Task: Find connections with filter location Al 'Ayyāţ with filter topic #Successwith filter profile language English with filter current company Josh Talks with filter school Dr. Ram Manohar Lohia Avadh University with filter industry Biotechnology Research with filter service category Executive Coaching with filter keywords title Business Manager
Action: Mouse moved to (613, 84)
Screenshot: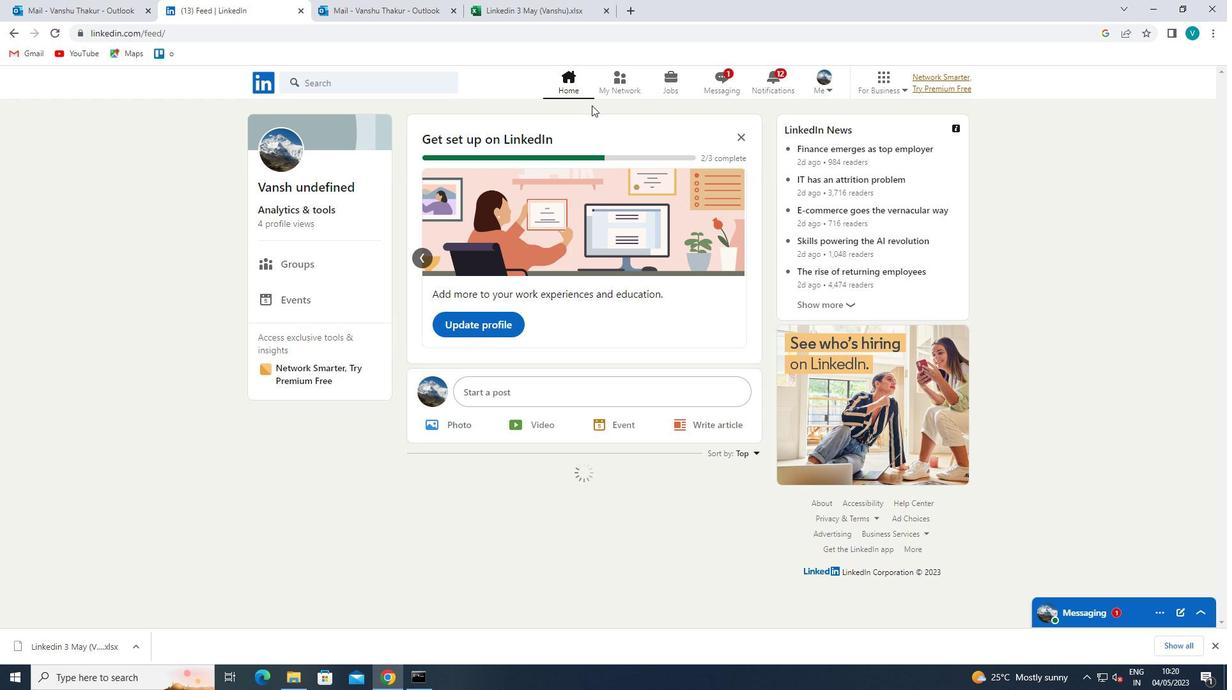 
Action: Mouse pressed left at (613, 84)
Screenshot: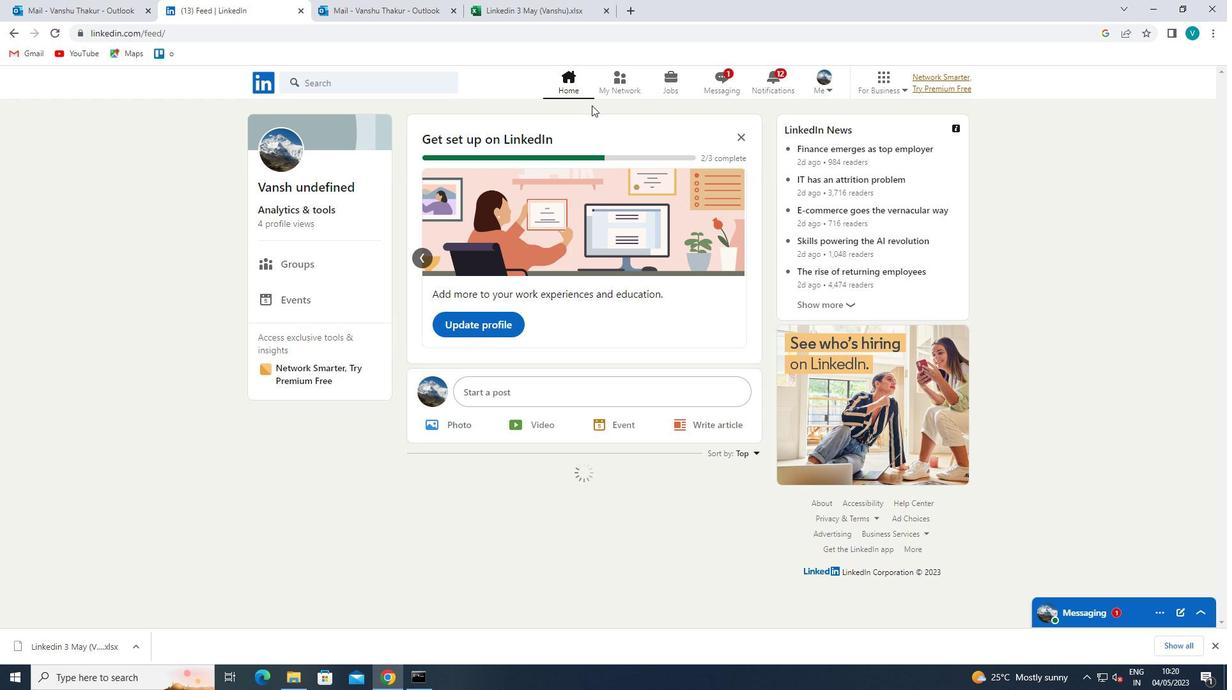 
Action: Mouse moved to (366, 150)
Screenshot: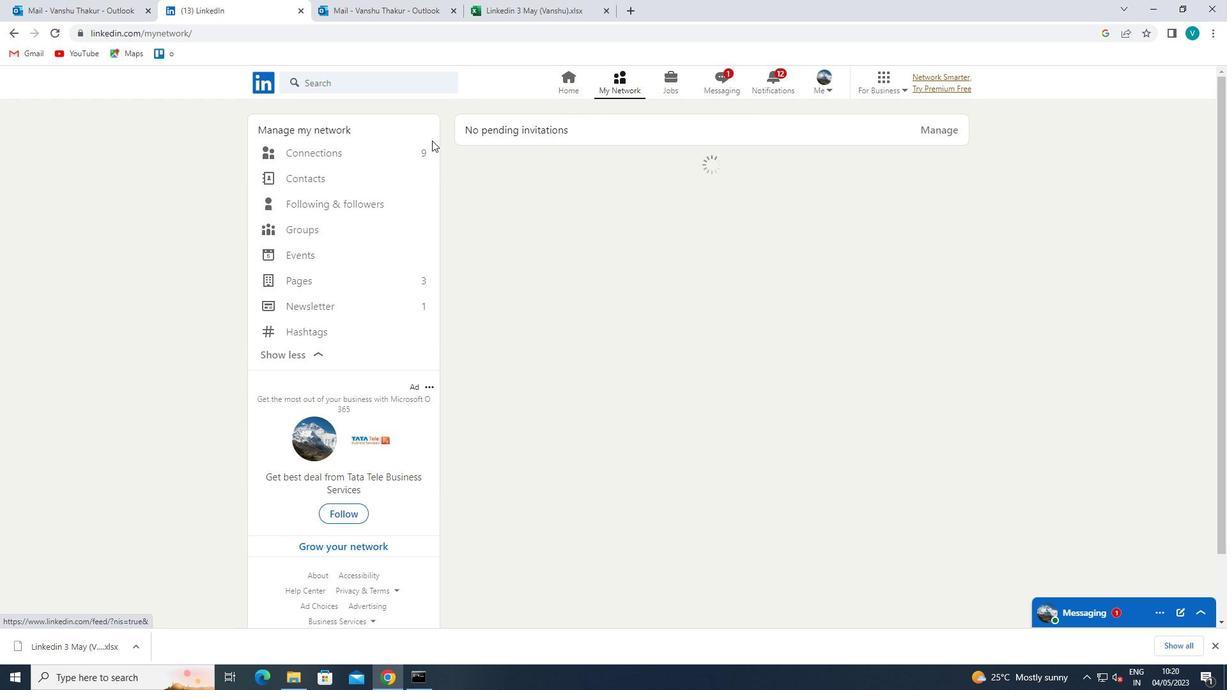 
Action: Mouse pressed left at (366, 150)
Screenshot: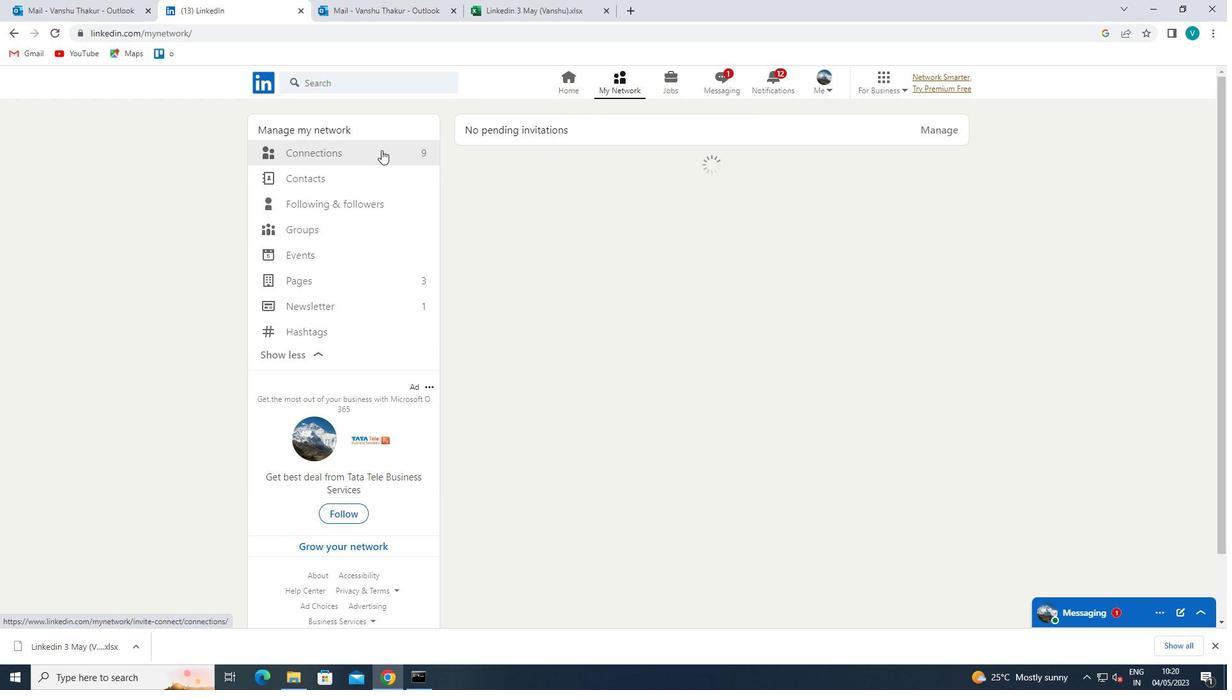 
Action: Mouse moved to (702, 148)
Screenshot: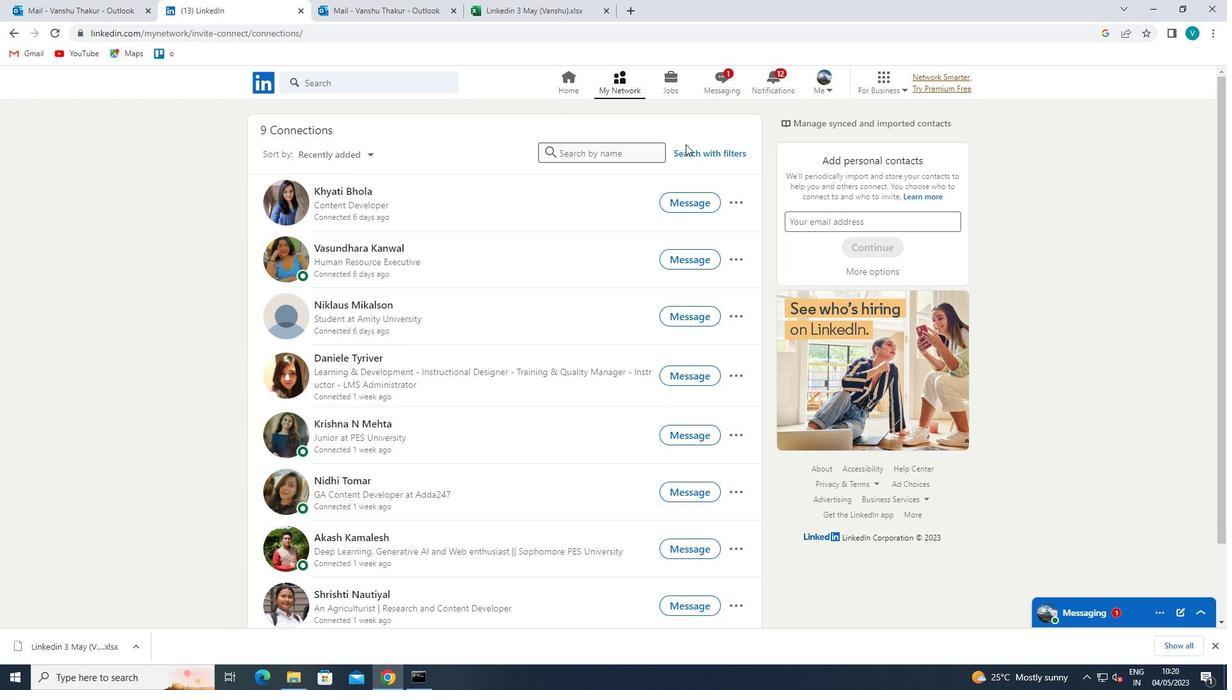 
Action: Mouse pressed left at (702, 148)
Screenshot: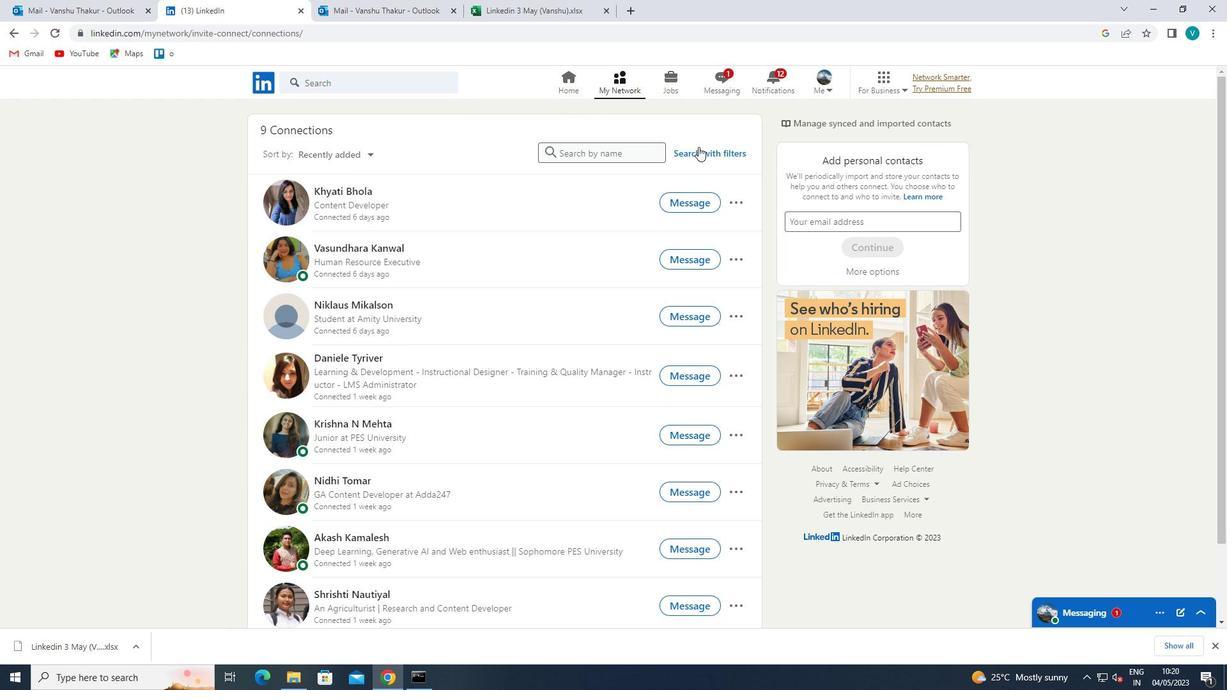 
Action: Mouse moved to (621, 122)
Screenshot: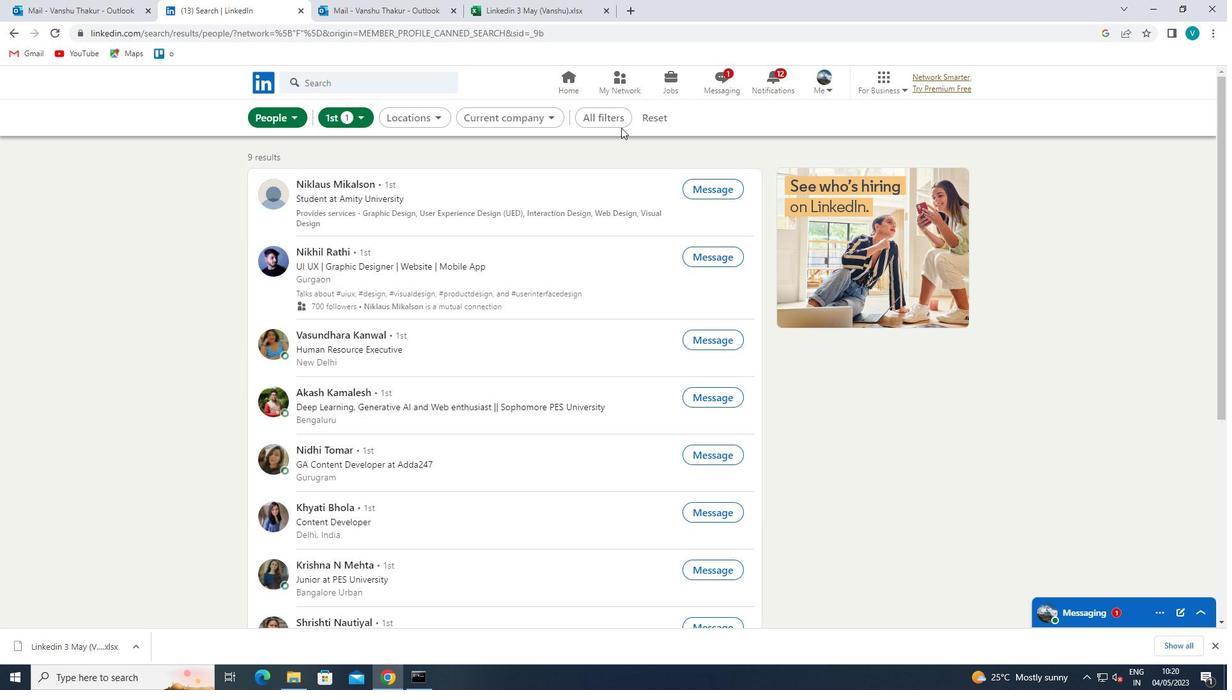 
Action: Mouse pressed left at (621, 122)
Screenshot: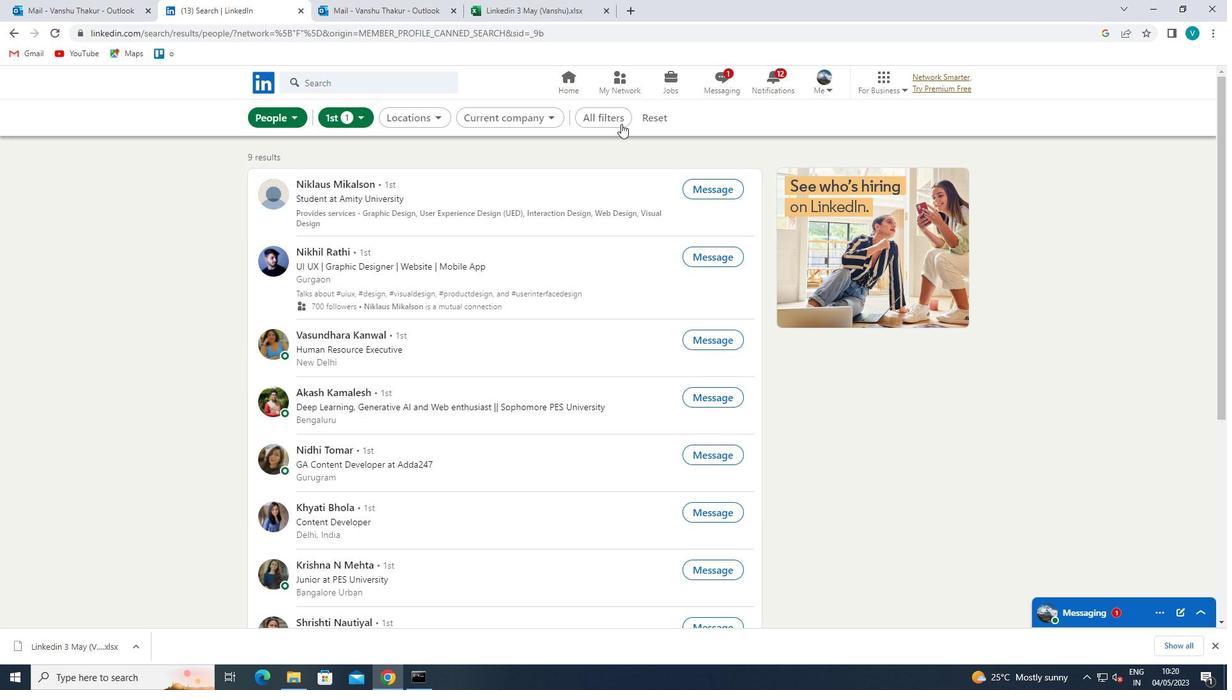 
Action: Mouse moved to (1013, 262)
Screenshot: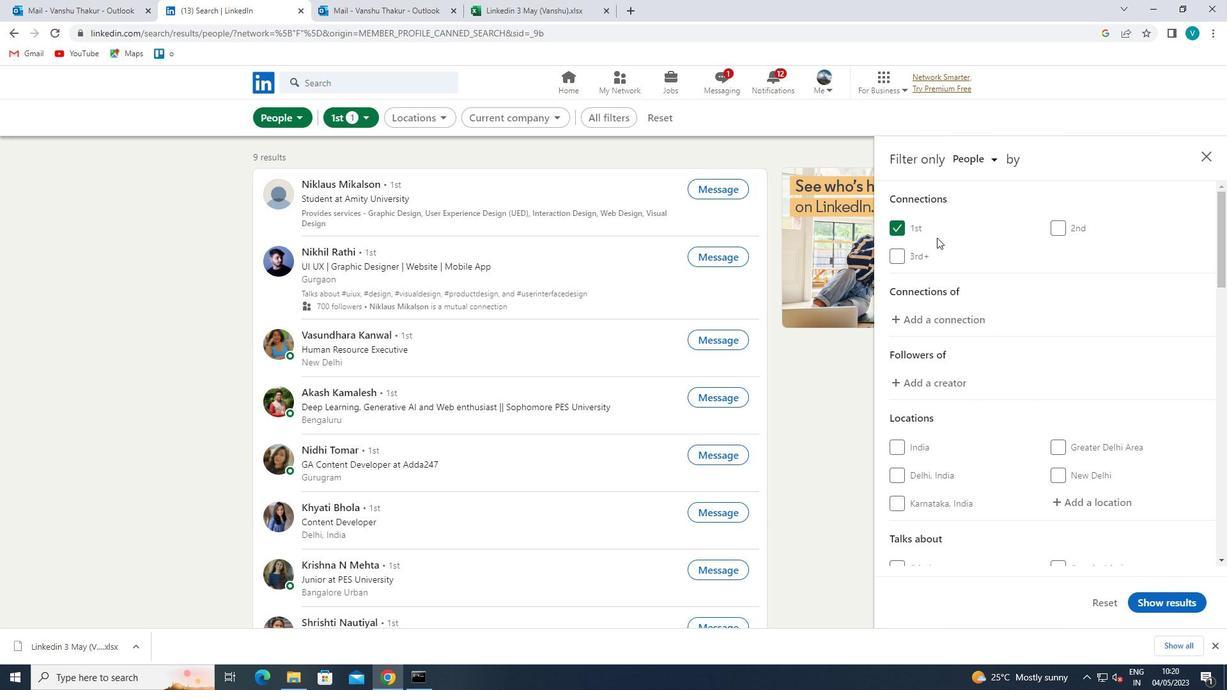 
Action: Mouse scrolled (1013, 261) with delta (0, 0)
Screenshot: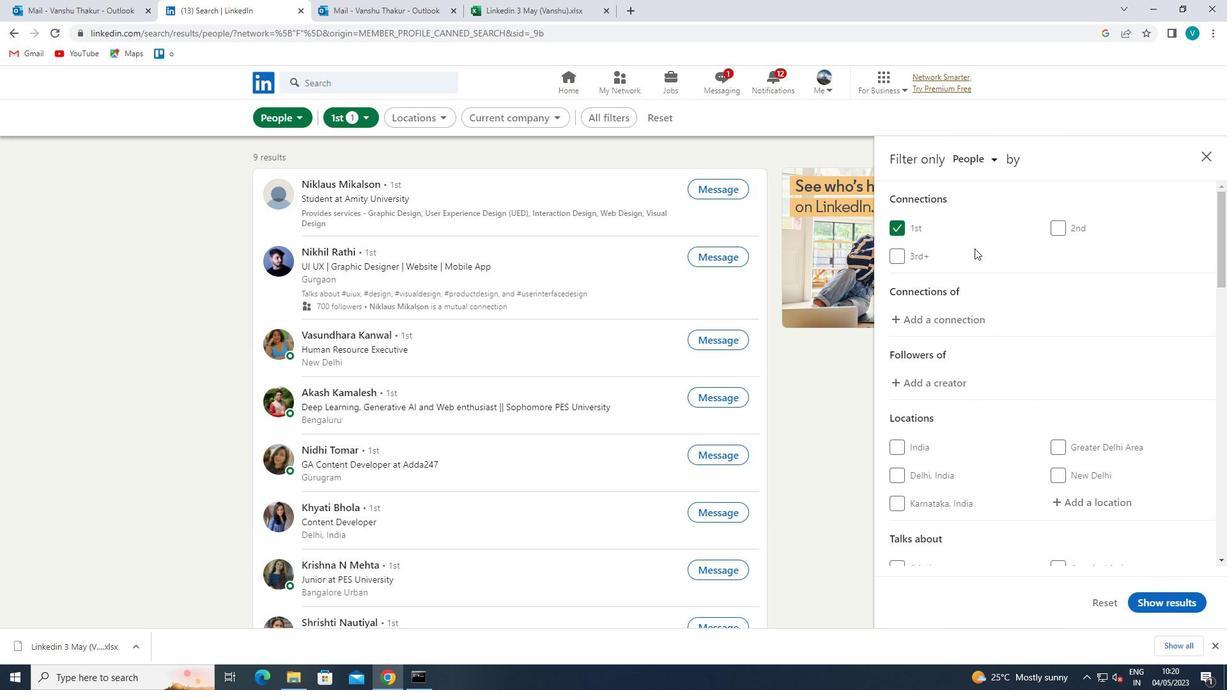 
Action: Mouse scrolled (1013, 261) with delta (0, 0)
Screenshot: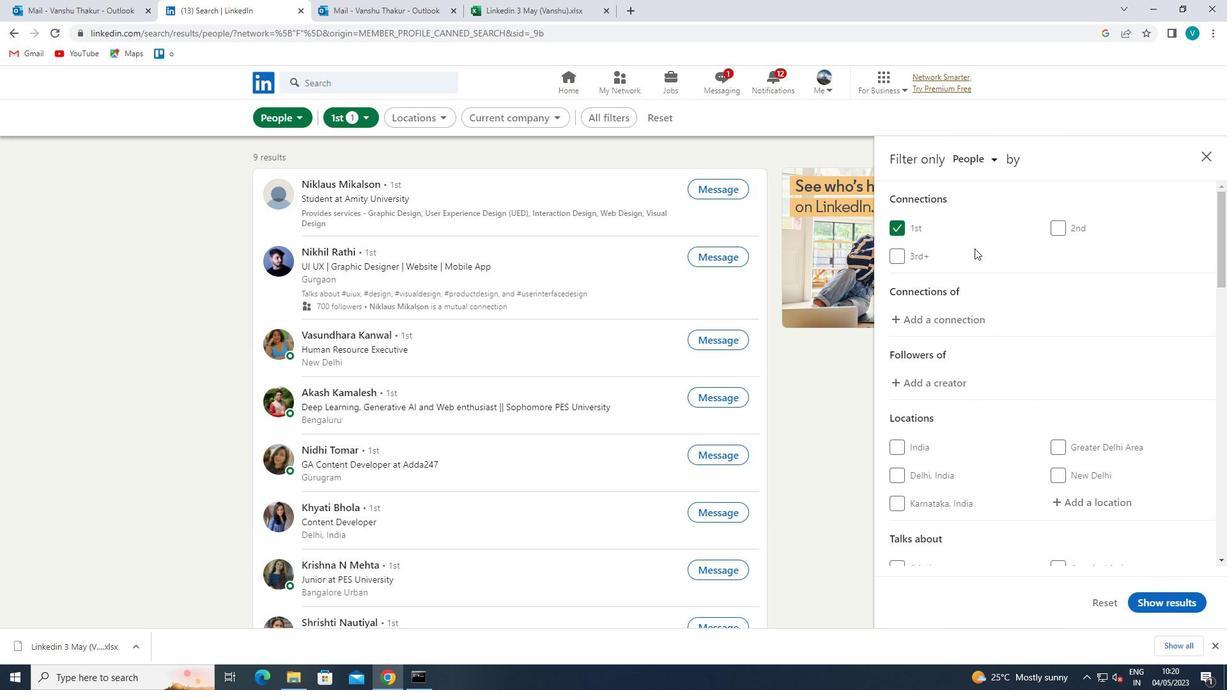 
Action: Mouse moved to (1101, 369)
Screenshot: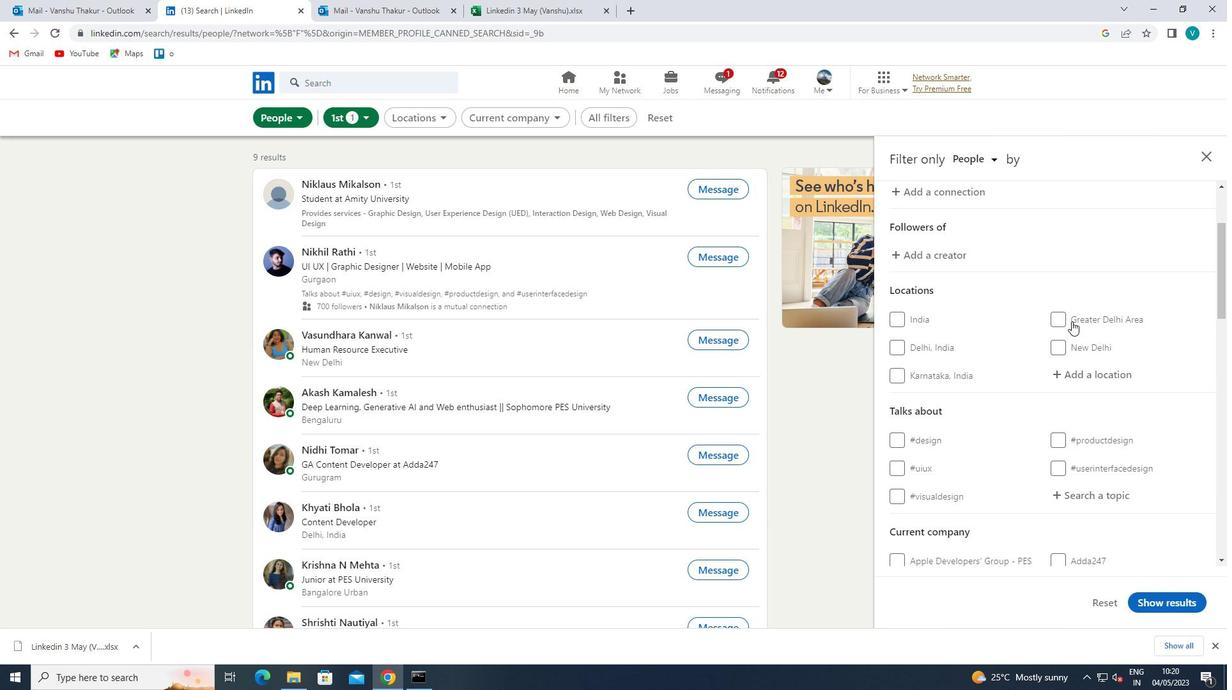 
Action: Mouse pressed left at (1101, 369)
Screenshot: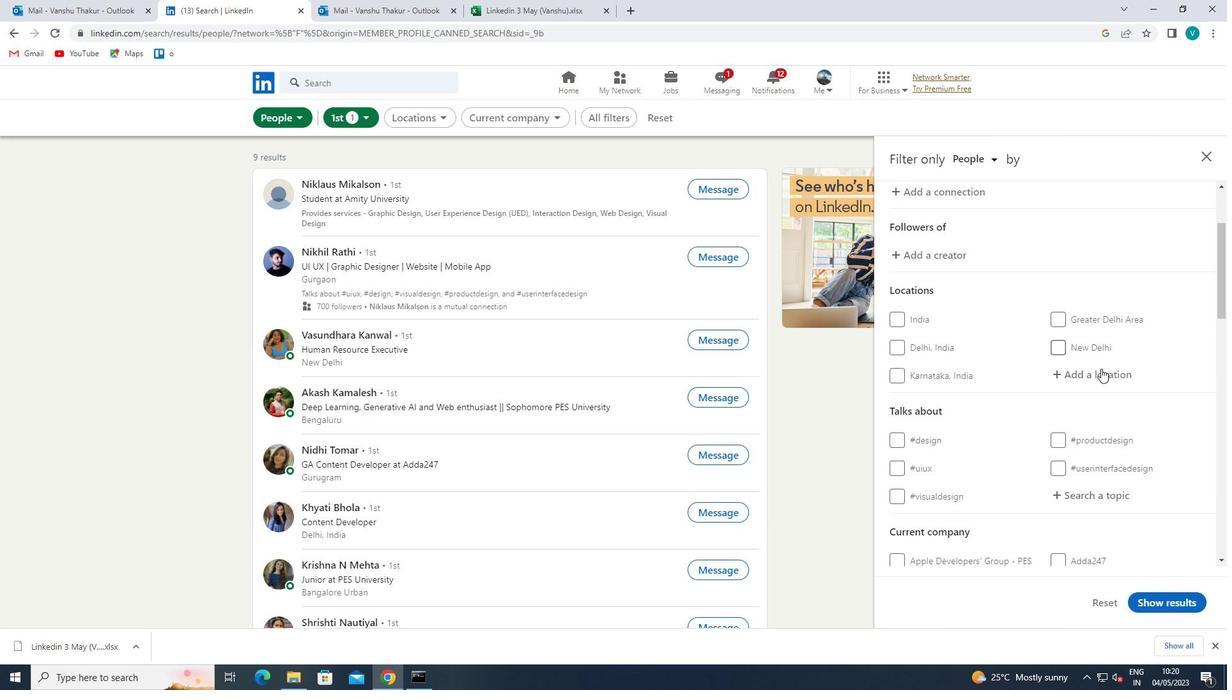 
Action: Key pressed <Key.shift>AL<Key.space><Key.shift>AYYAT
Screenshot: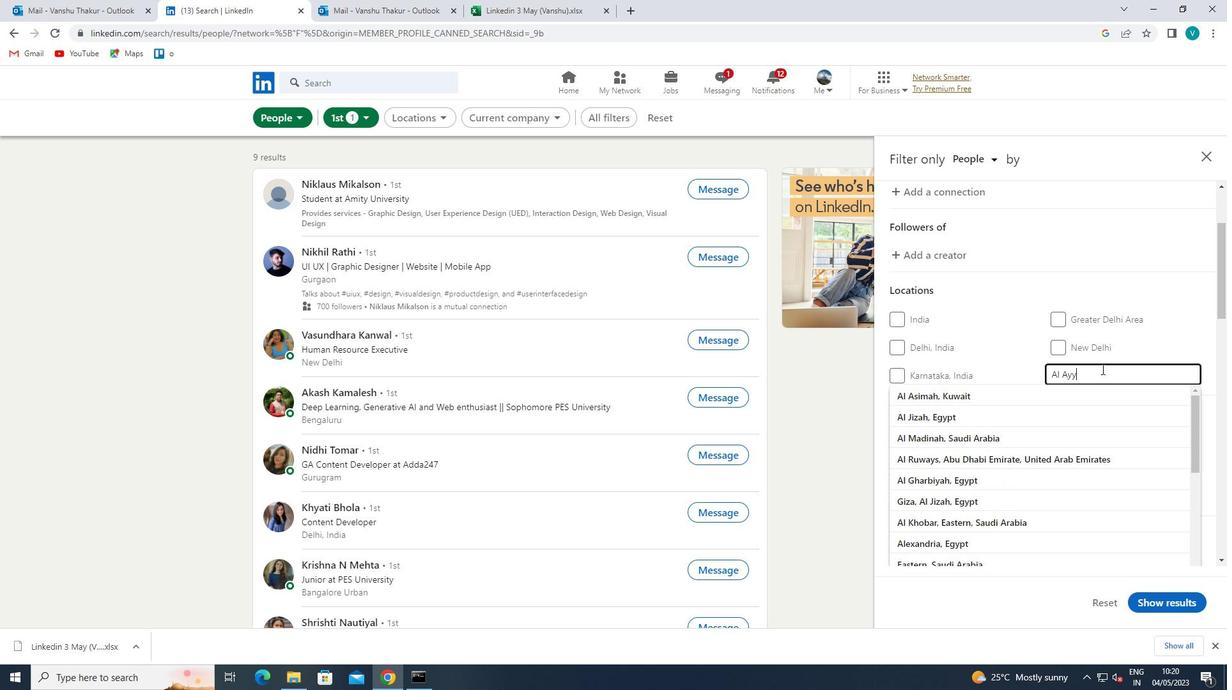 
Action: Mouse moved to (1021, 391)
Screenshot: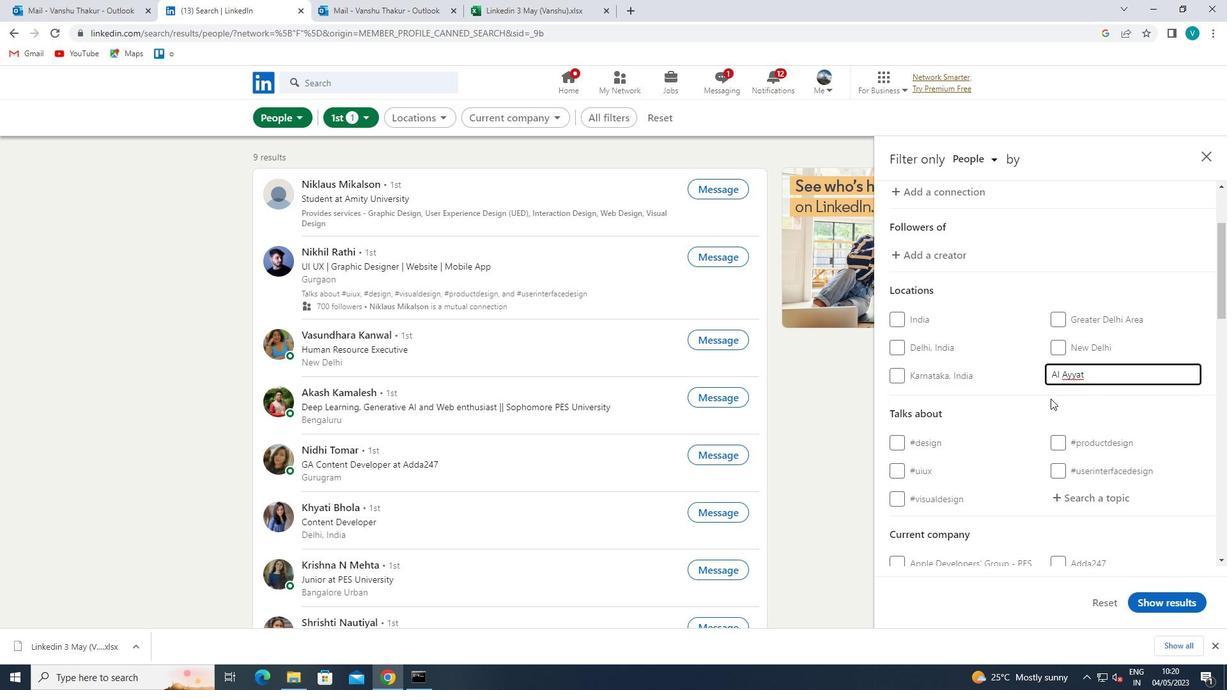 
Action: Mouse pressed left at (1021, 391)
Screenshot: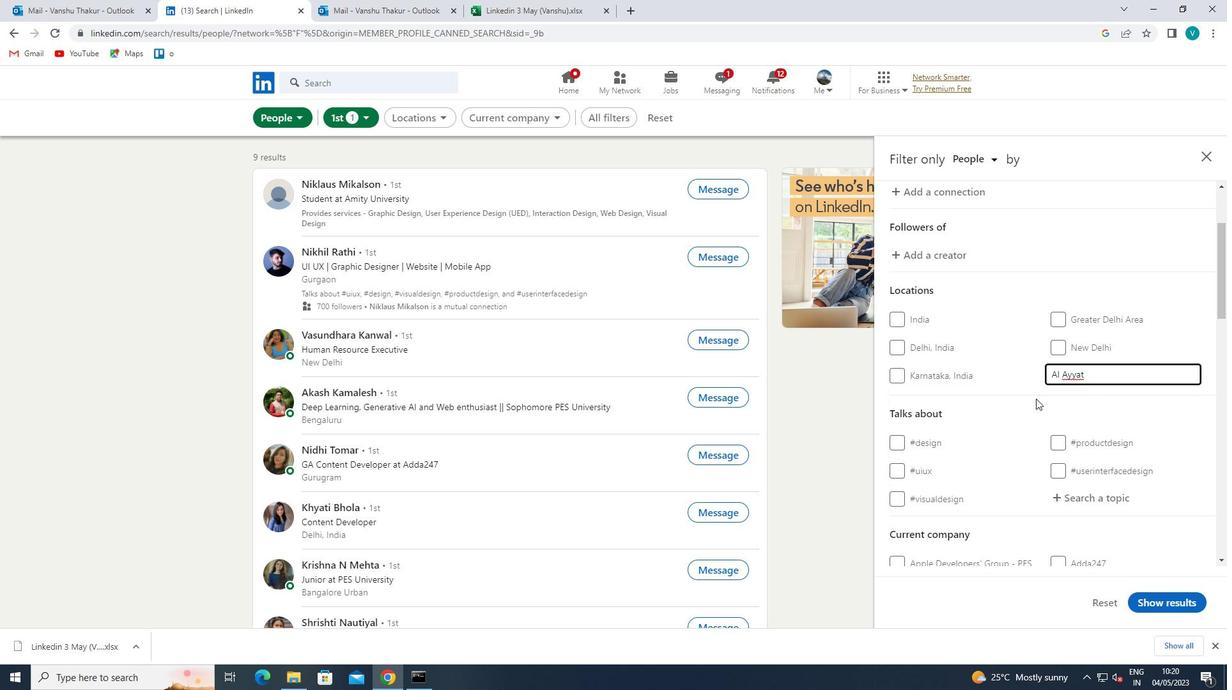 
Action: Mouse moved to (1035, 407)
Screenshot: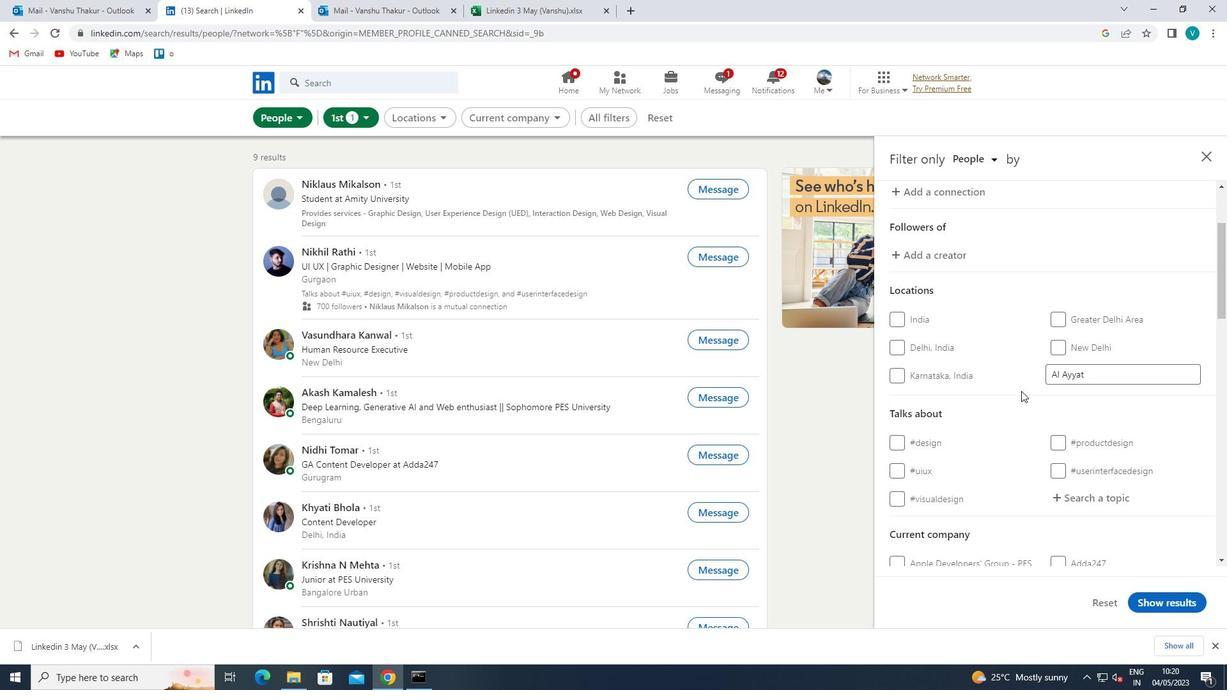 
Action: Mouse scrolled (1035, 406) with delta (0, 0)
Screenshot: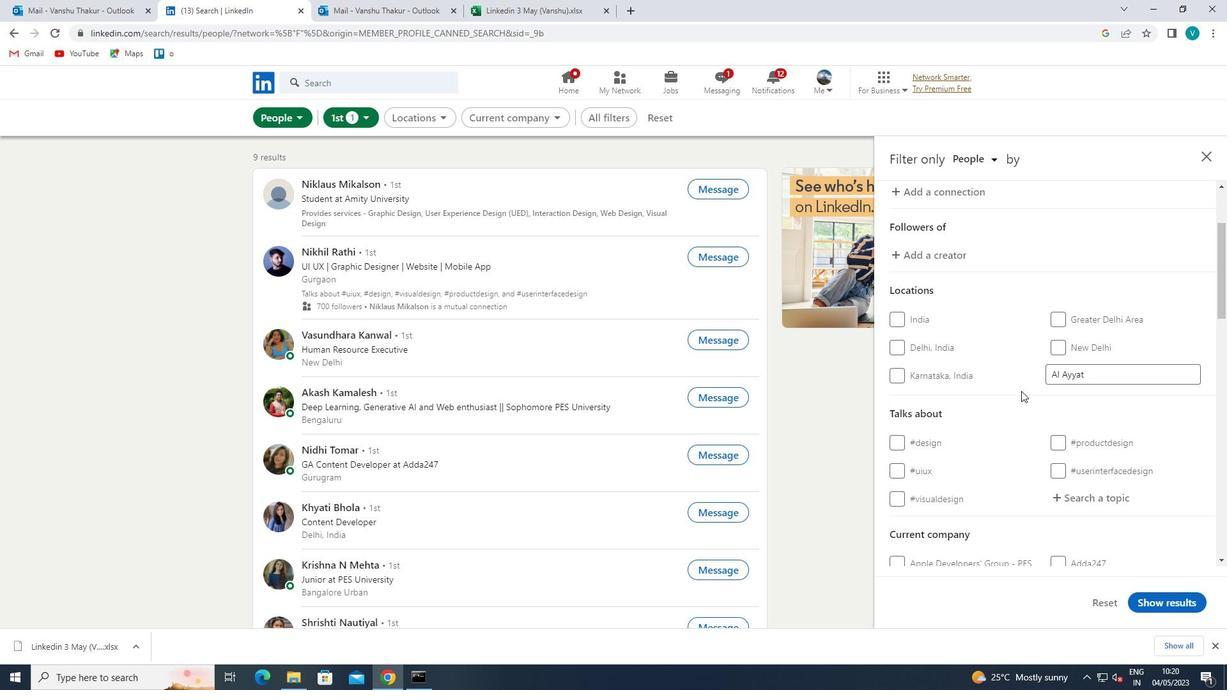 
Action: Mouse moved to (1037, 407)
Screenshot: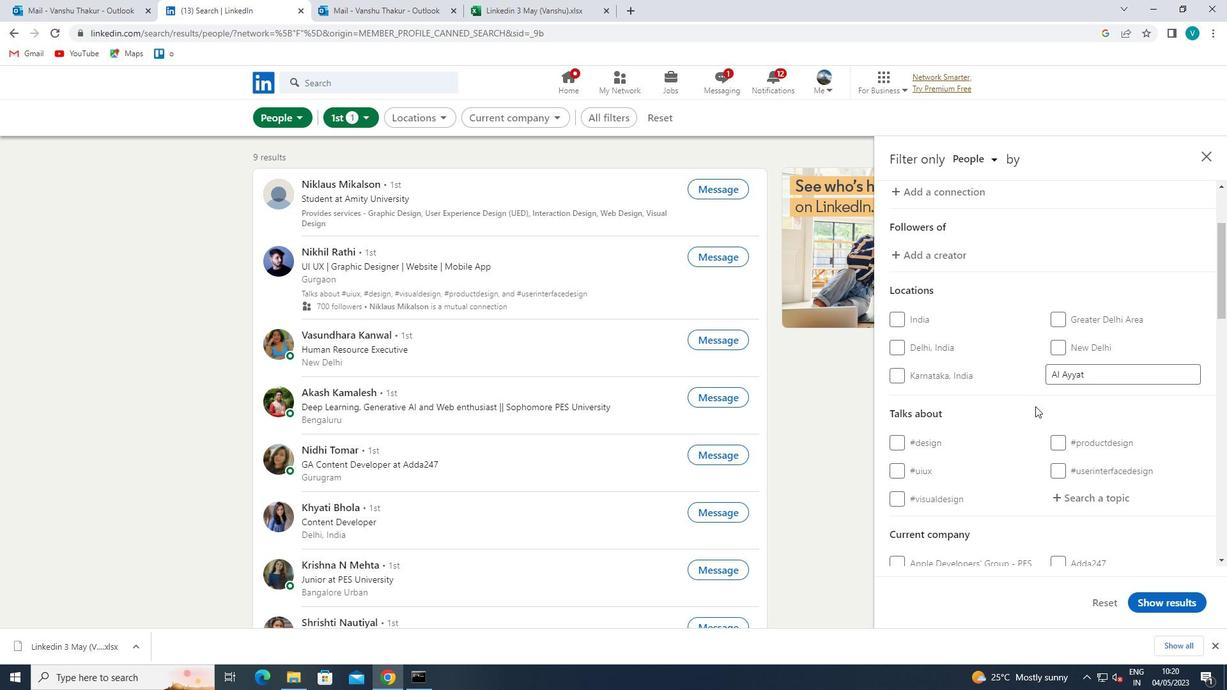 
Action: Mouse scrolled (1037, 406) with delta (0, 0)
Screenshot: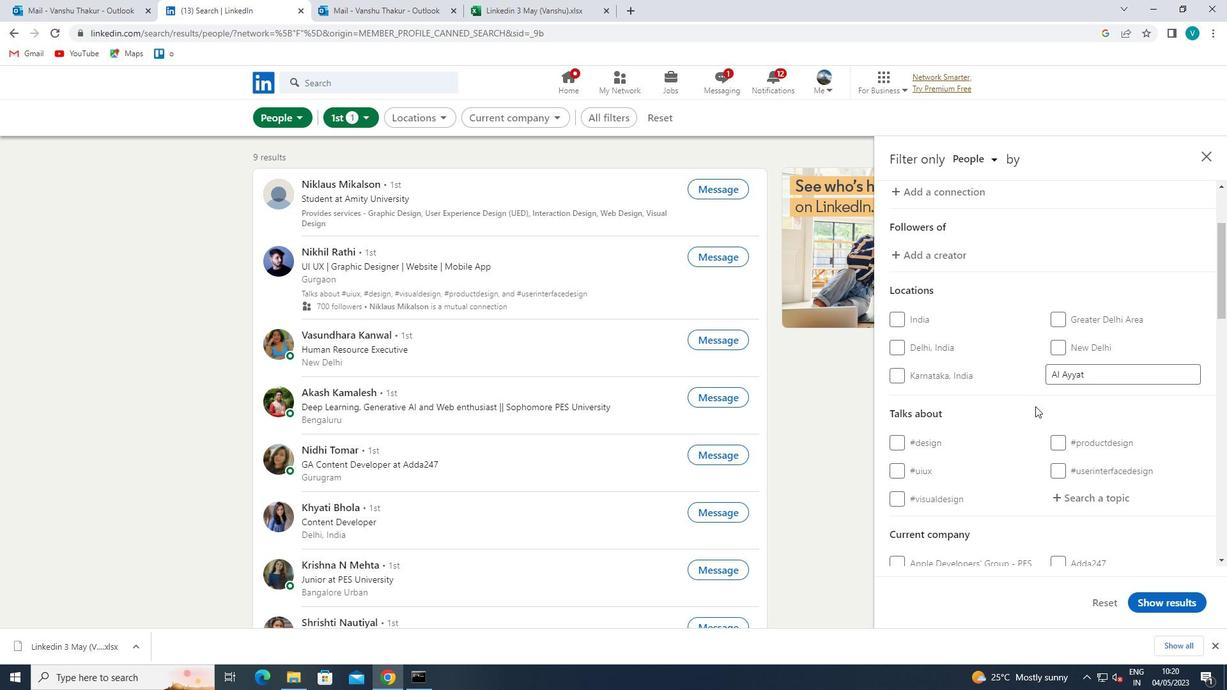 
Action: Mouse moved to (1093, 368)
Screenshot: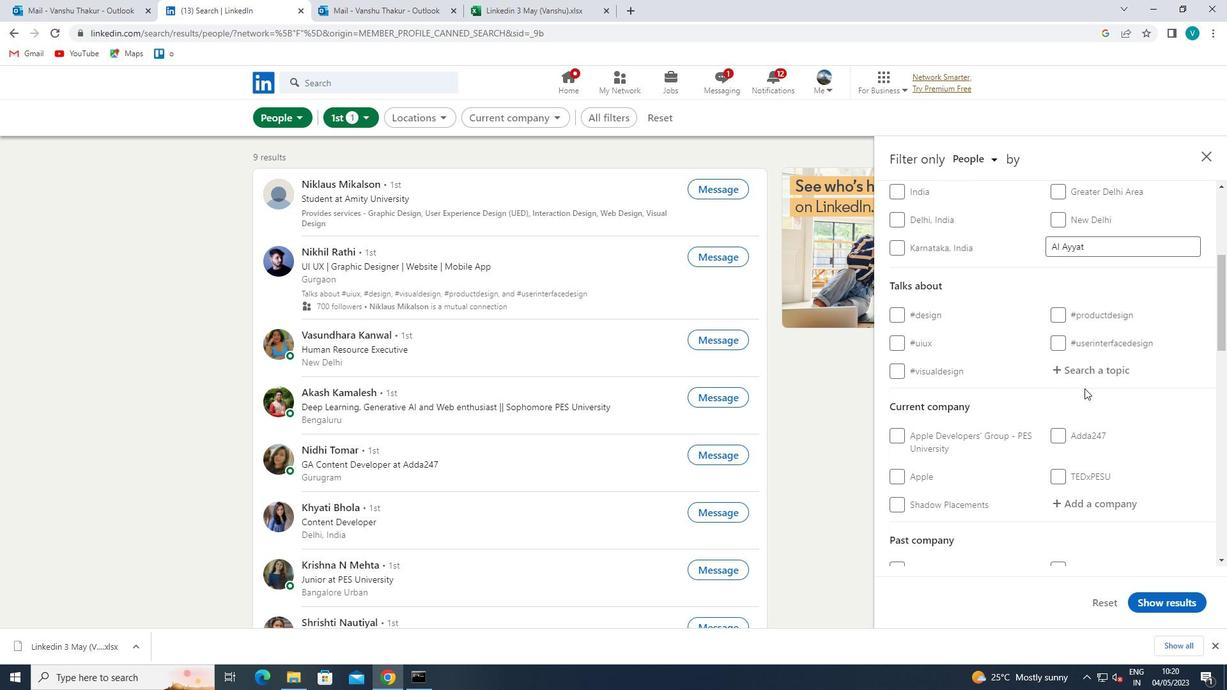 
Action: Mouse pressed left at (1093, 368)
Screenshot: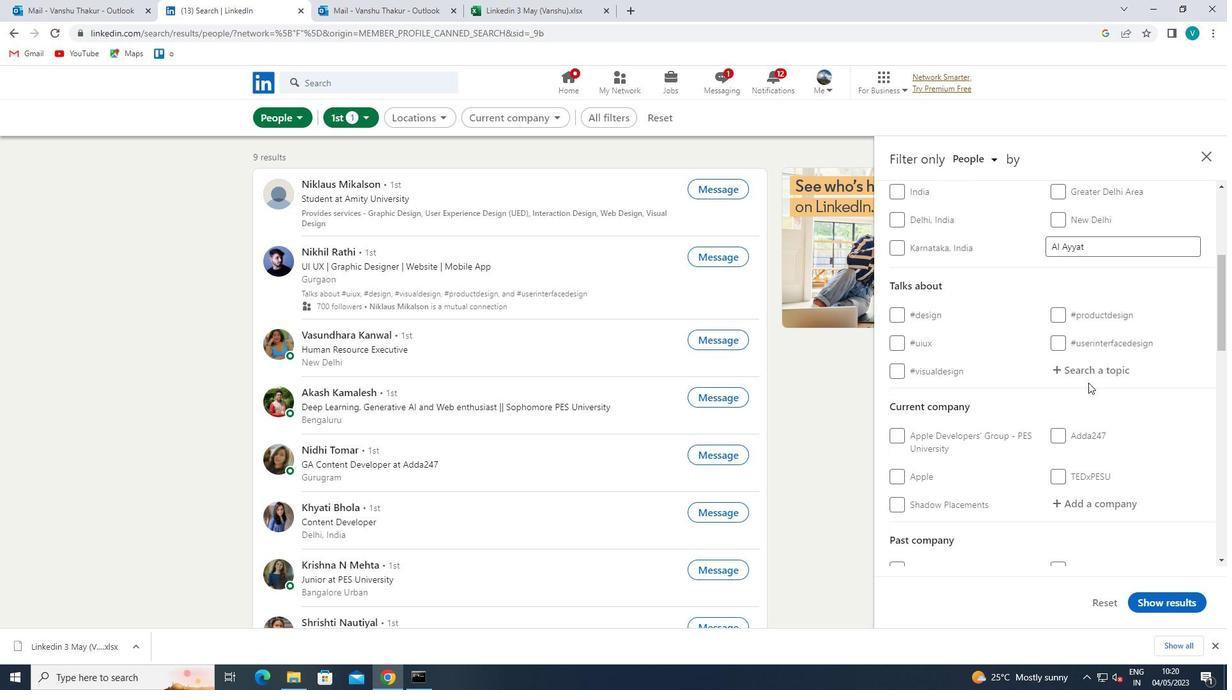 
Action: Key pressed SUCCE
Screenshot: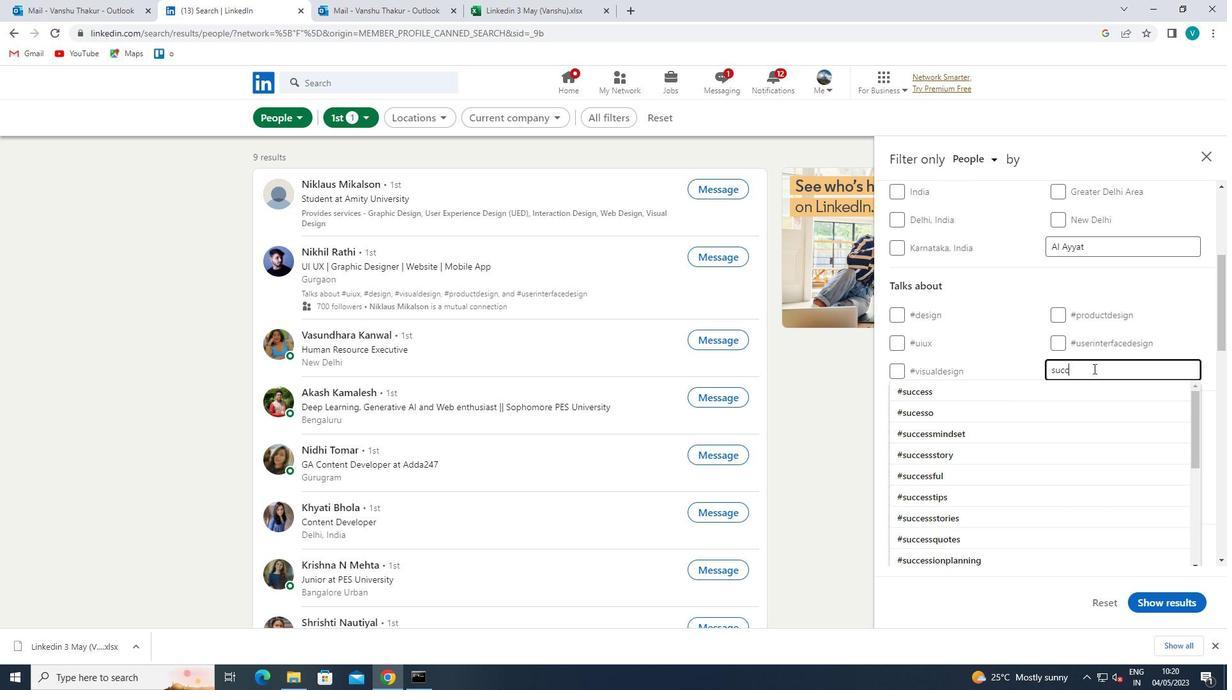 
Action: Mouse moved to (1011, 392)
Screenshot: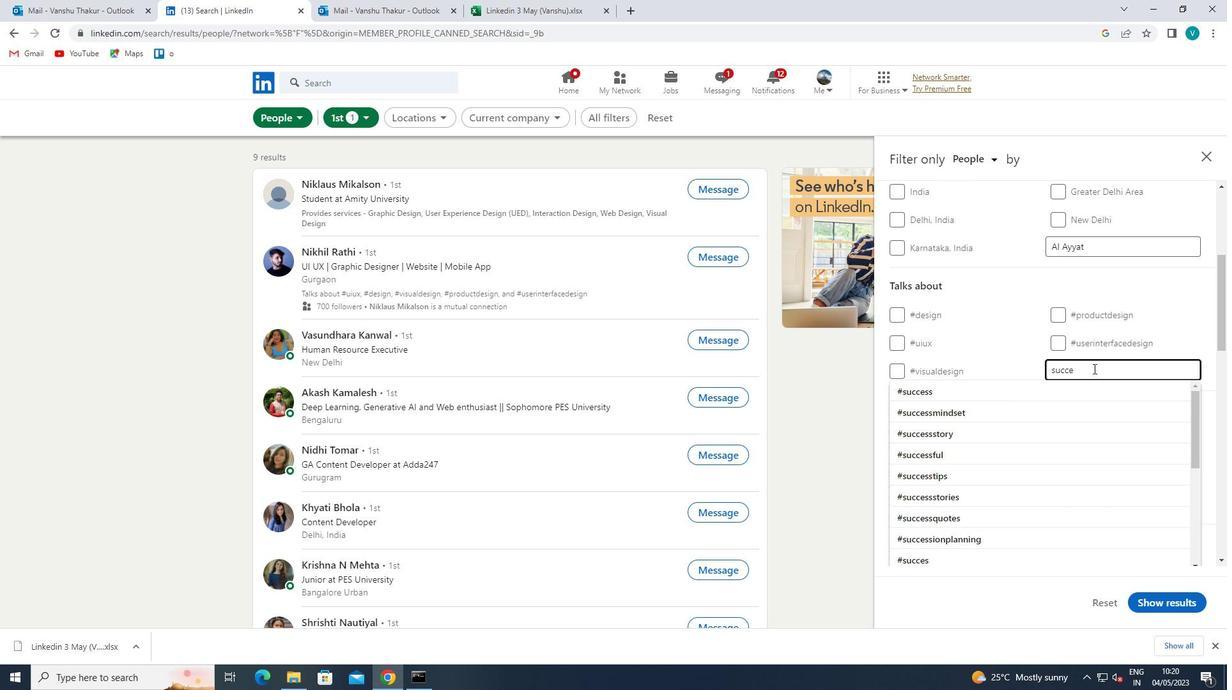 
Action: Mouse pressed left at (1011, 392)
Screenshot: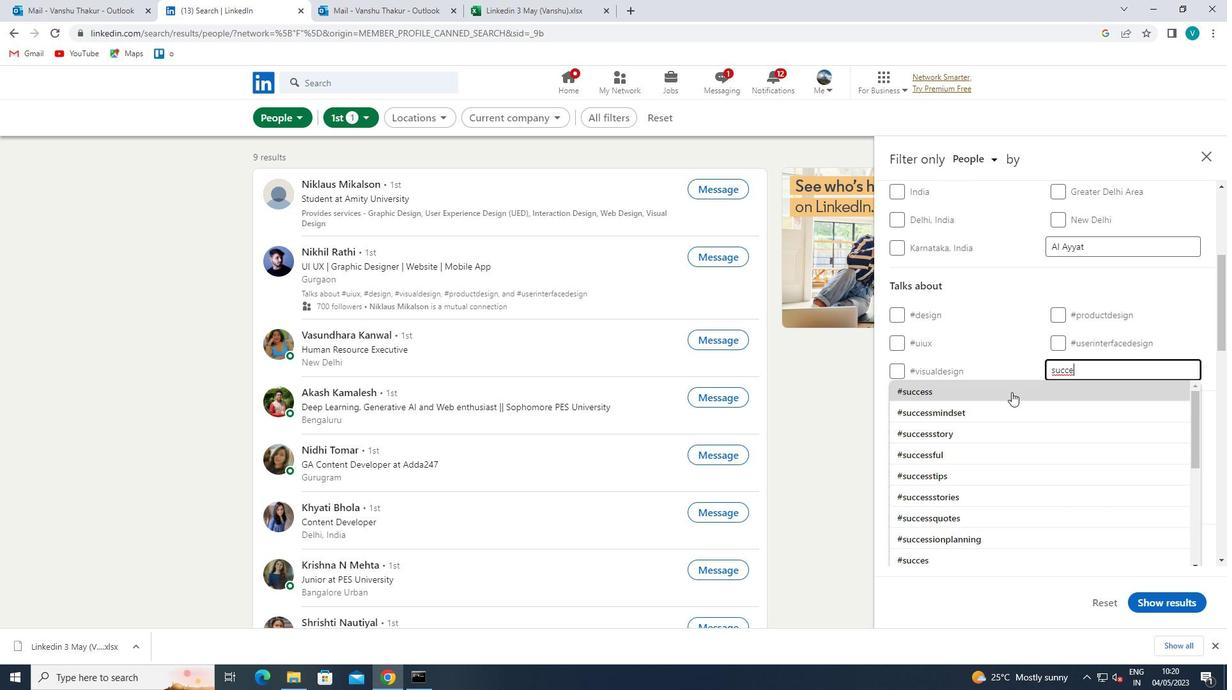 
Action: Mouse scrolled (1011, 391) with delta (0, 0)
Screenshot: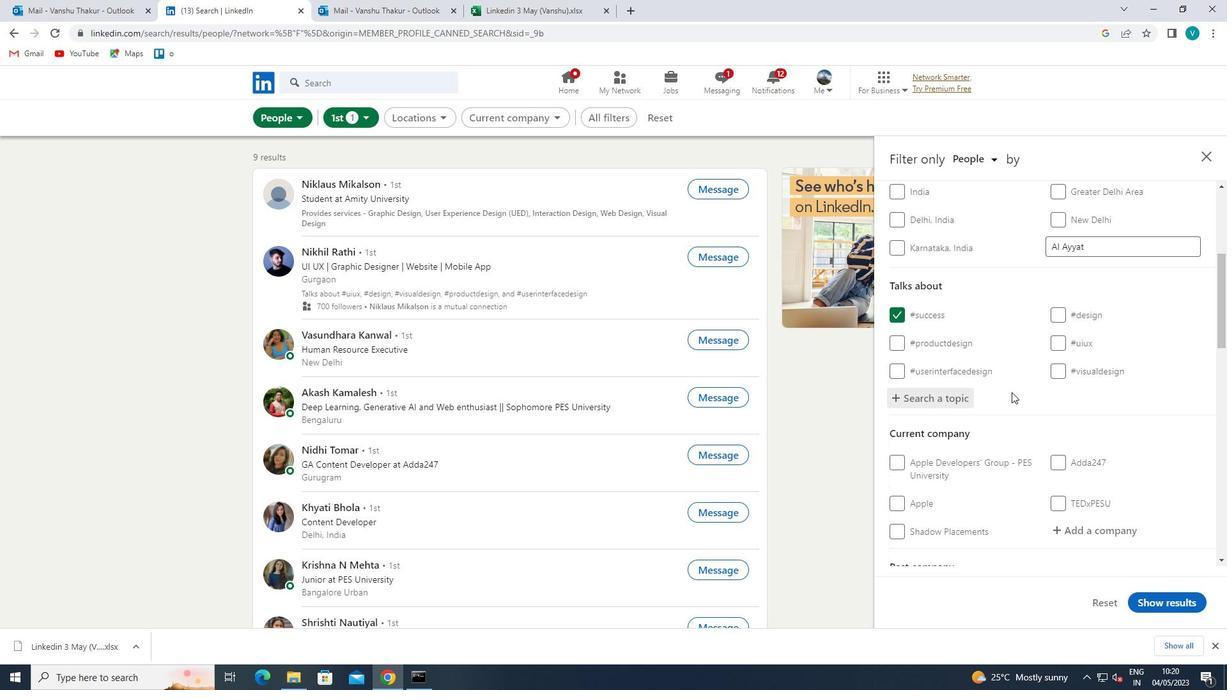 
Action: Mouse scrolled (1011, 391) with delta (0, 0)
Screenshot: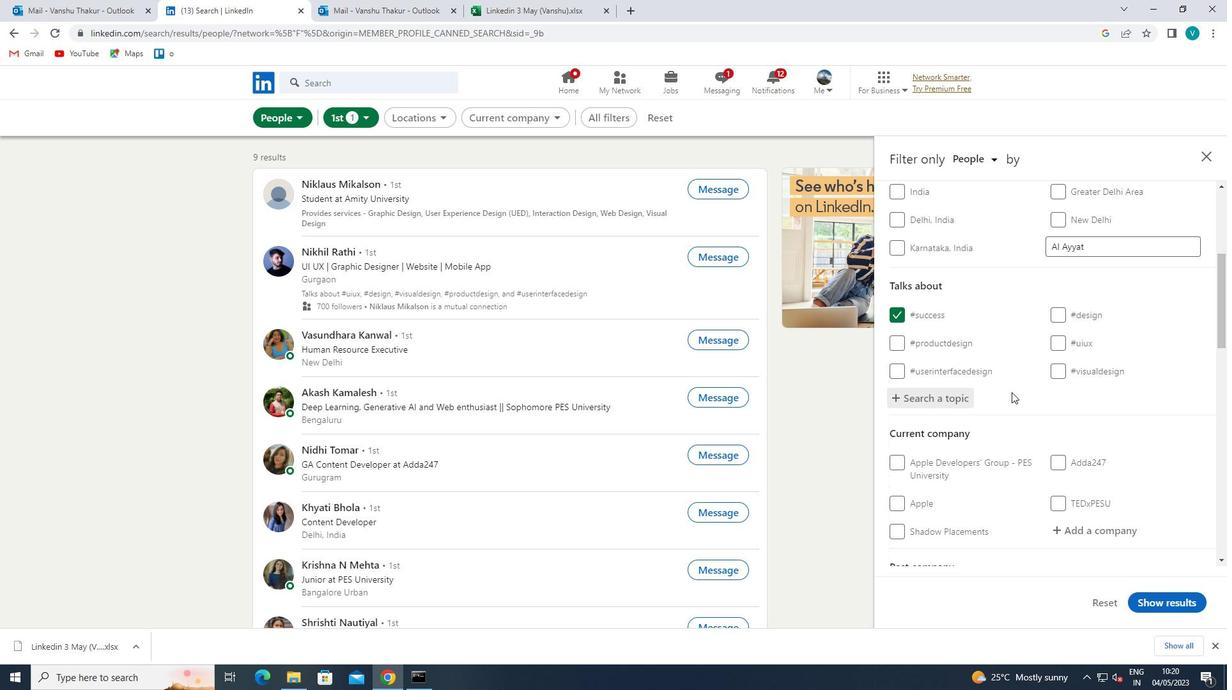 
Action: Mouse moved to (1010, 393)
Screenshot: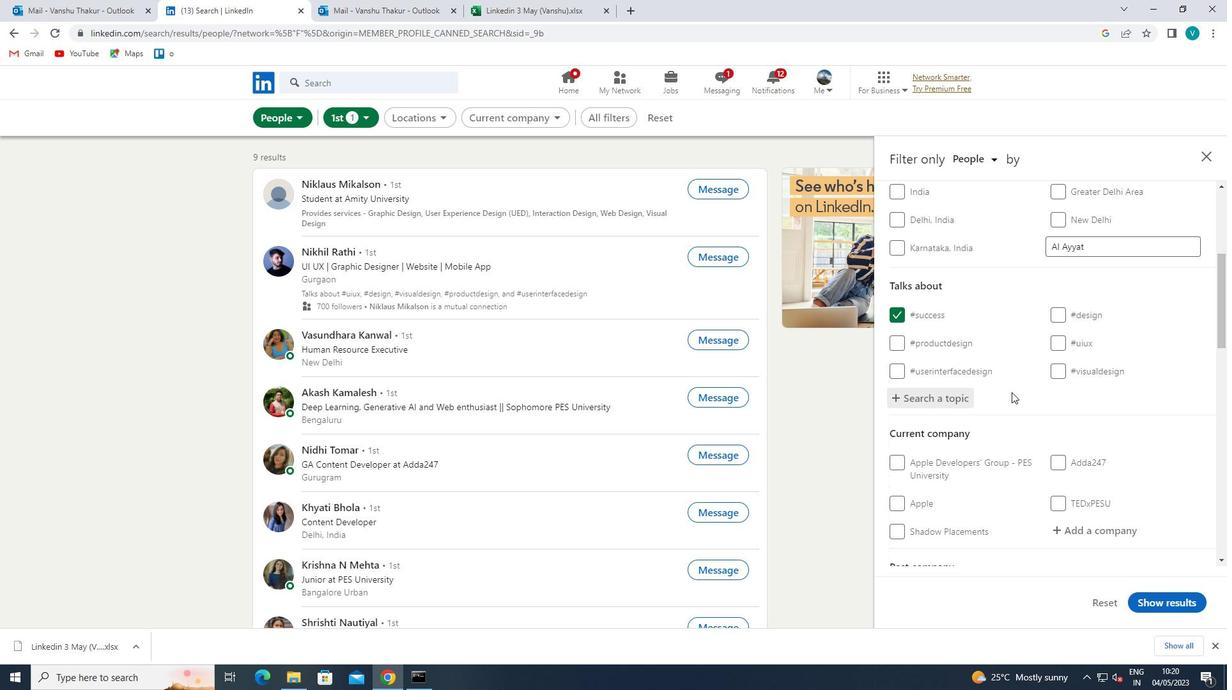 
Action: Mouse scrolled (1010, 393) with delta (0, 0)
Screenshot: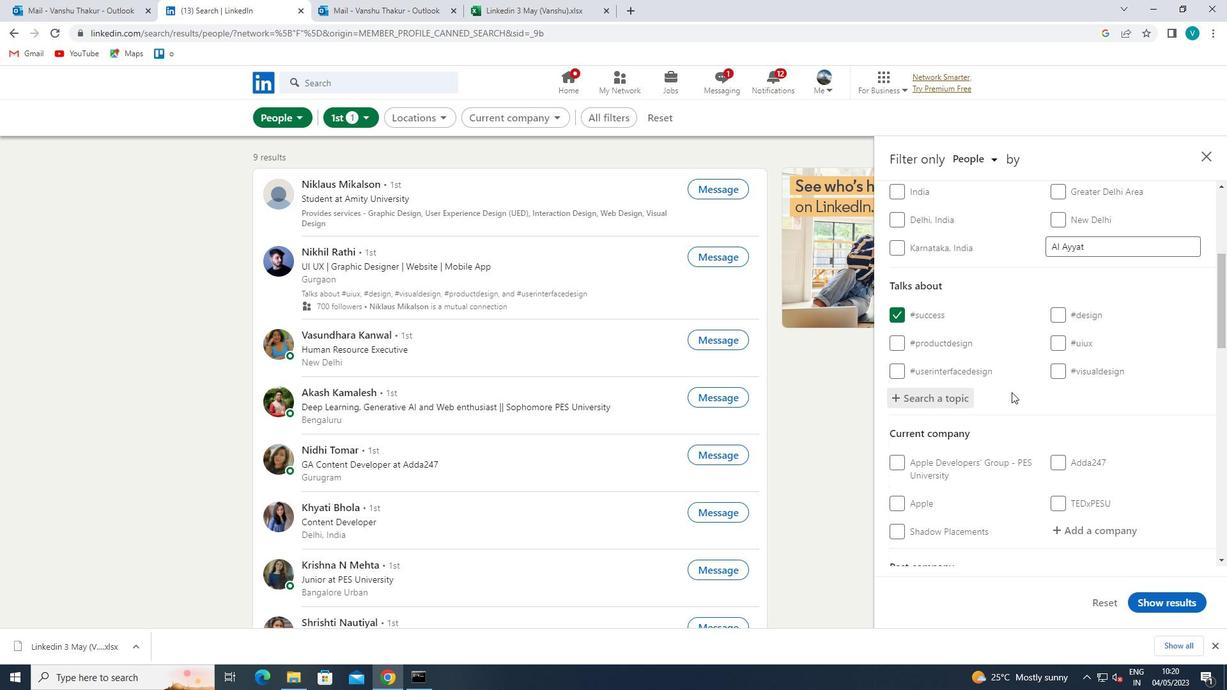 
Action: Mouse moved to (1009, 394)
Screenshot: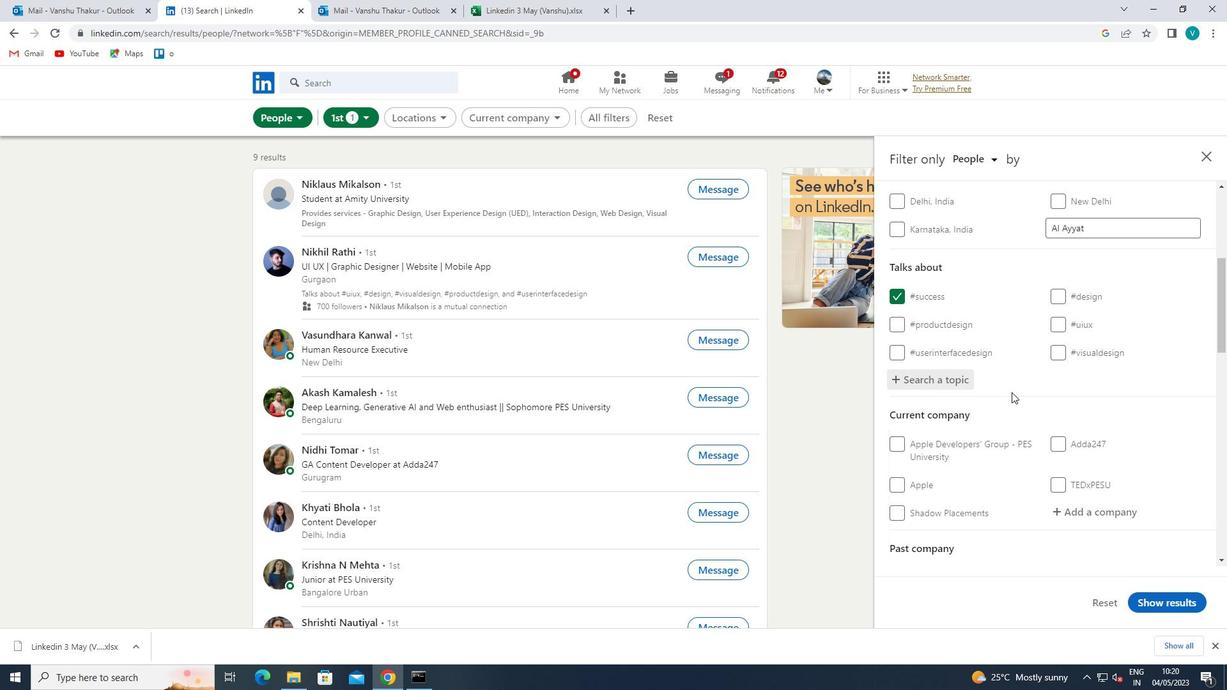 
Action: Mouse scrolled (1009, 393) with delta (0, 0)
Screenshot: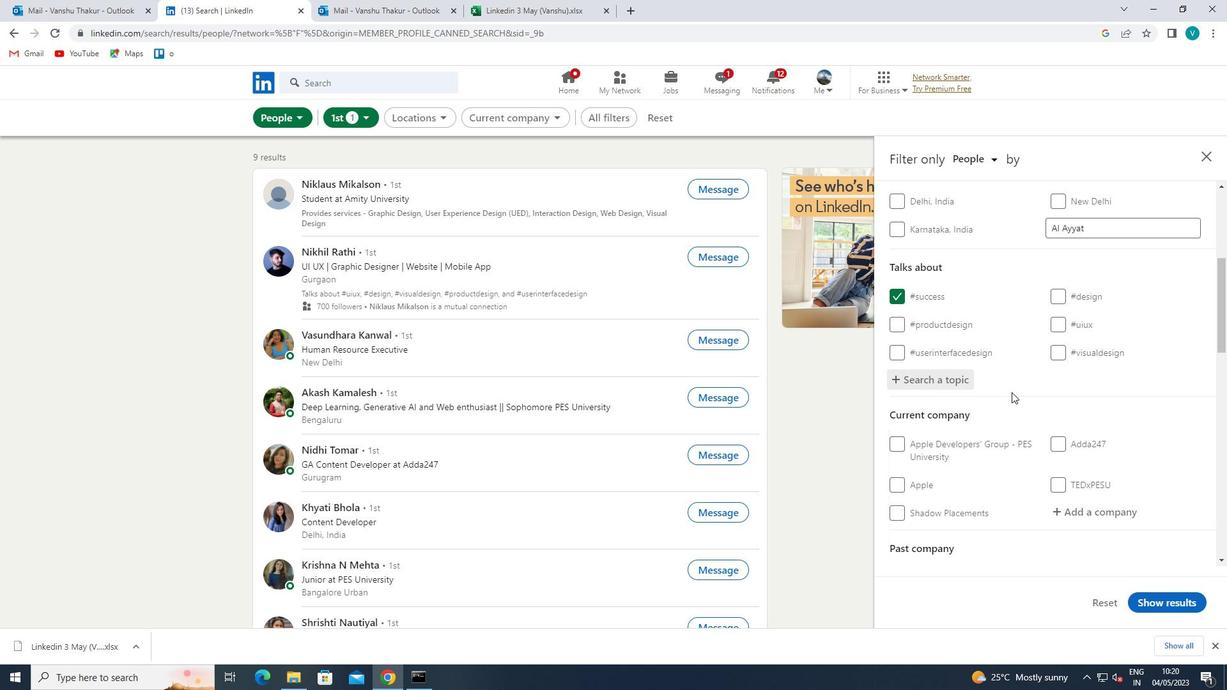
Action: Mouse scrolled (1009, 393) with delta (0, 0)
Screenshot: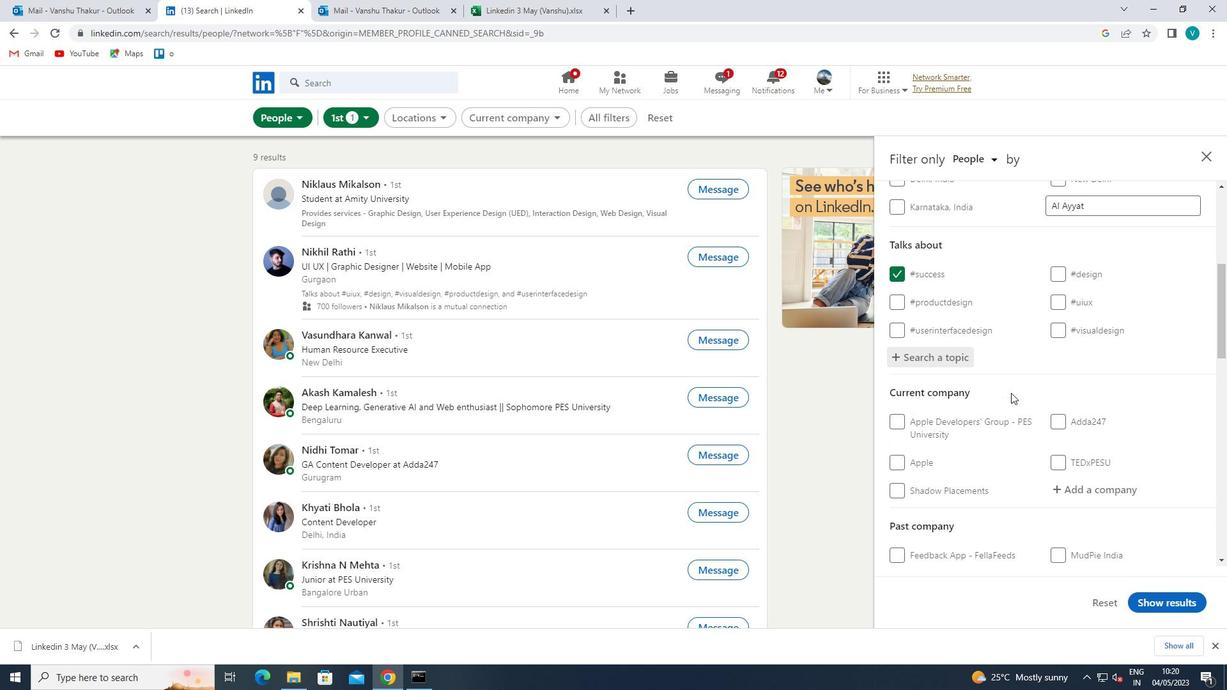 
Action: Mouse moved to (972, 449)
Screenshot: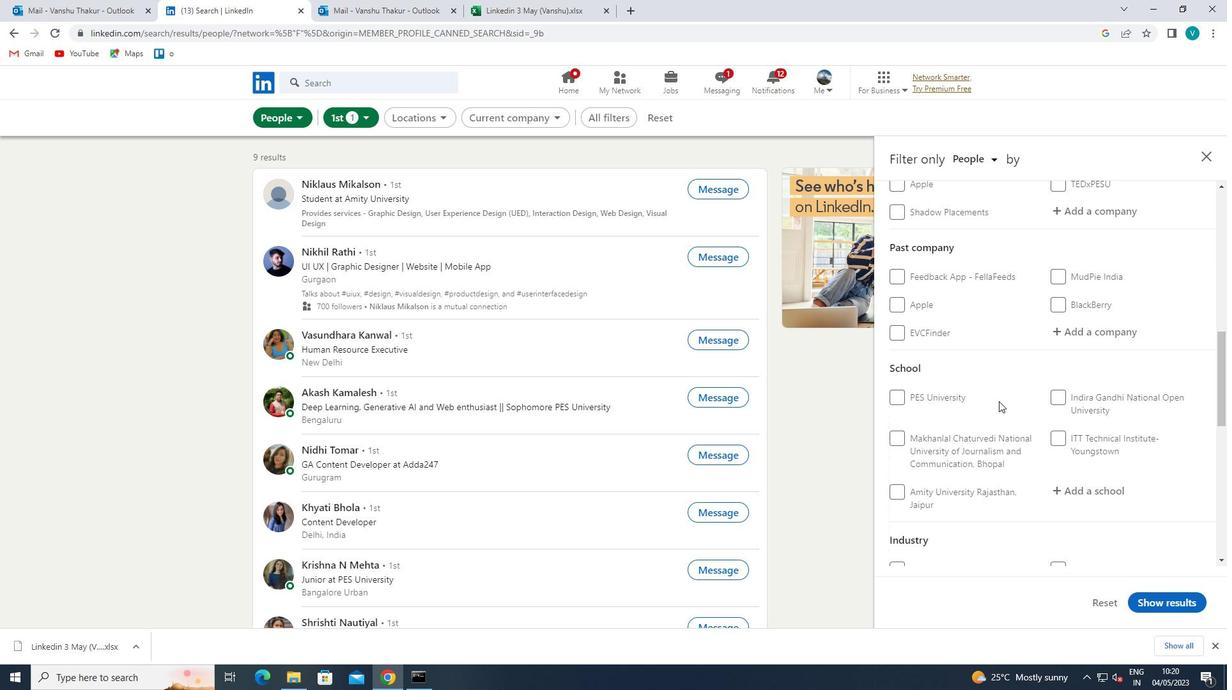 
Action: Mouse scrolled (972, 449) with delta (0, 0)
Screenshot: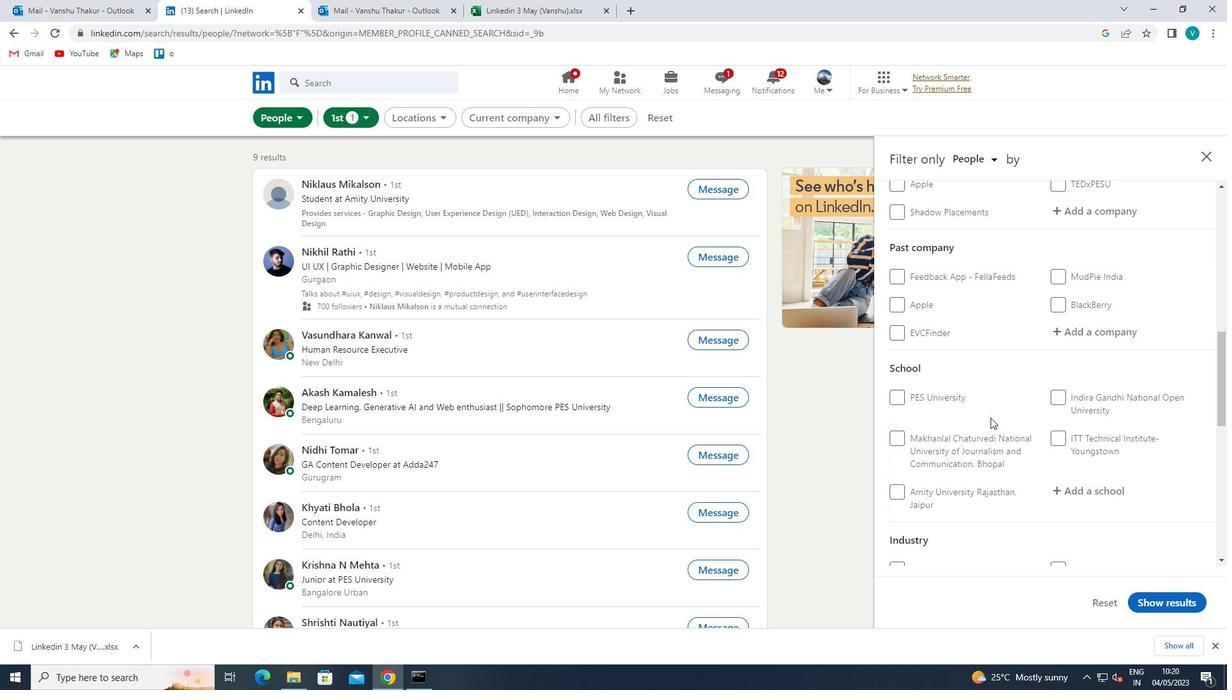 
Action: Mouse scrolled (972, 449) with delta (0, 0)
Screenshot: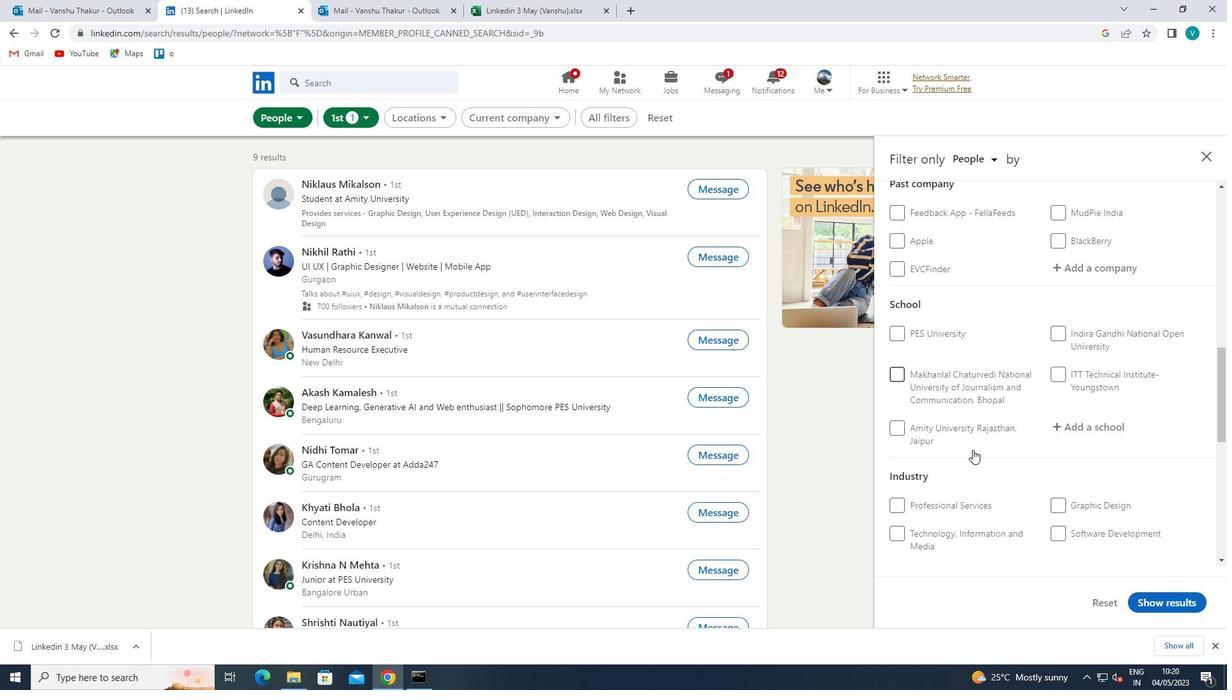 
Action: Mouse scrolled (972, 449) with delta (0, 0)
Screenshot: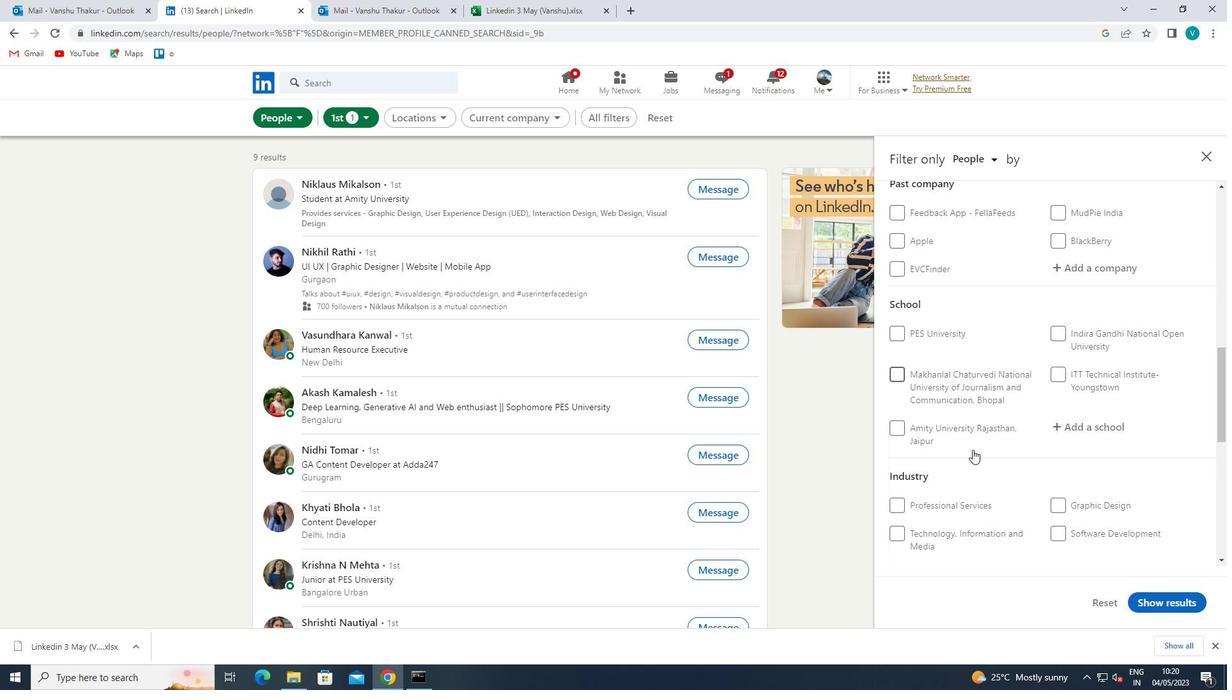 
Action: Mouse scrolled (972, 449) with delta (0, 0)
Screenshot: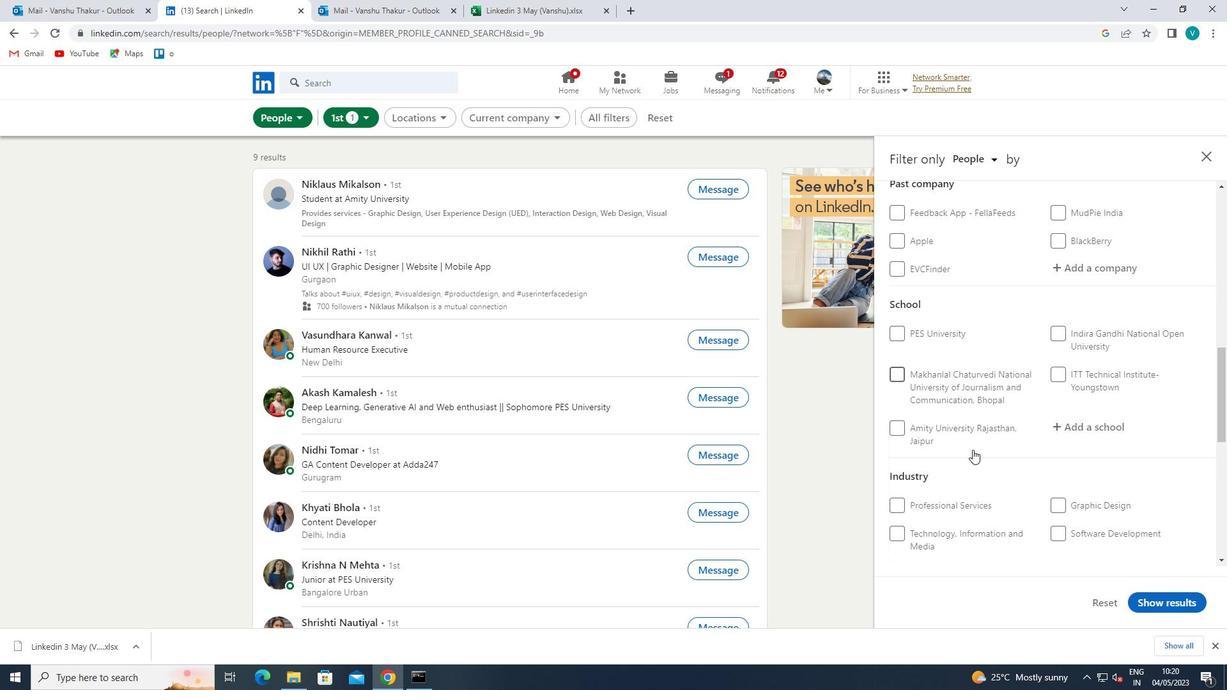 
Action: Mouse moved to (972, 450)
Screenshot: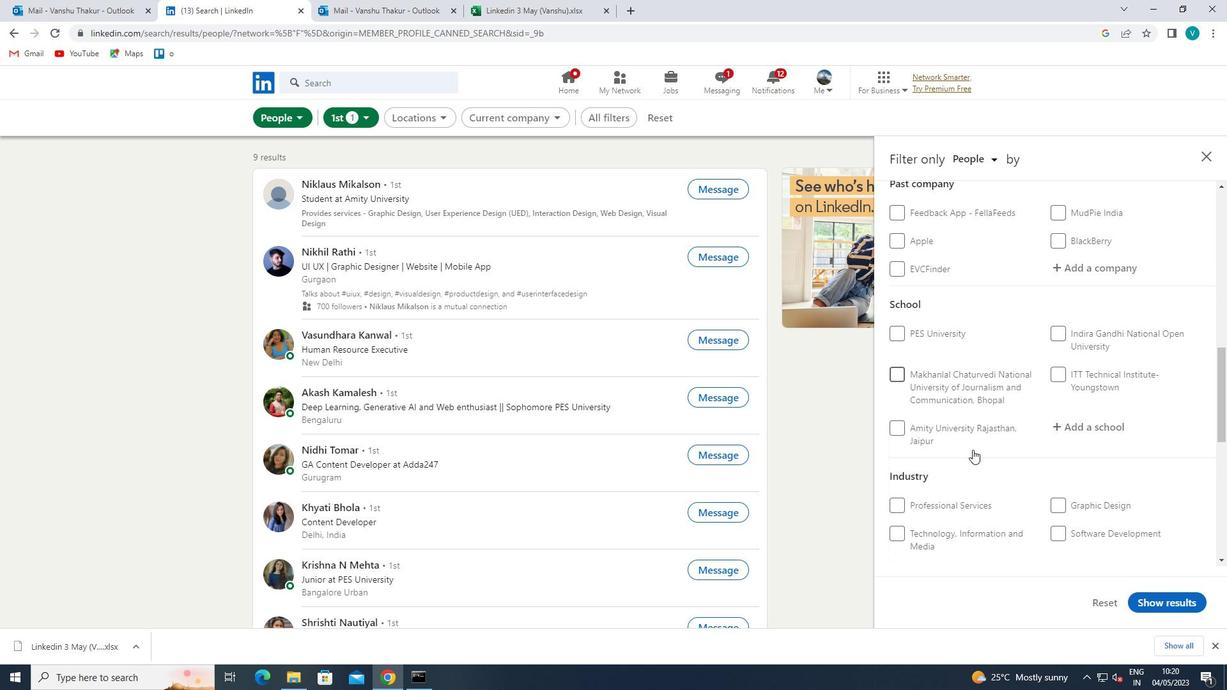 
Action: Mouse scrolled (972, 449) with delta (0, 0)
Screenshot: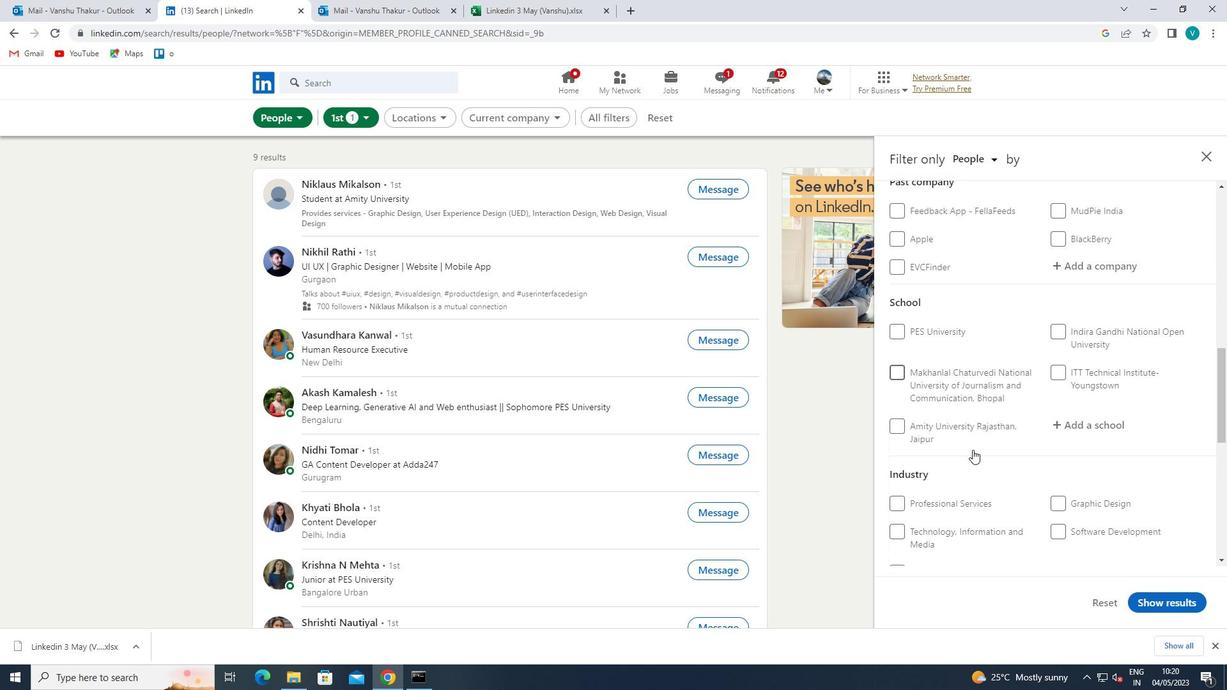 
Action: Mouse moved to (901, 393)
Screenshot: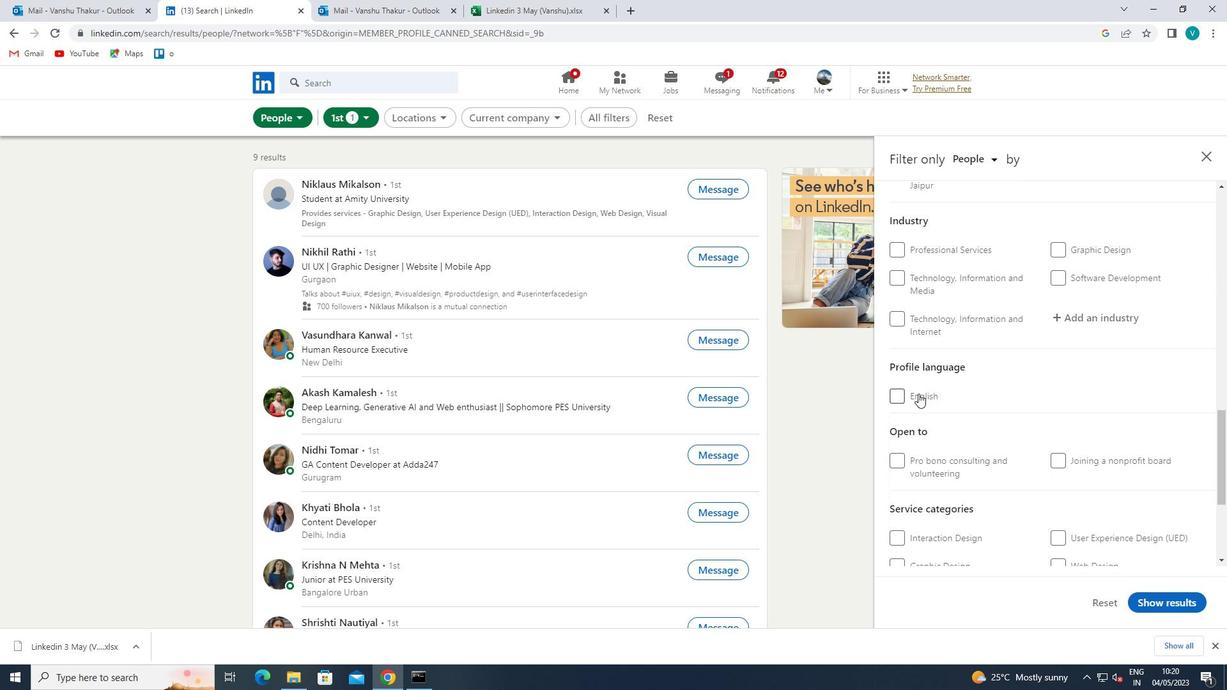 
Action: Mouse pressed left at (901, 393)
Screenshot: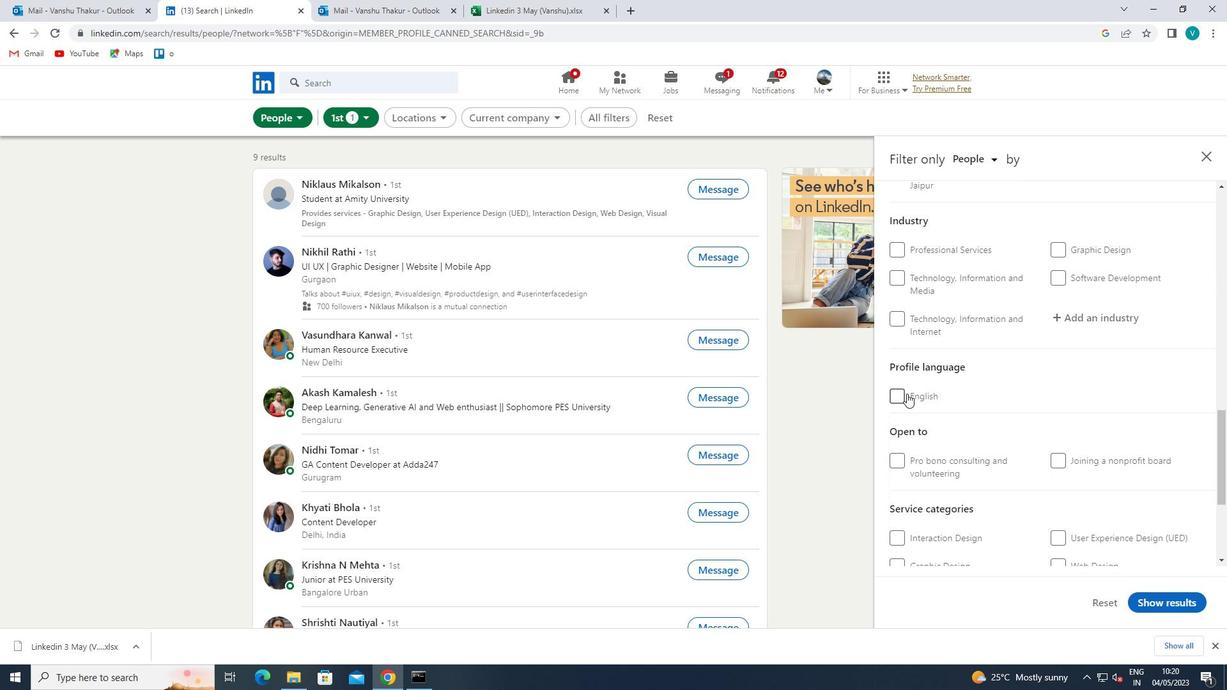 
Action: Mouse moved to (1005, 374)
Screenshot: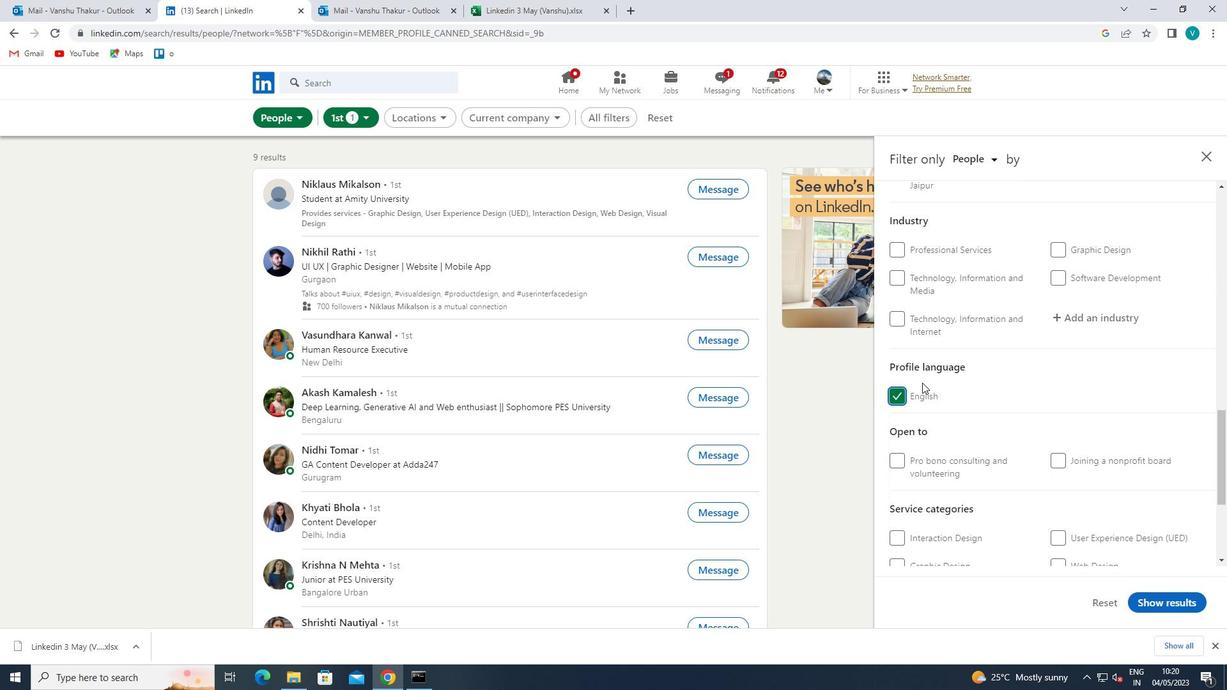 
Action: Mouse scrolled (1005, 375) with delta (0, 0)
Screenshot: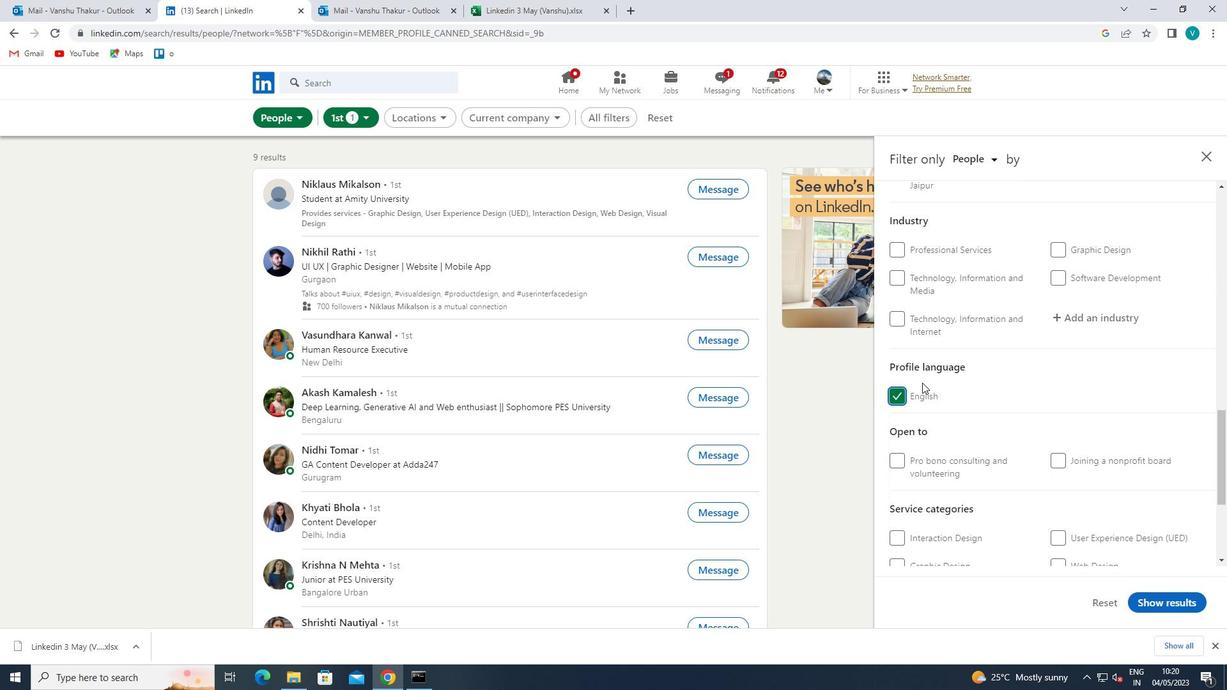 
Action: Mouse moved to (1009, 373)
Screenshot: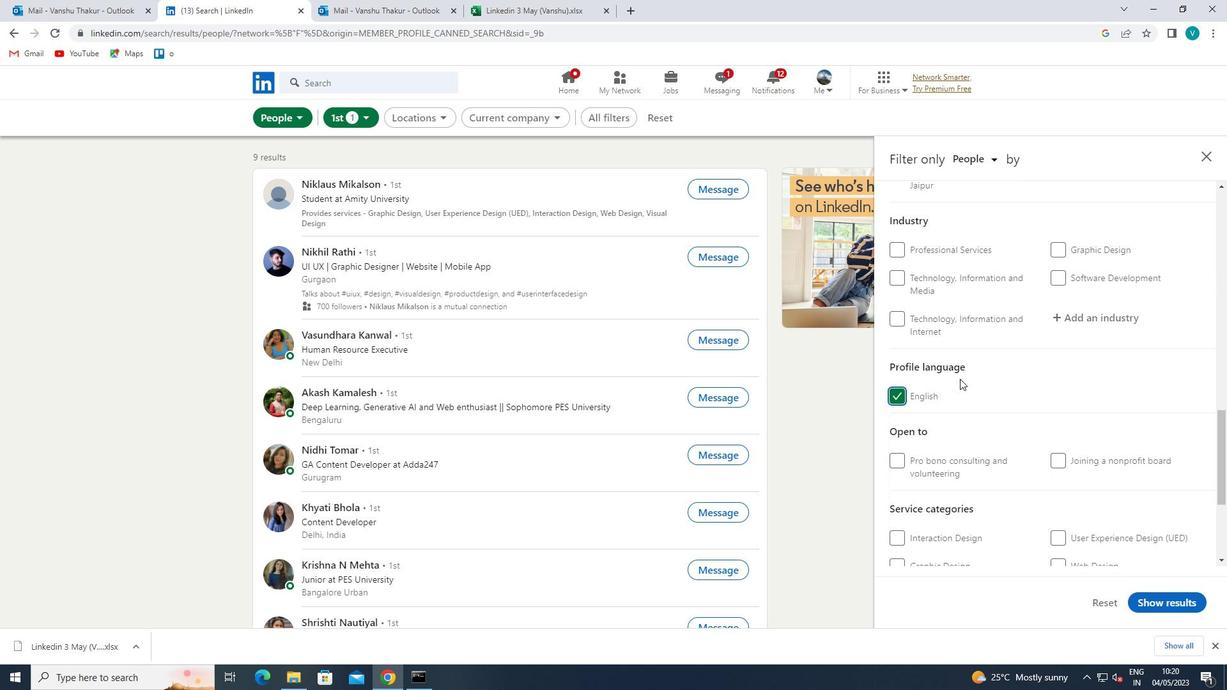 
Action: Mouse scrolled (1009, 374) with delta (0, 0)
Screenshot: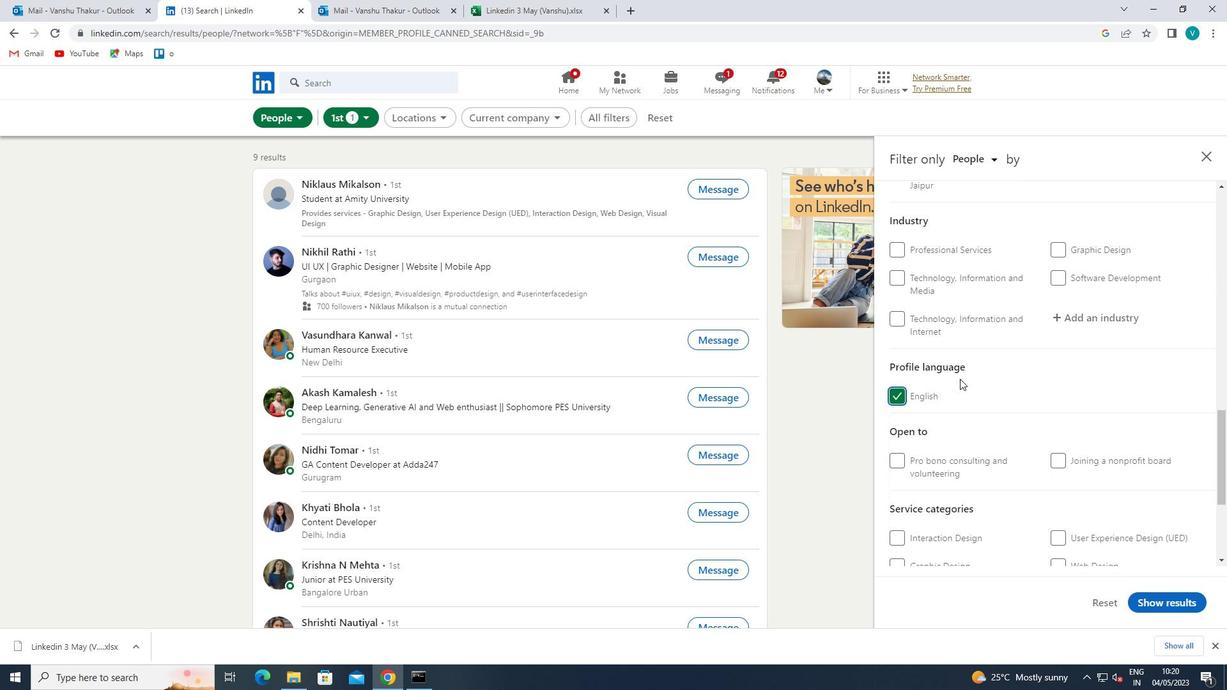 
Action: Mouse moved to (1010, 373)
Screenshot: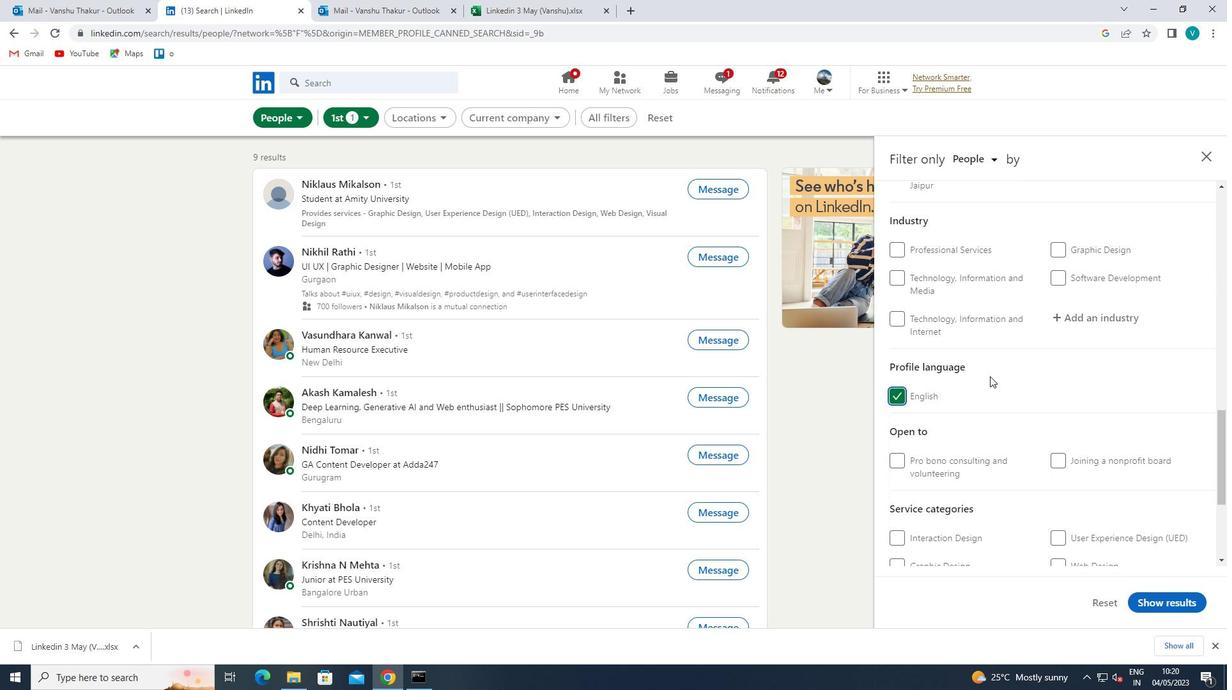 
Action: Mouse scrolled (1010, 373) with delta (0, 0)
Screenshot: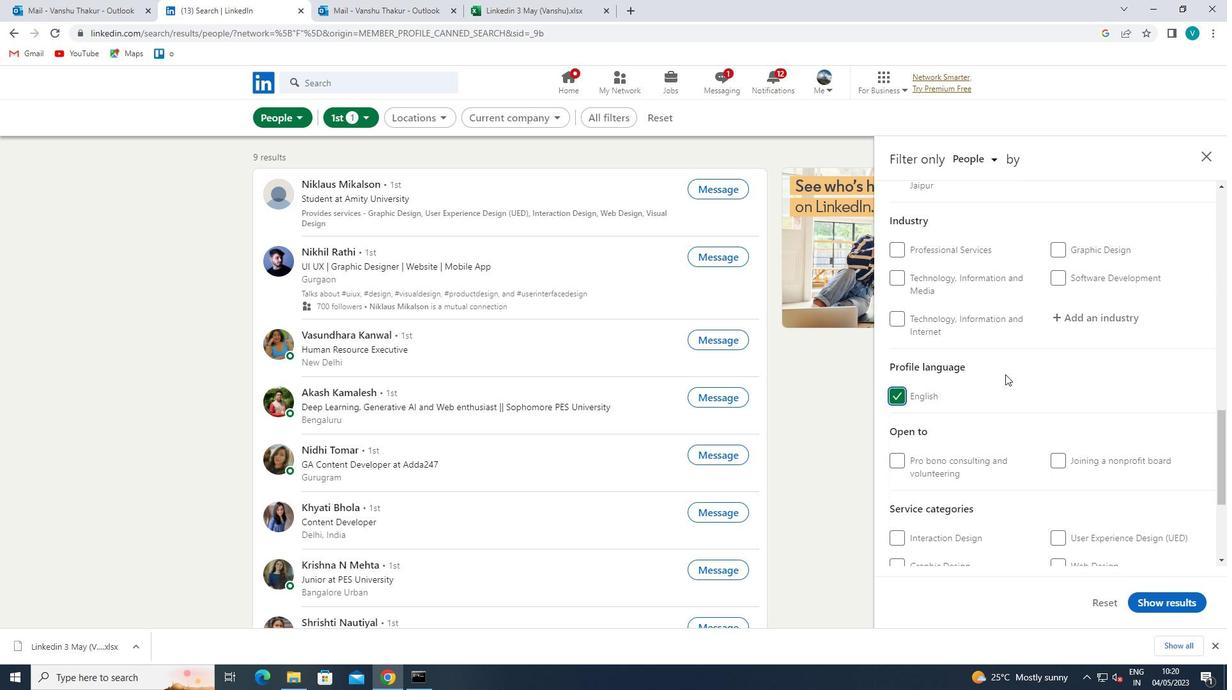 
Action: Mouse moved to (1011, 373)
Screenshot: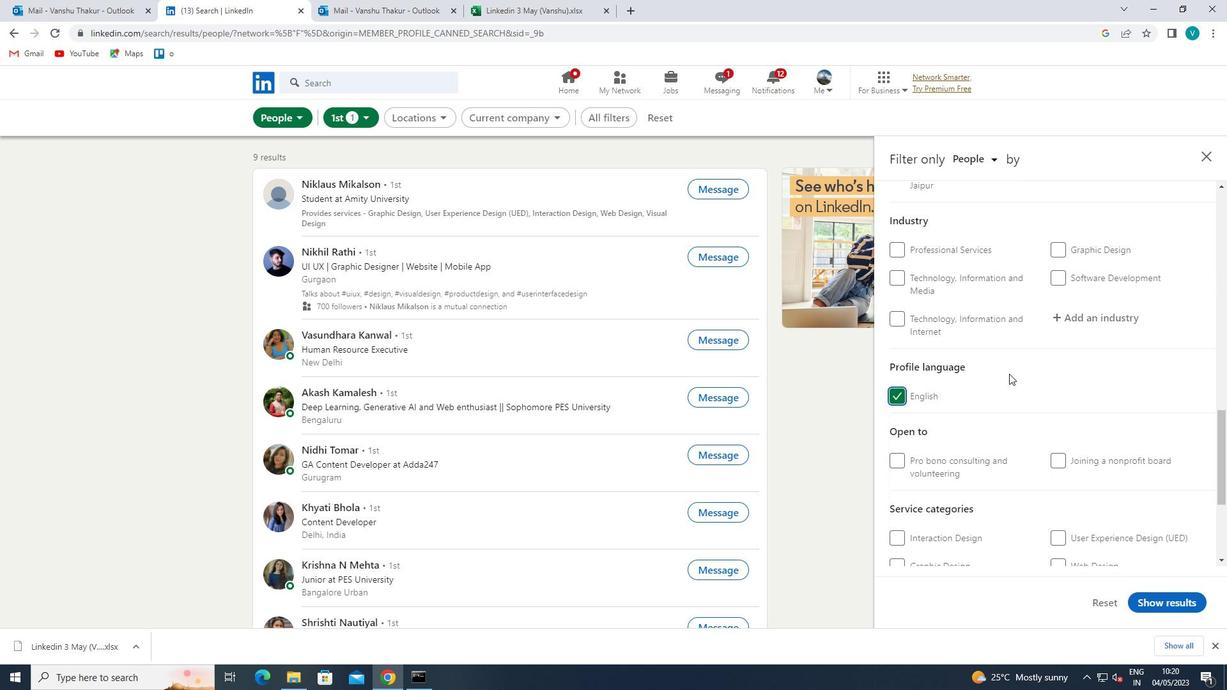 
Action: Mouse scrolled (1011, 373) with delta (0, 0)
Screenshot: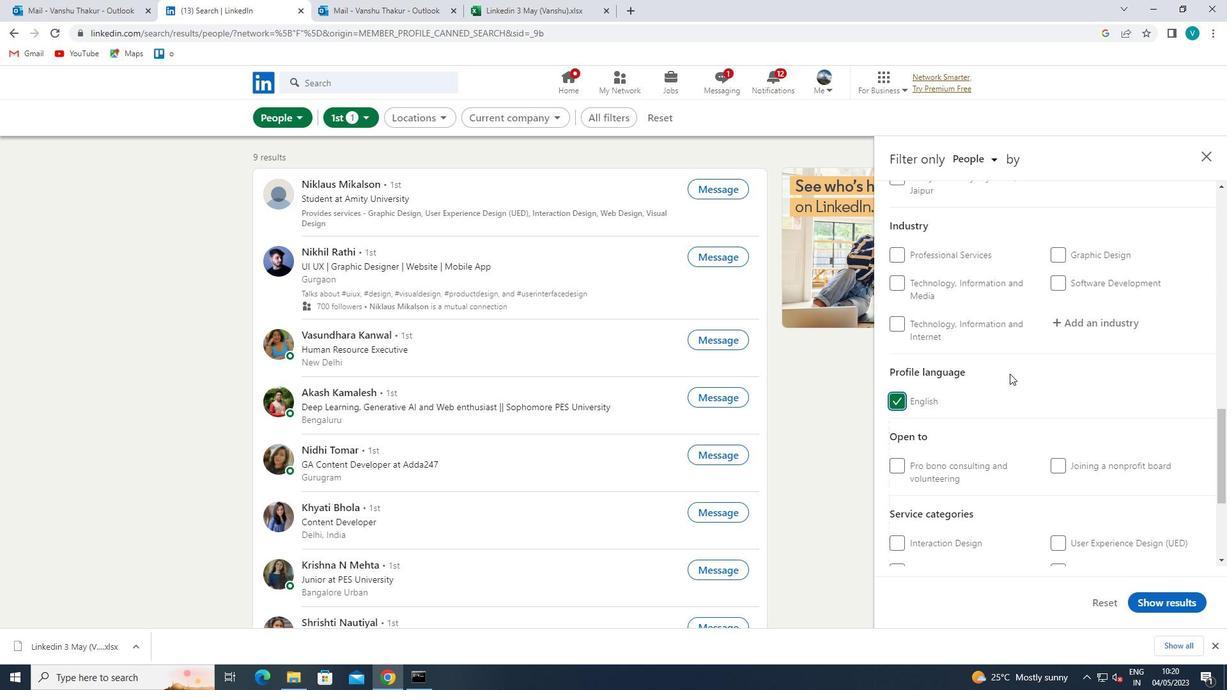 
Action: Mouse moved to (1011, 373)
Screenshot: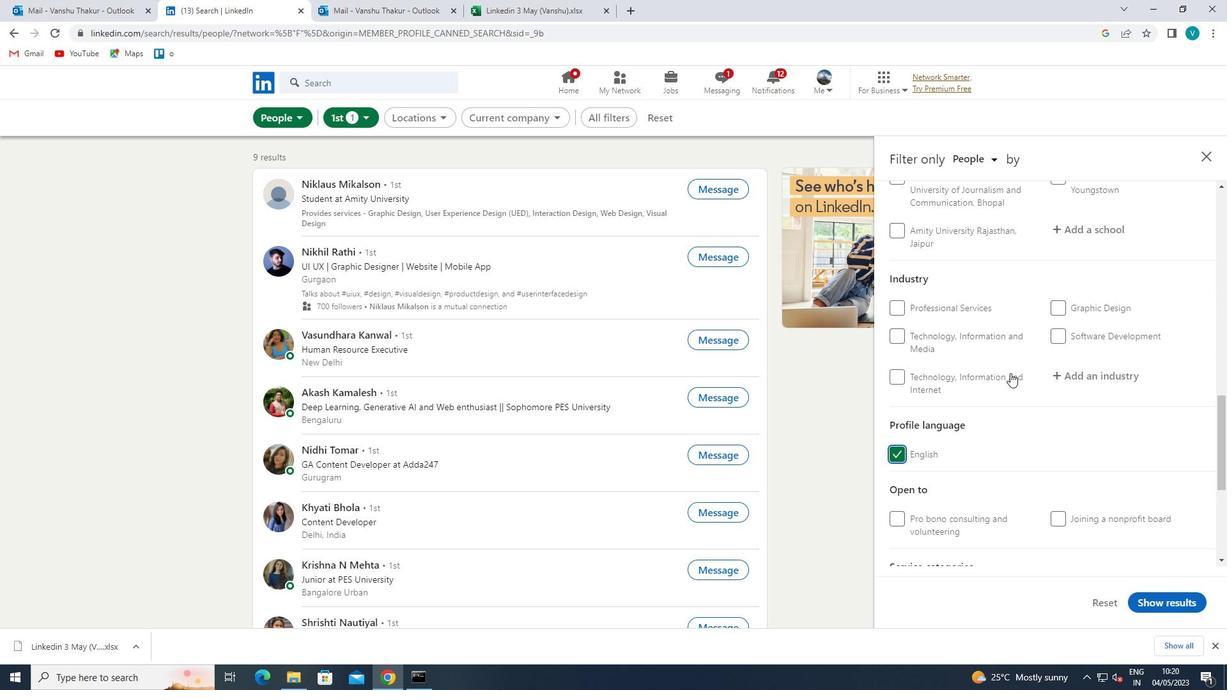 
Action: Mouse scrolled (1011, 373) with delta (0, 0)
Screenshot: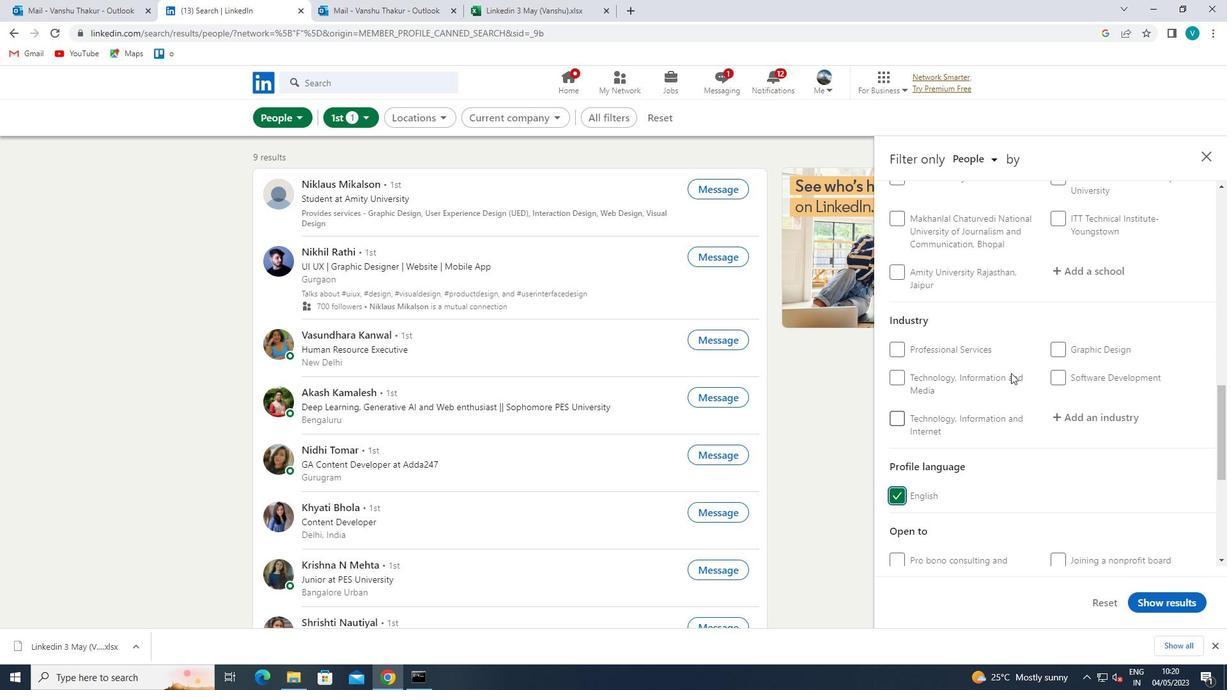 
Action: Mouse moved to (1011, 373)
Screenshot: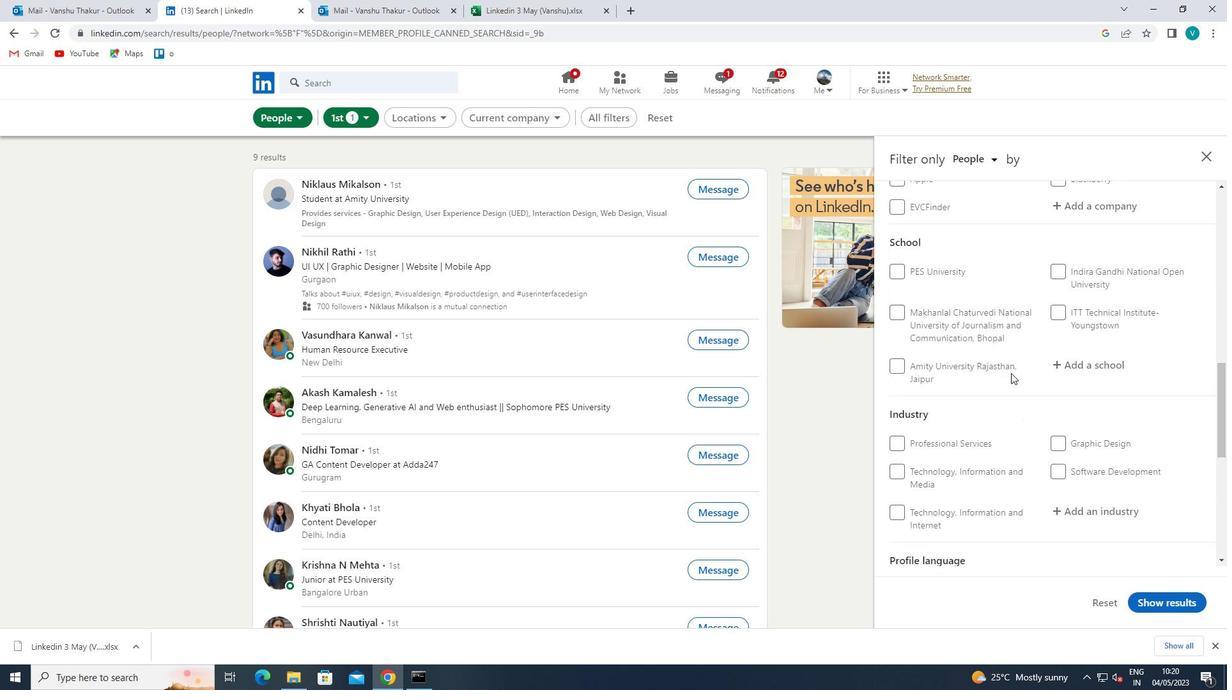 
Action: Mouse scrolled (1011, 373) with delta (0, 0)
Screenshot: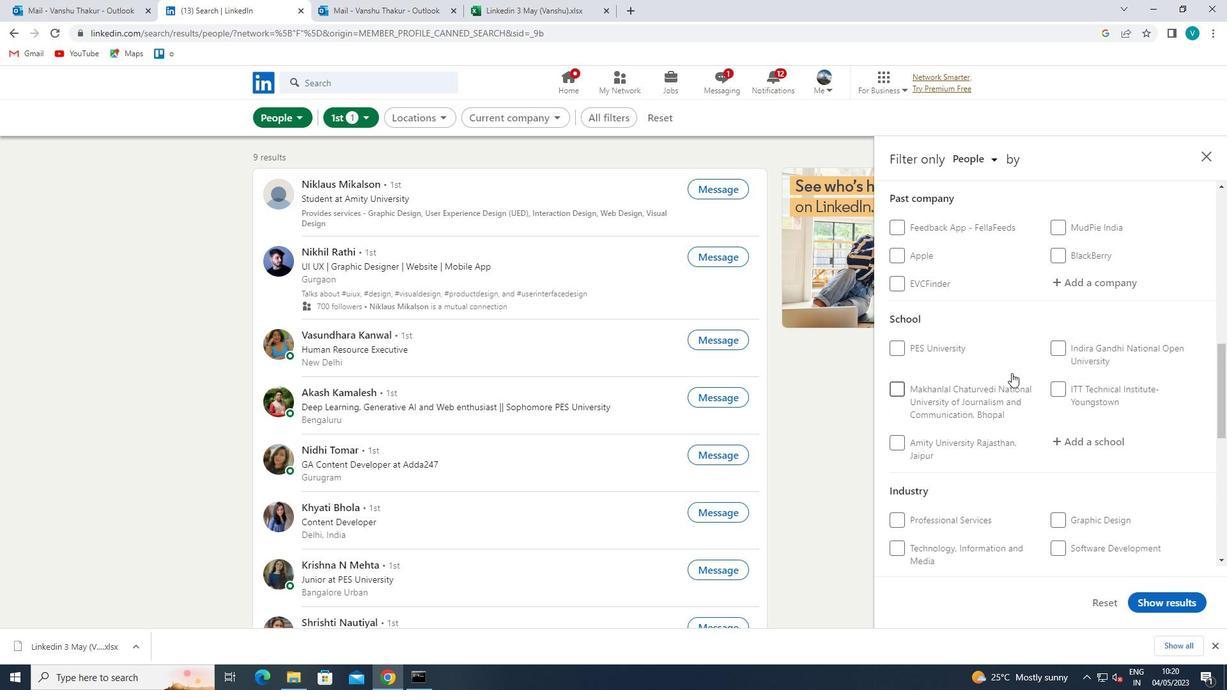 
Action: Mouse moved to (1013, 372)
Screenshot: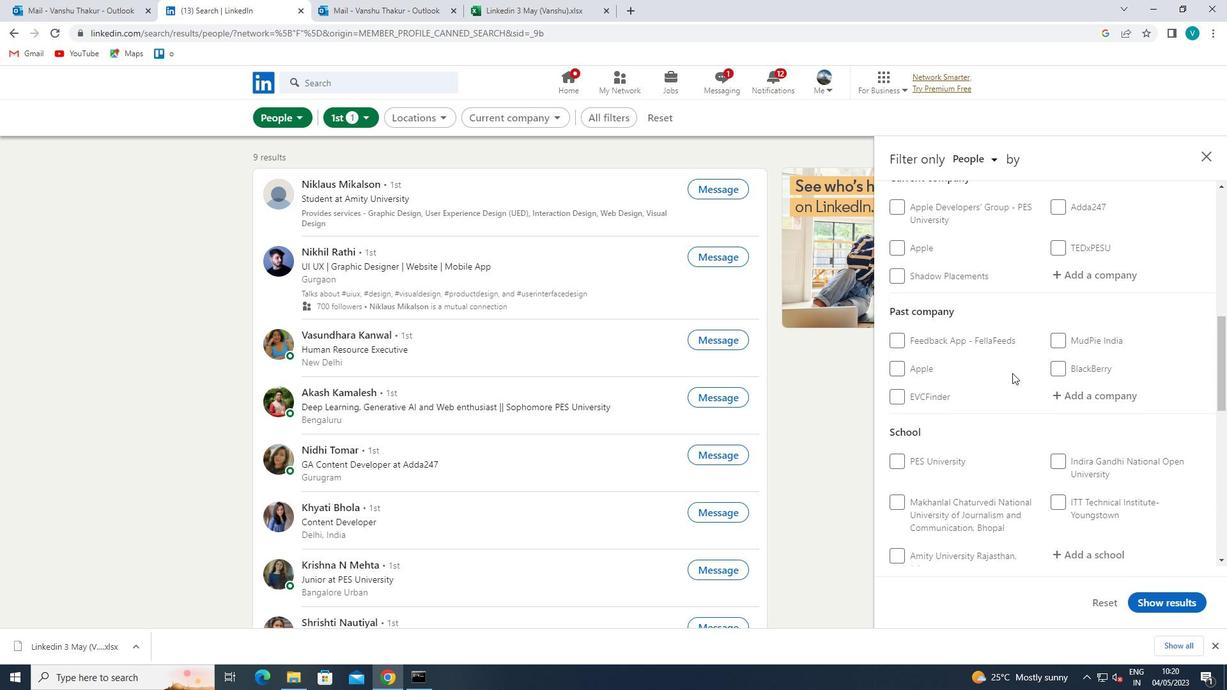 
Action: Mouse scrolled (1013, 373) with delta (0, 0)
Screenshot: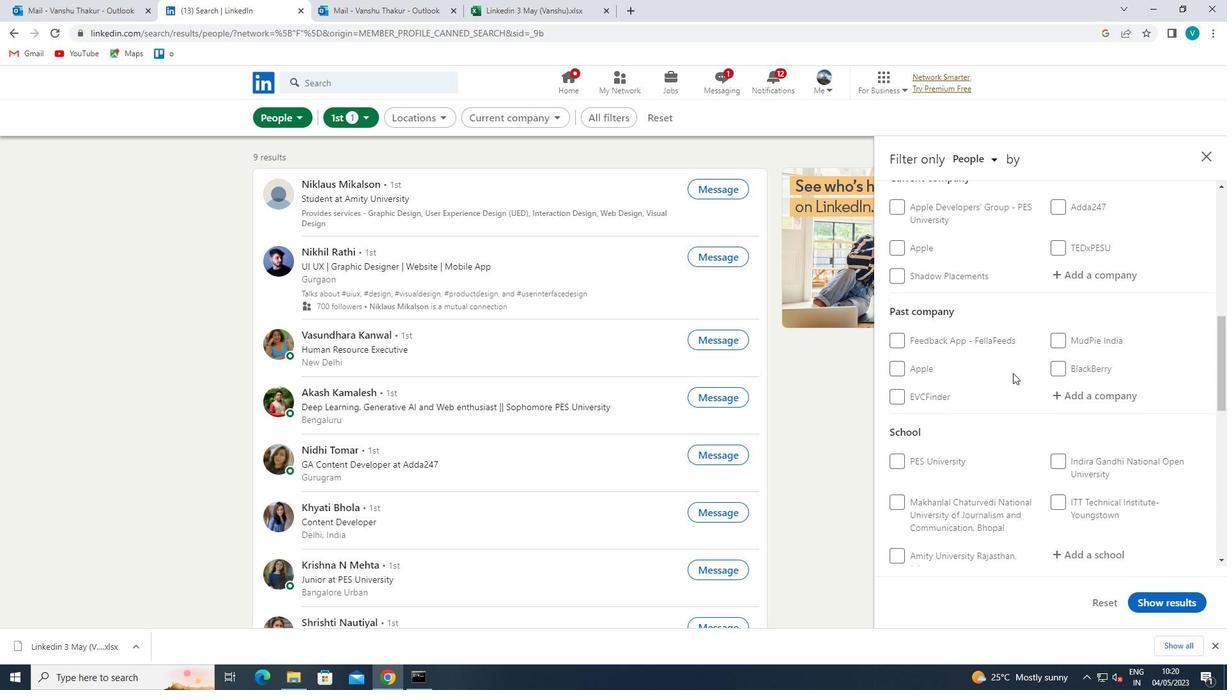 
Action: Mouse moved to (1101, 343)
Screenshot: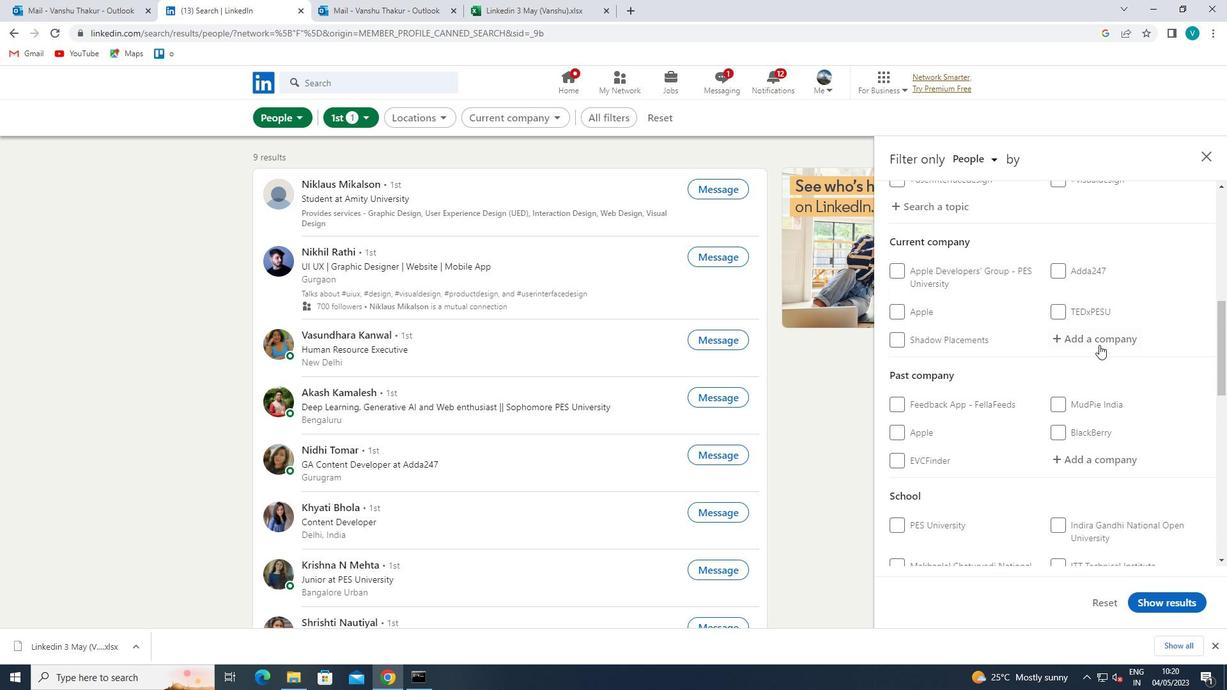 
Action: Mouse pressed left at (1101, 343)
Screenshot: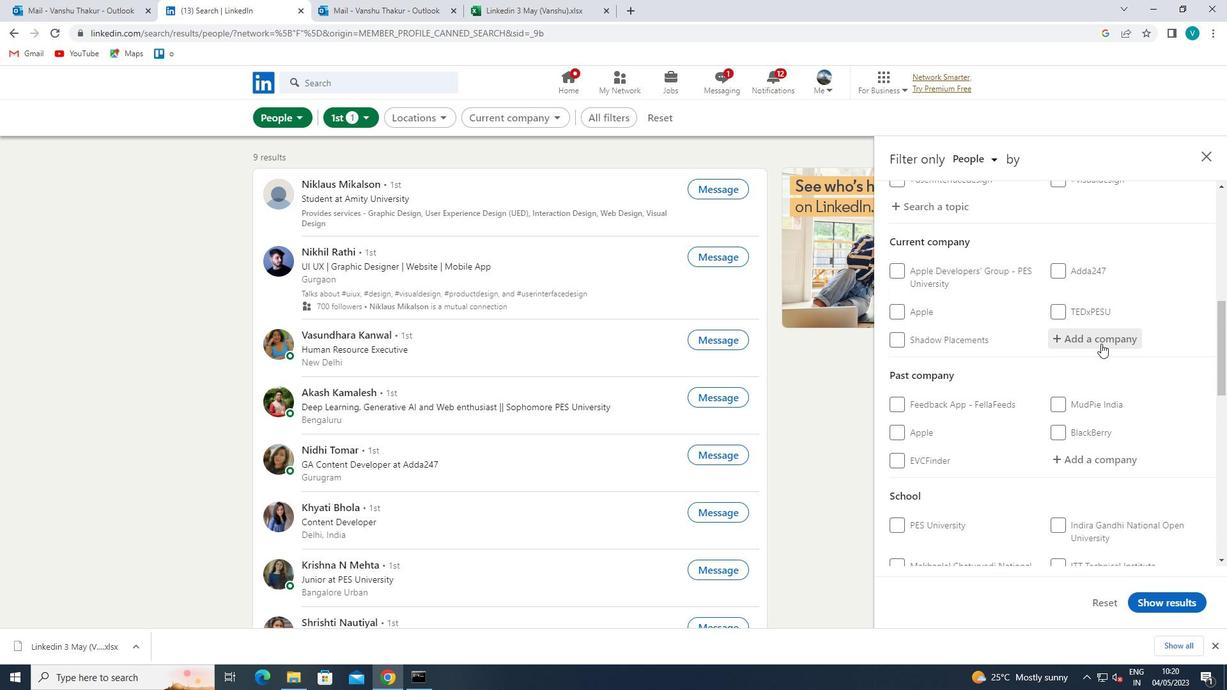 
Action: Key pressed <Key.shift>JOSH<Key.space><Key.shift>TA
Screenshot: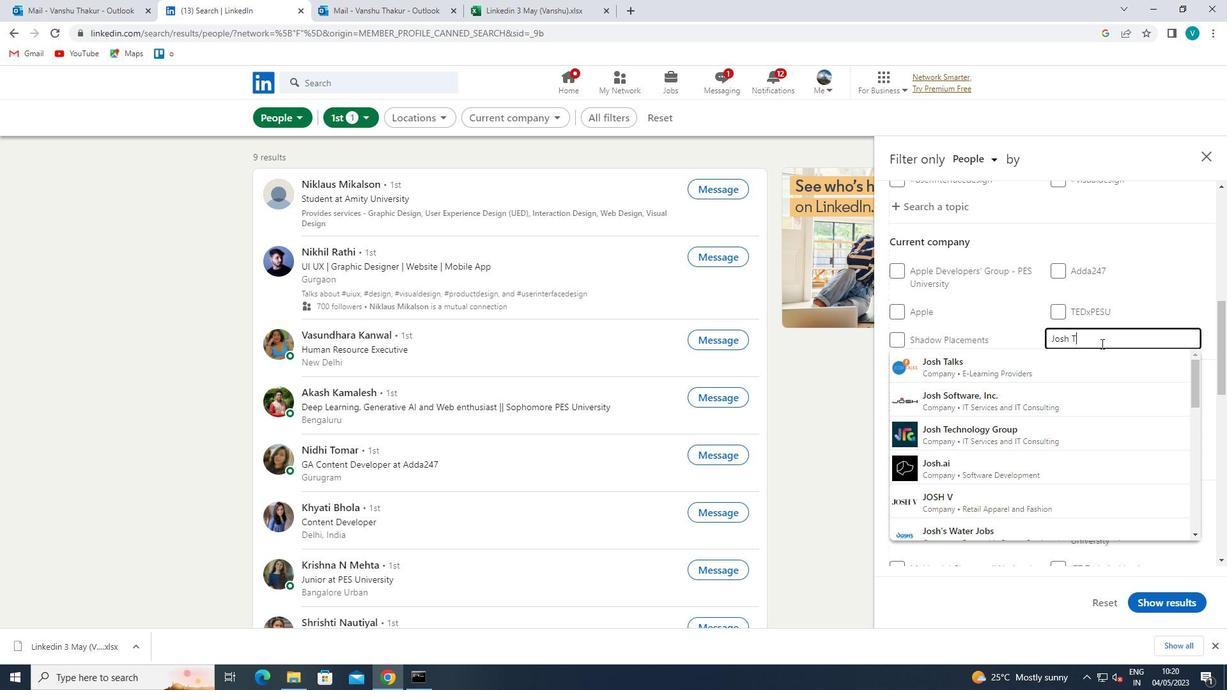 
Action: Mouse moved to (1078, 355)
Screenshot: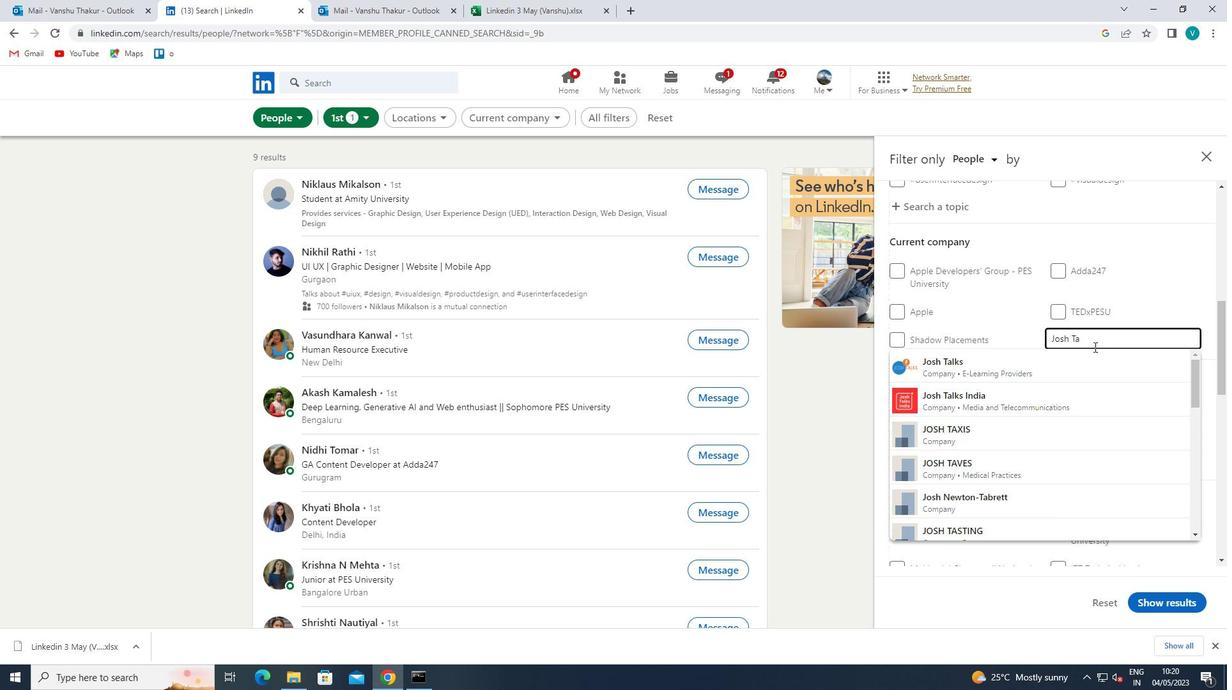 
Action: Mouse pressed left at (1078, 355)
Screenshot: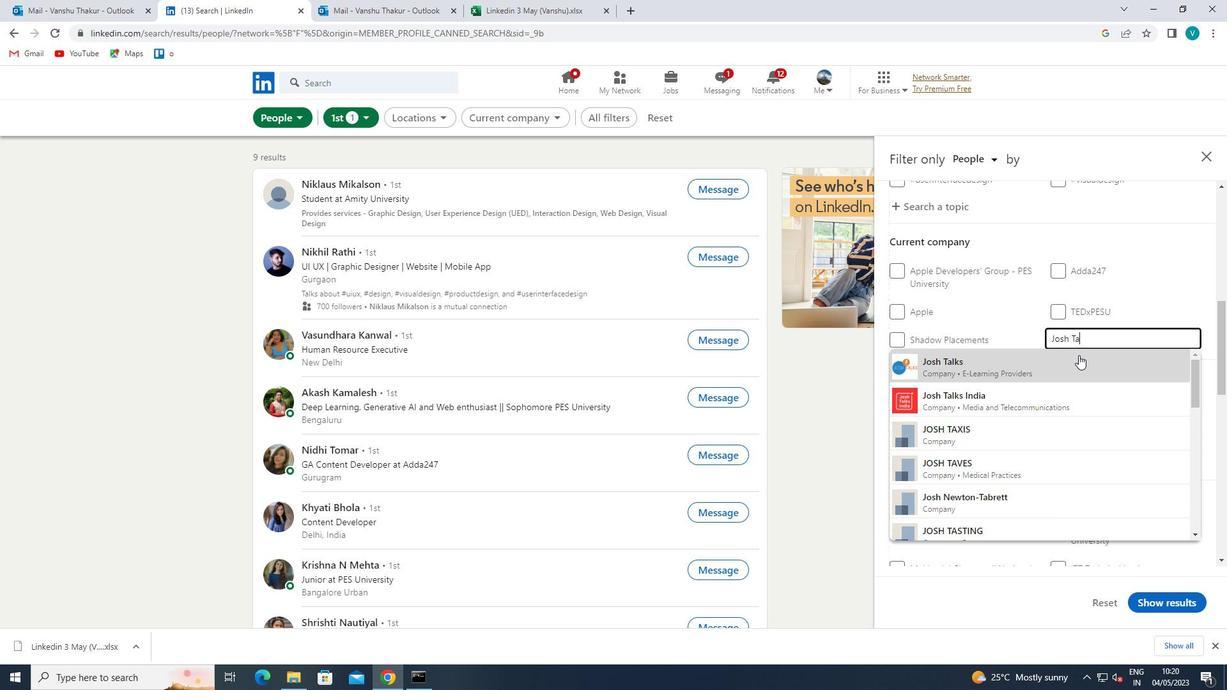 
Action: Mouse moved to (1078, 355)
Screenshot: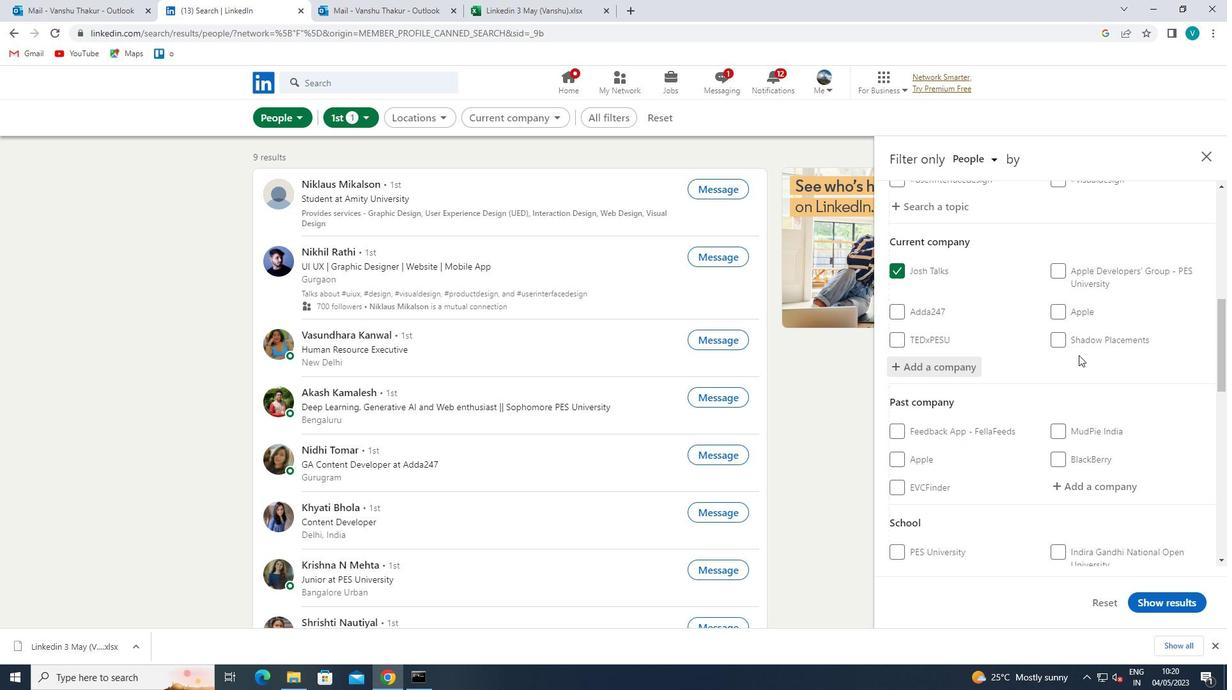 
Action: Mouse scrolled (1078, 355) with delta (0, 0)
Screenshot: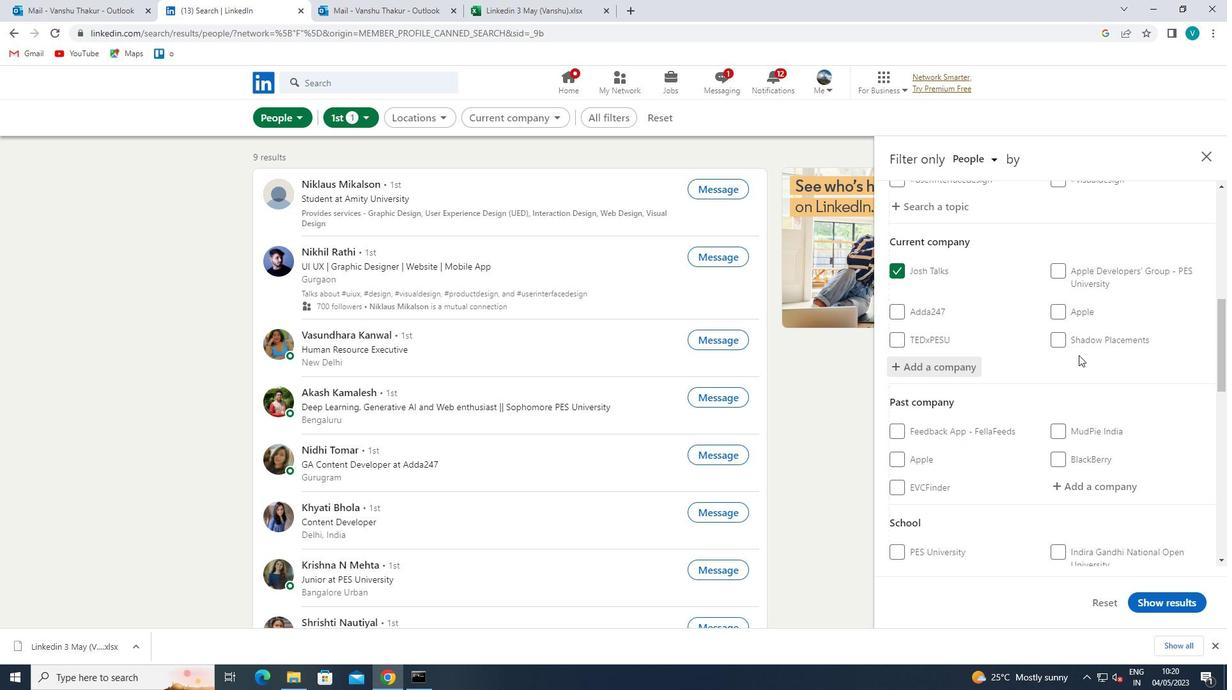 
Action: Mouse moved to (1080, 359)
Screenshot: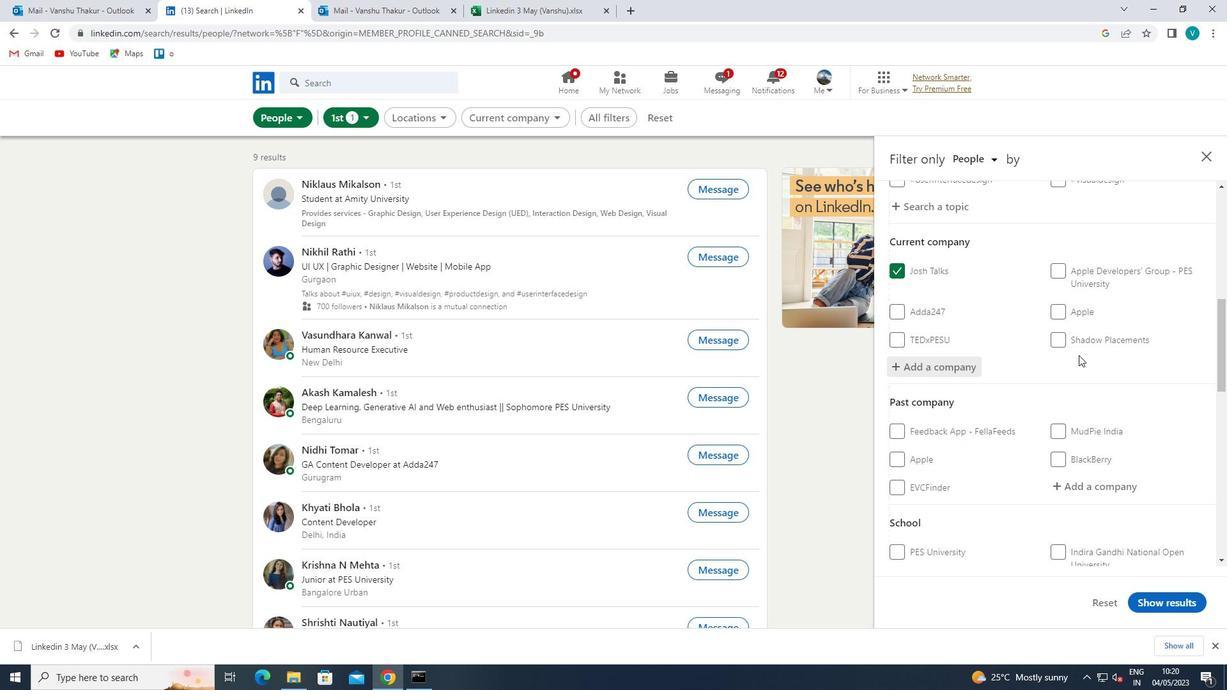 
Action: Mouse scrolled (1080, 358) with delta (0, 0)
Screenshot: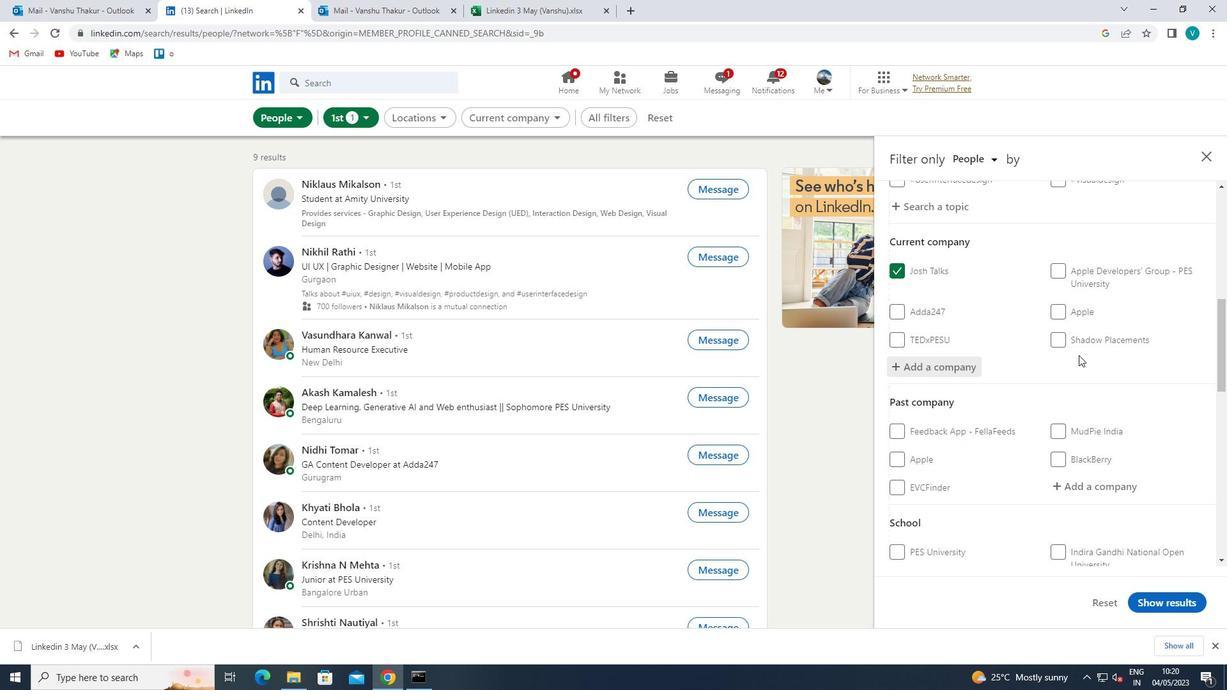 
Action: Mouse moved to (1082, 359)
Screenshot: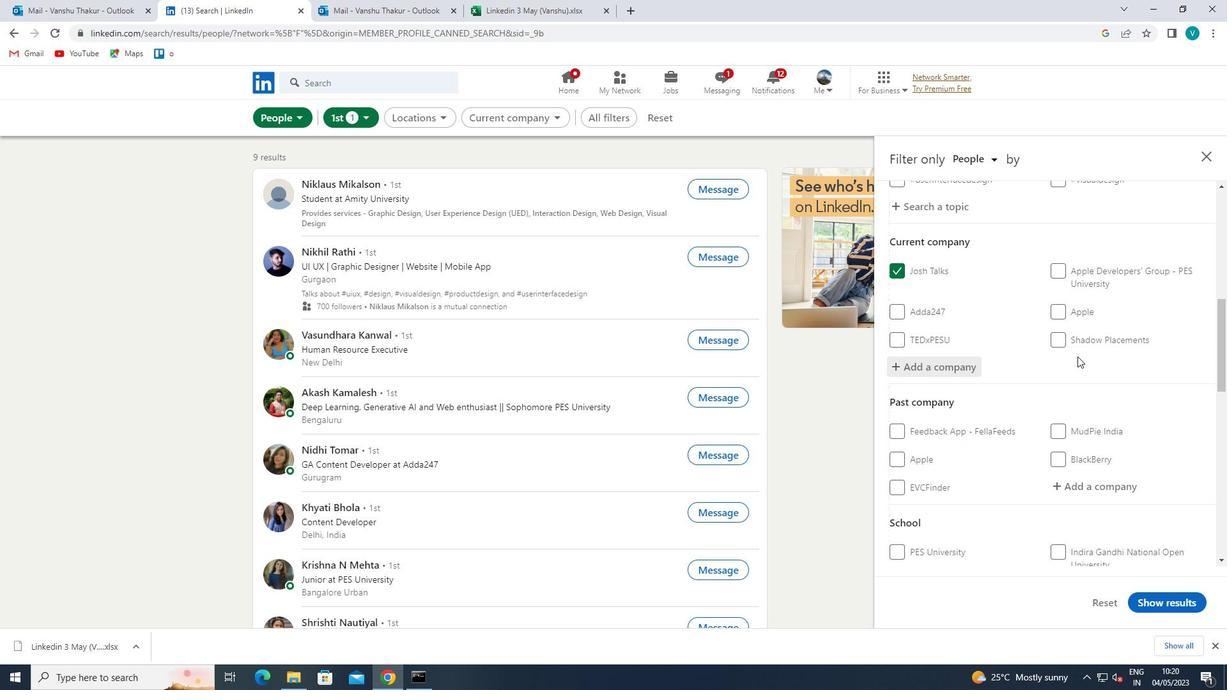
Action: Mouse scrolled (1082, 358) with delta (0, 0)
Screenshot: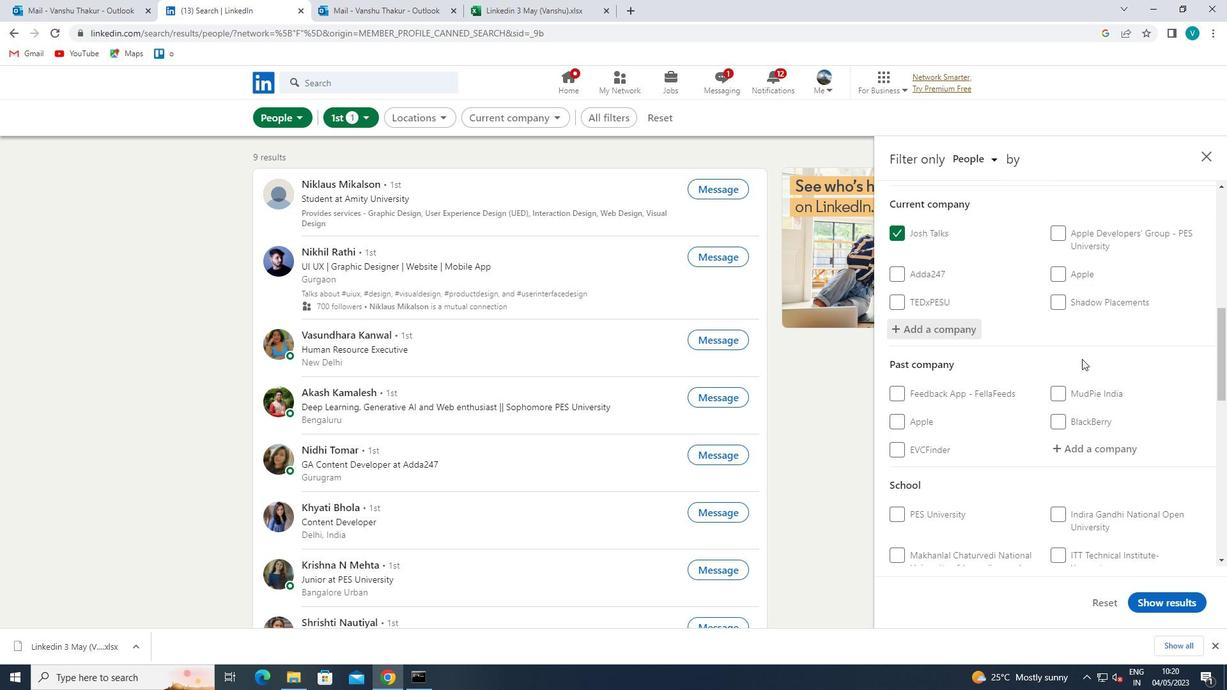 
Action: Mouse moved to (1083, 359)
Screenshot: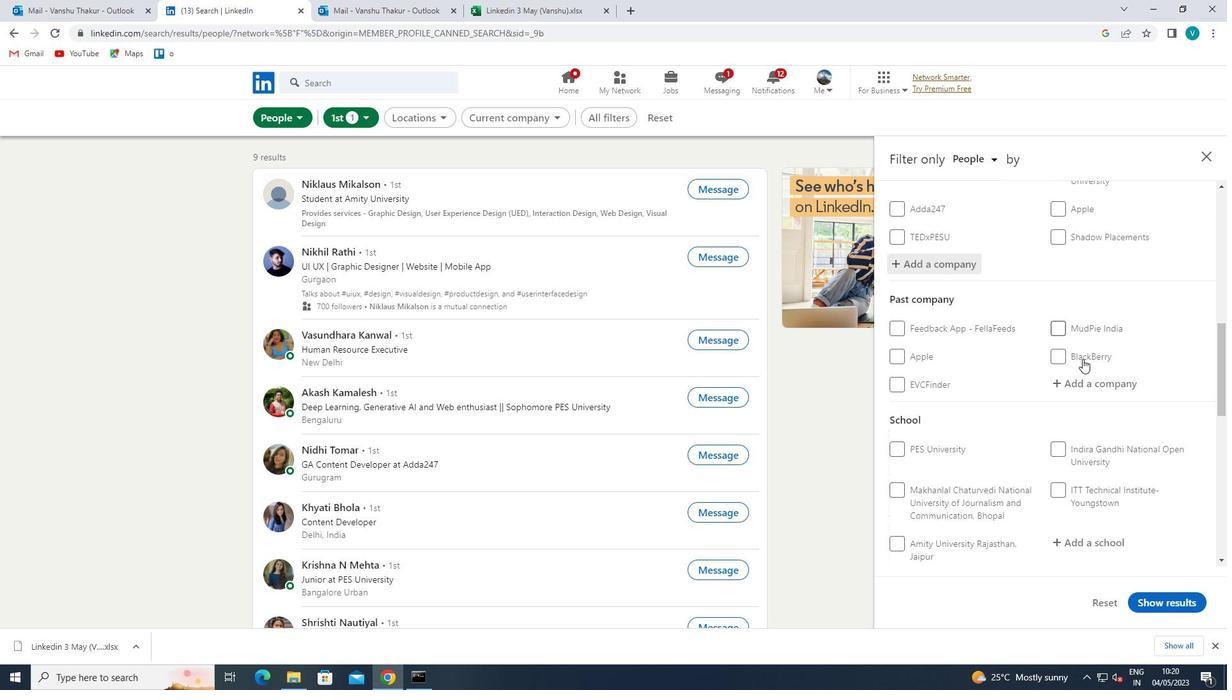 
Action: Mouse scrolled (1083, 358) with delta (0, 0)
Screenshot: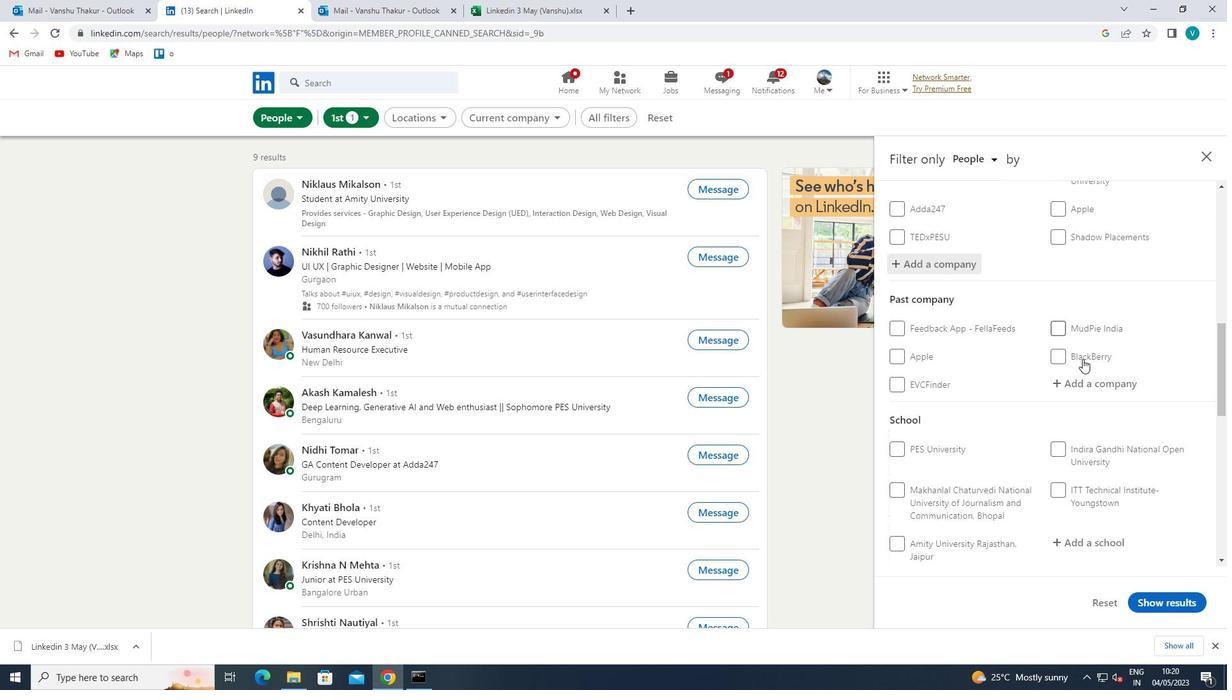 
Action: Mouse moved to (1088, 387)
Screenshot: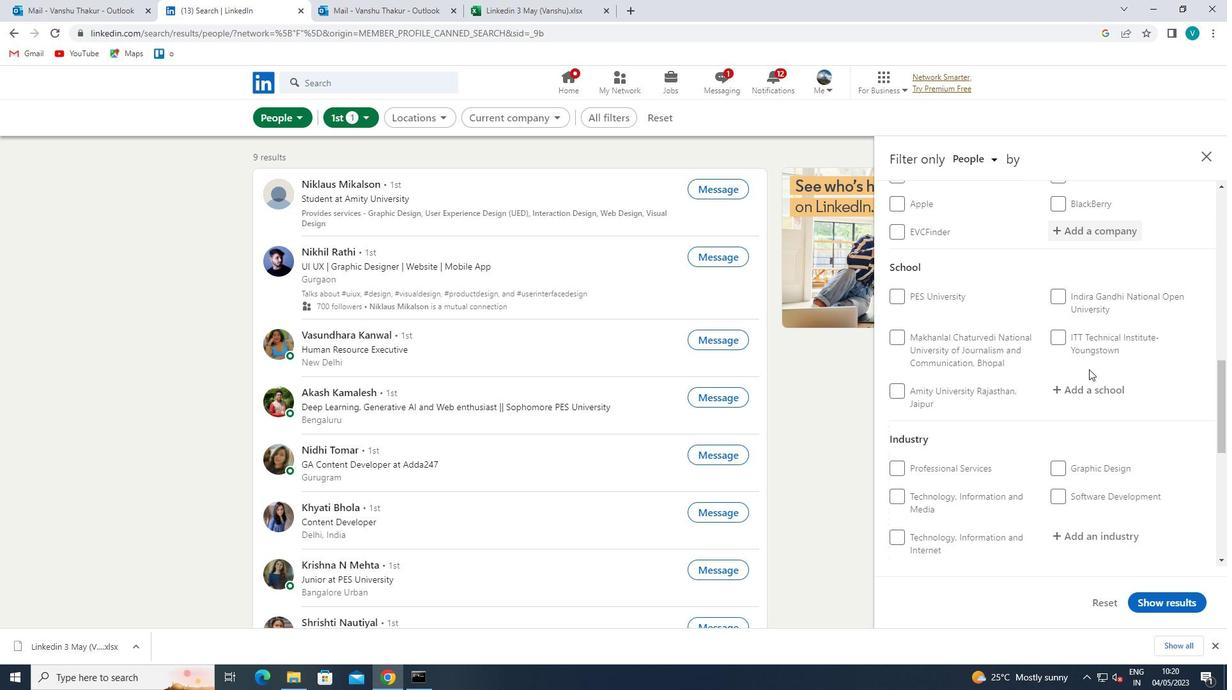 
Action: Mouse pressed left at (1088, 387)
Screenshot: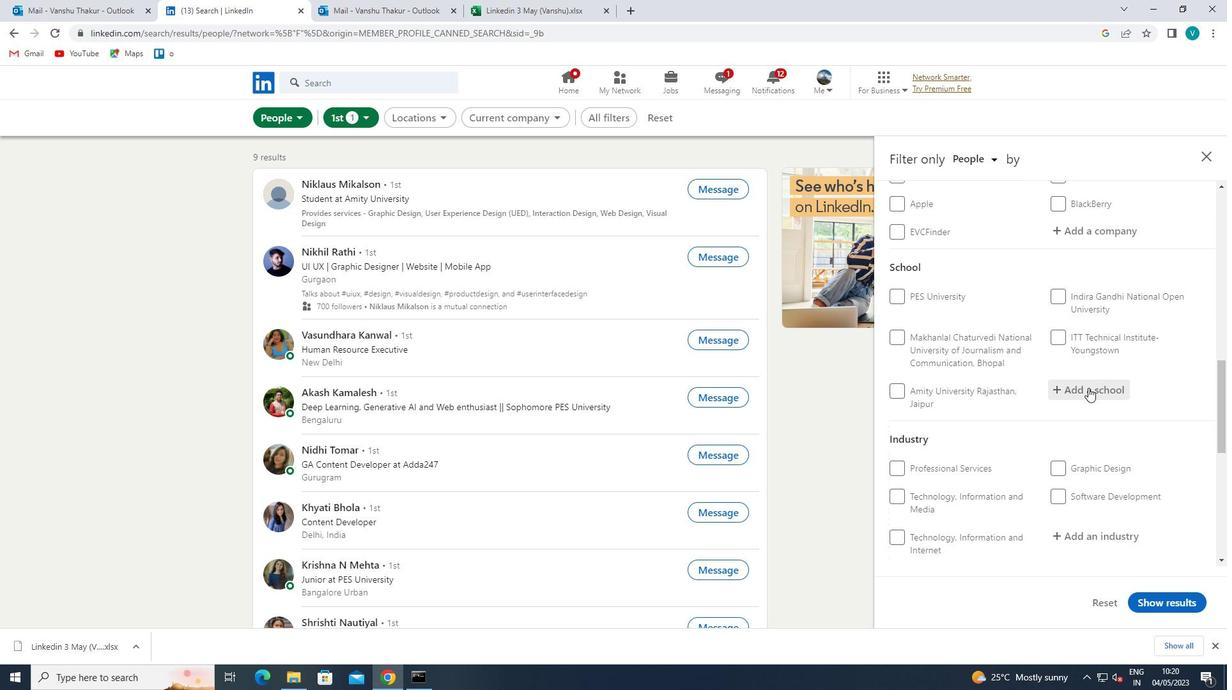 
Action: Mouse moved to (1088, 387)
Screenshot: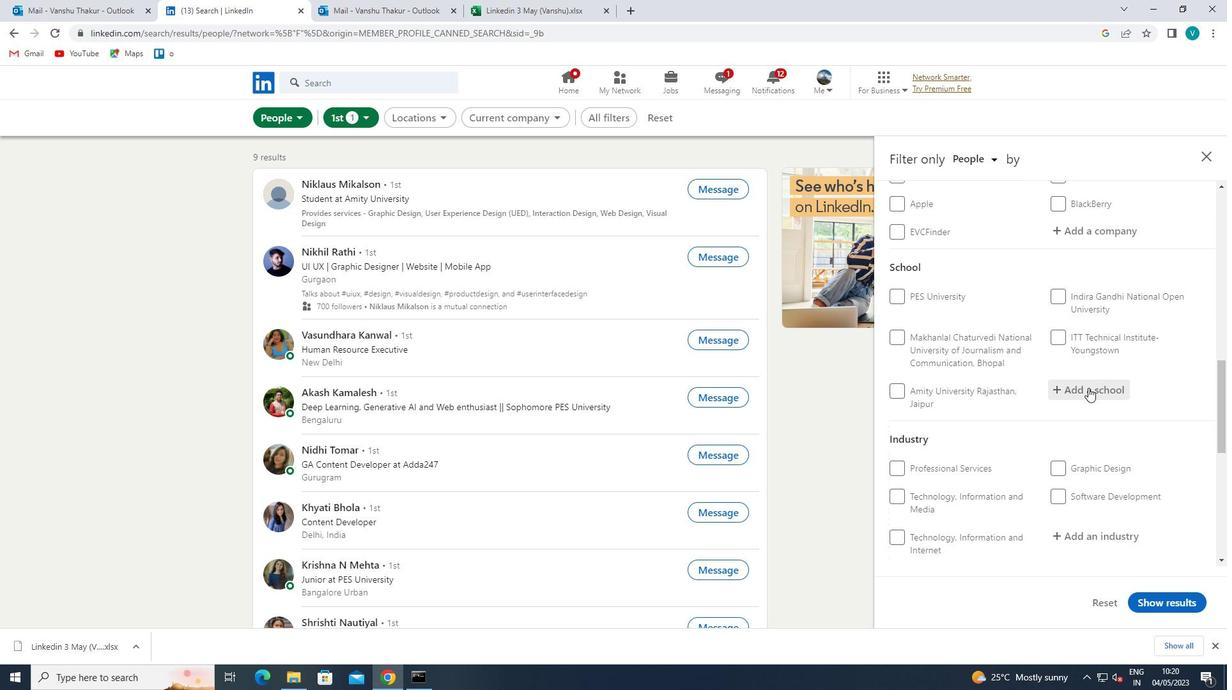 
Action: Key pressed <Key.shift>DR.<Key.space><Key.shift>RAM<Key.space><Key.shift>MANOHAR
Screenshot: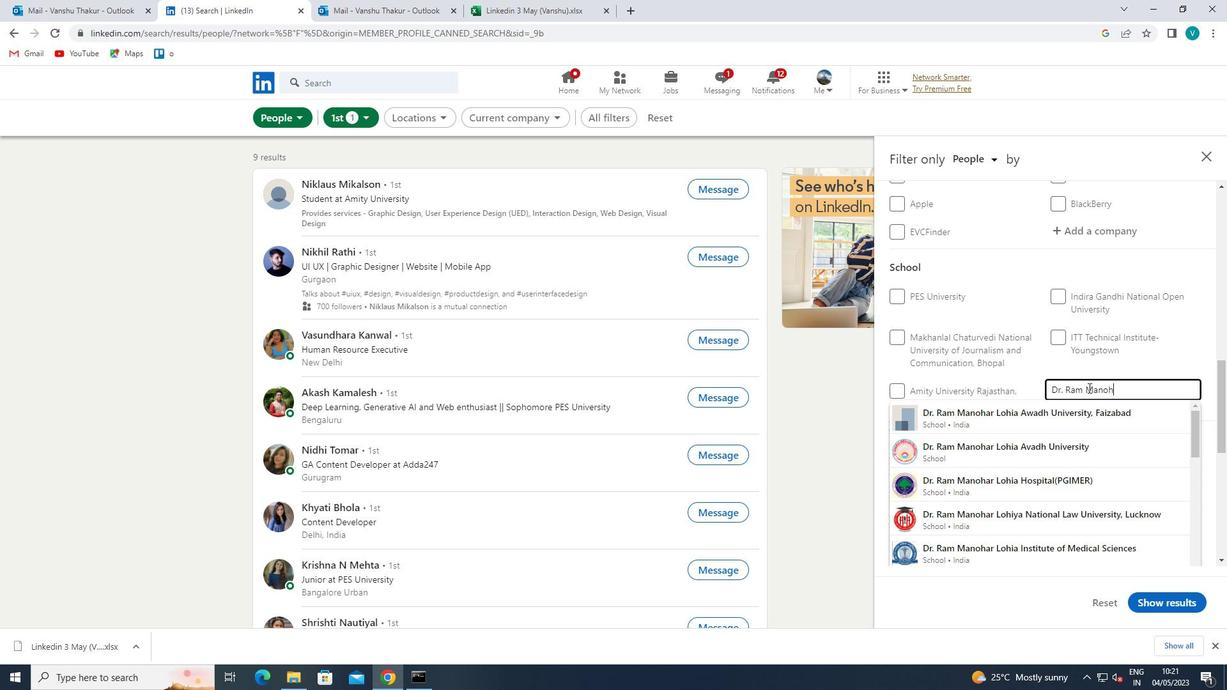 
Action: Mouse moved to (1076, 452)
Screenshot: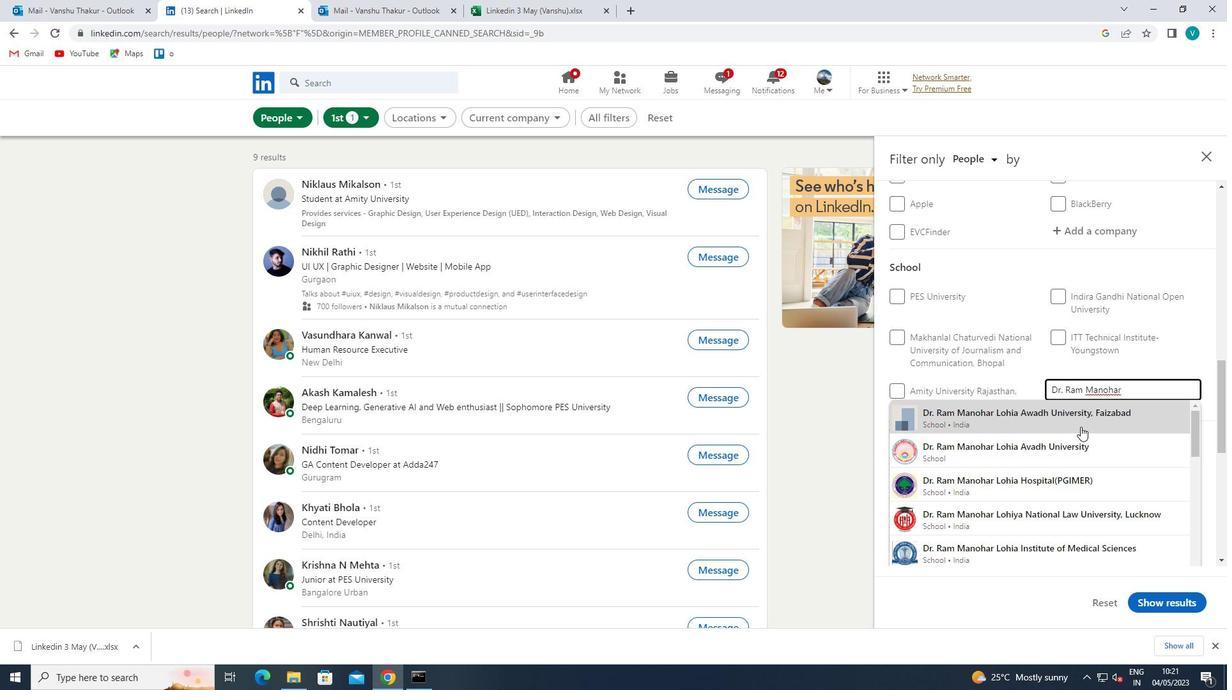 
Action: Mouse pressed left at (1076, 452)
Screenshot: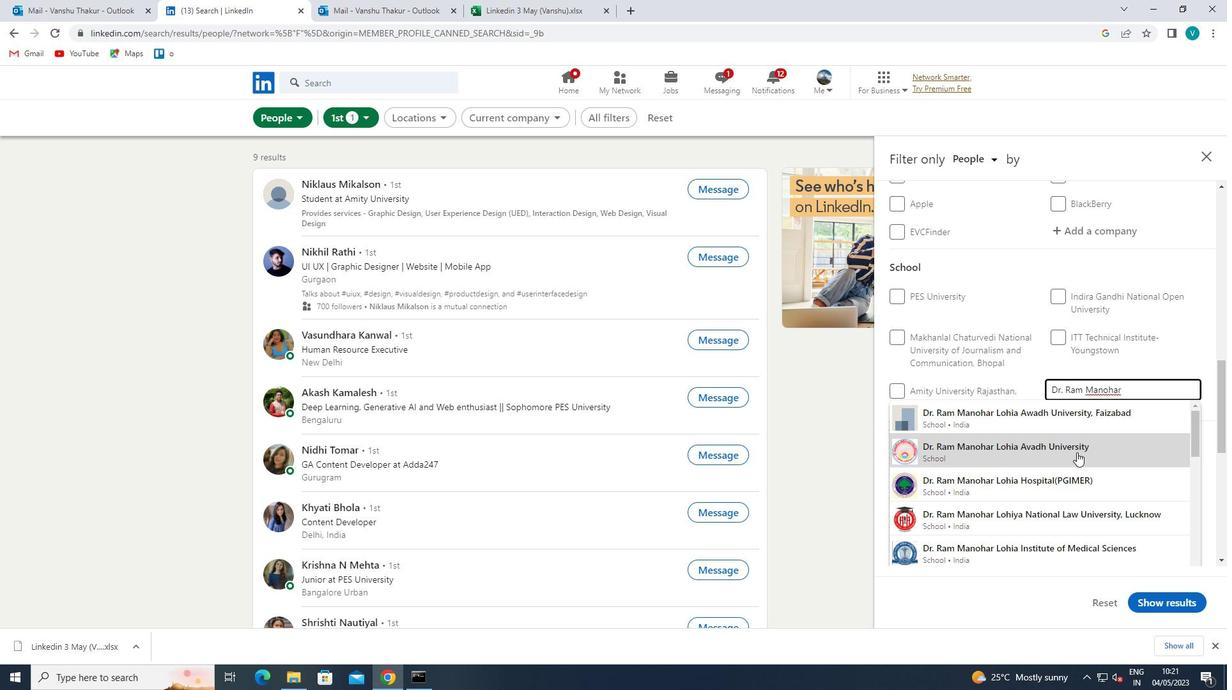 
Action: Mouse scrolled (1076, 451) with delta (0, 0)
Screenshot: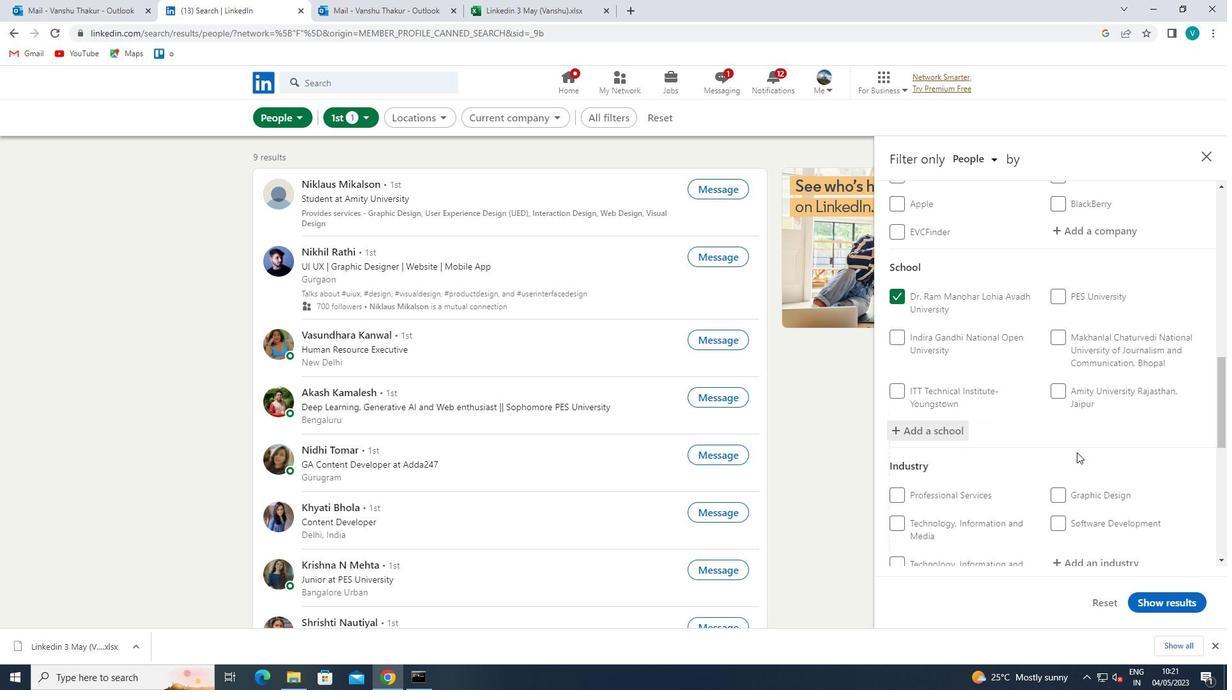 
Action: Mouse scrolled (1076, 451) with delta (0, 0)
Screenshot: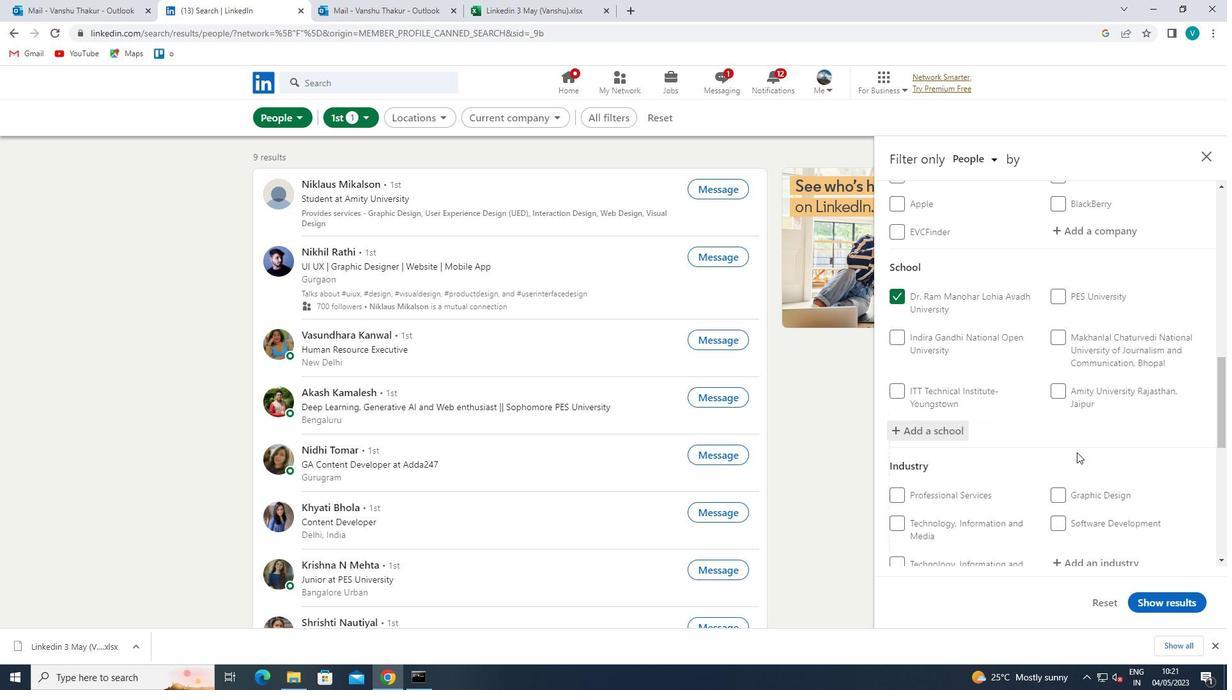 
Action: Mouse moved to (1094, 436)
Screenshot: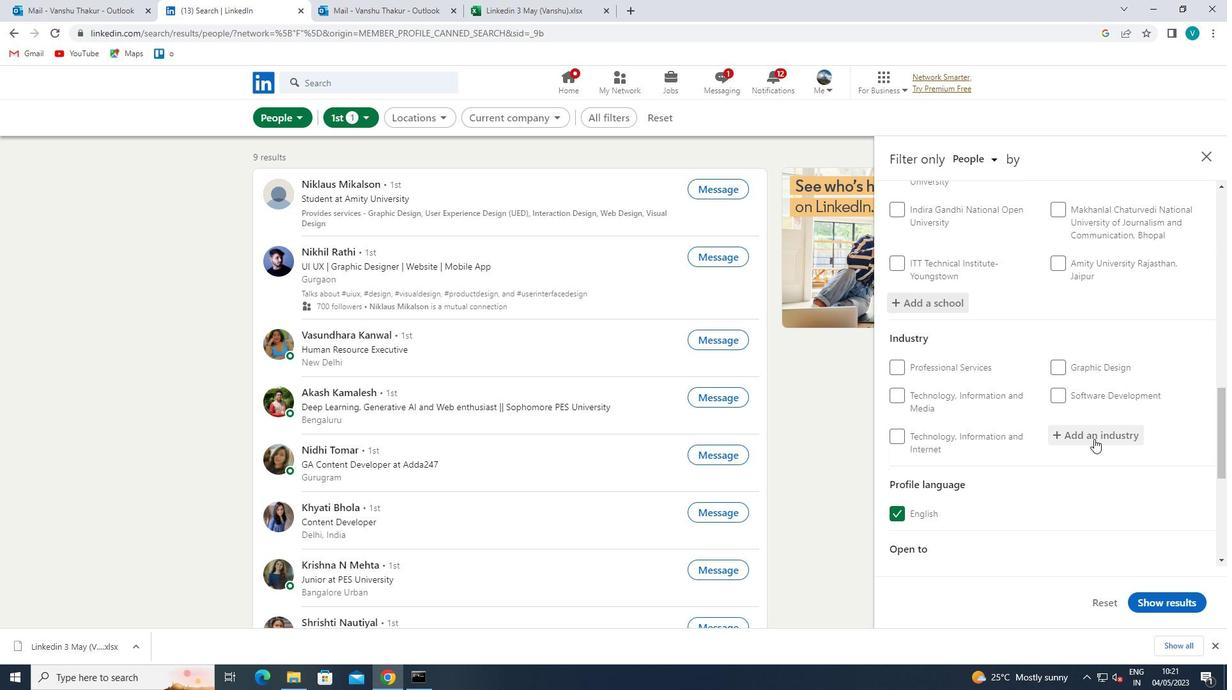 
Action: Mouse pressed left at (1094, 436)
Screenshot: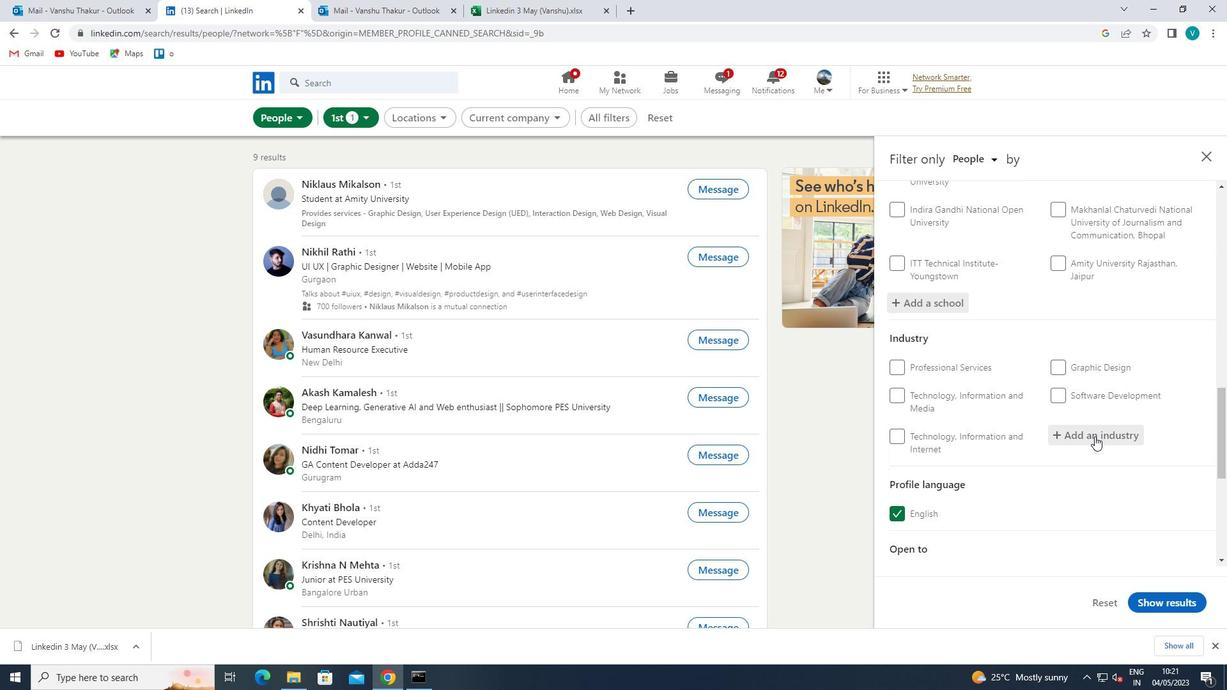 
Action: Mouse moved to (1095, 436)
Screenshot: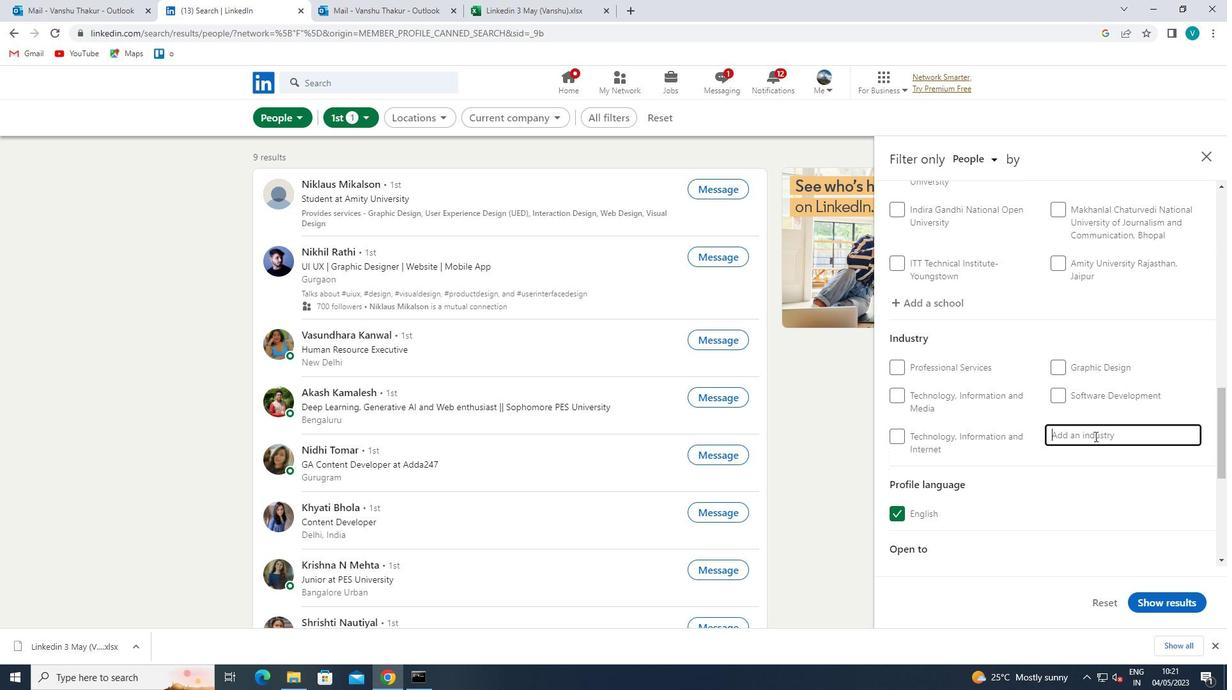 
Action: Key pressed <Key.shift>BO<Key.backspace>IOTECH
Screenshot: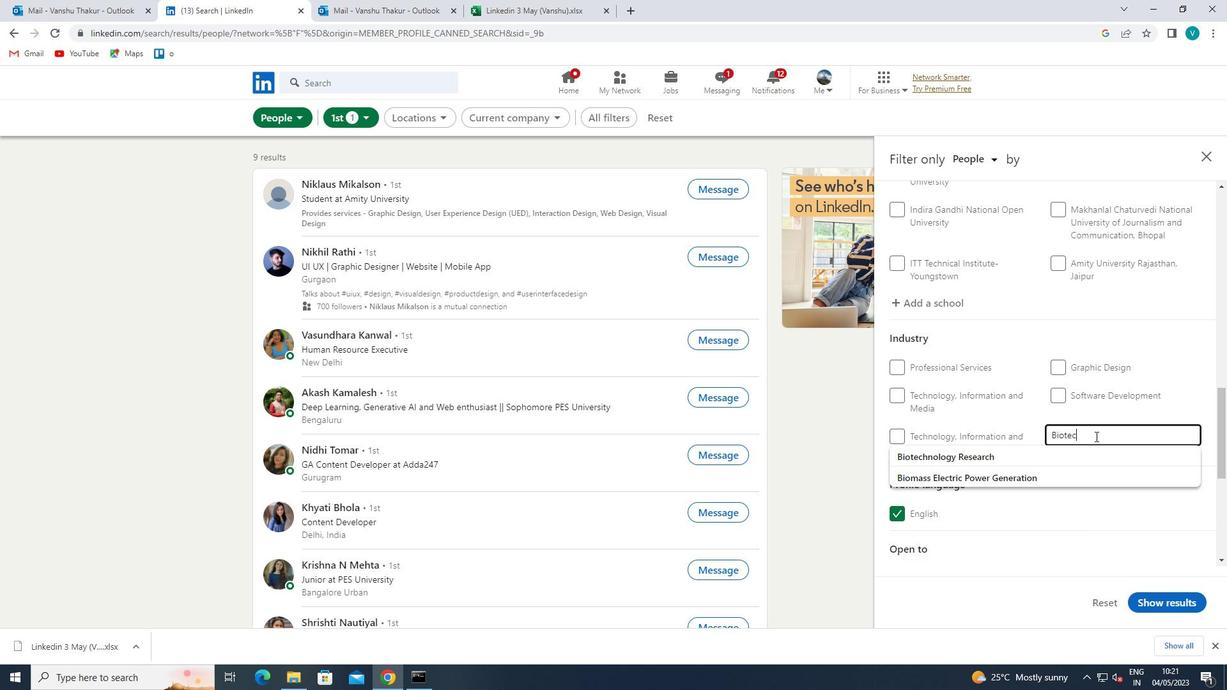 
Action: Mouse moved to (1065, 453)
Screenshot: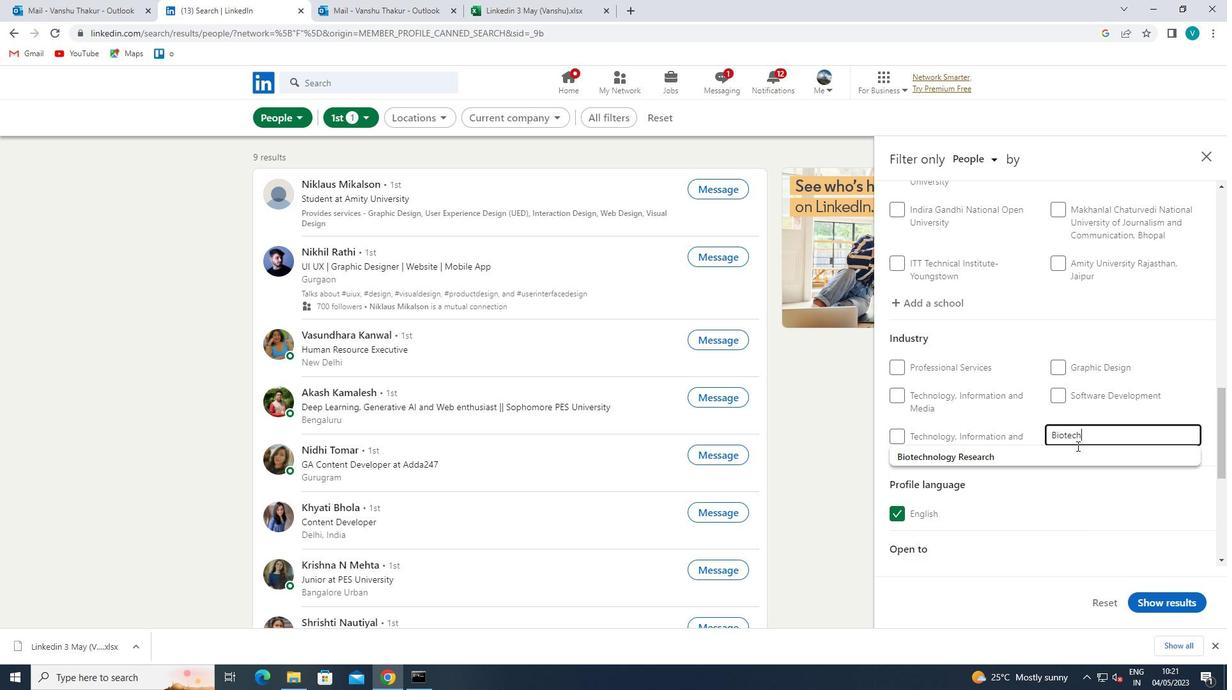 
Action: Mouse pressed left at (1065, 453)
Screenshot: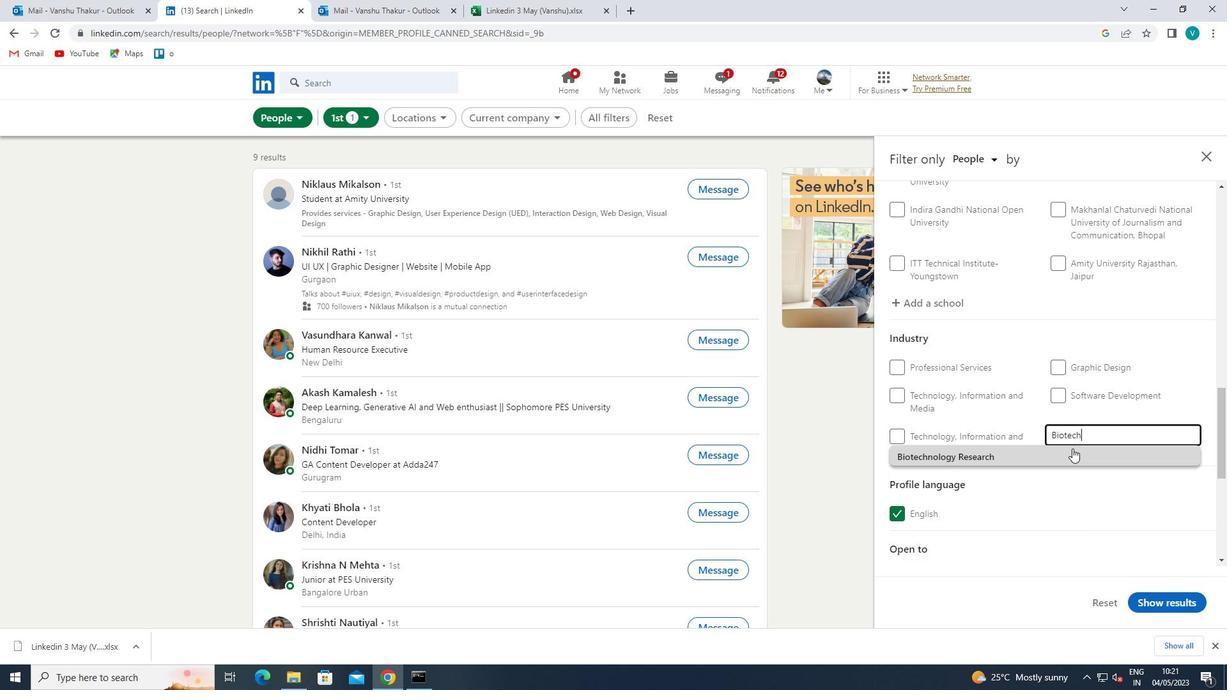 
Action: Mouse scrolled (1065, 453) with delta (0, 0)
Screenshot: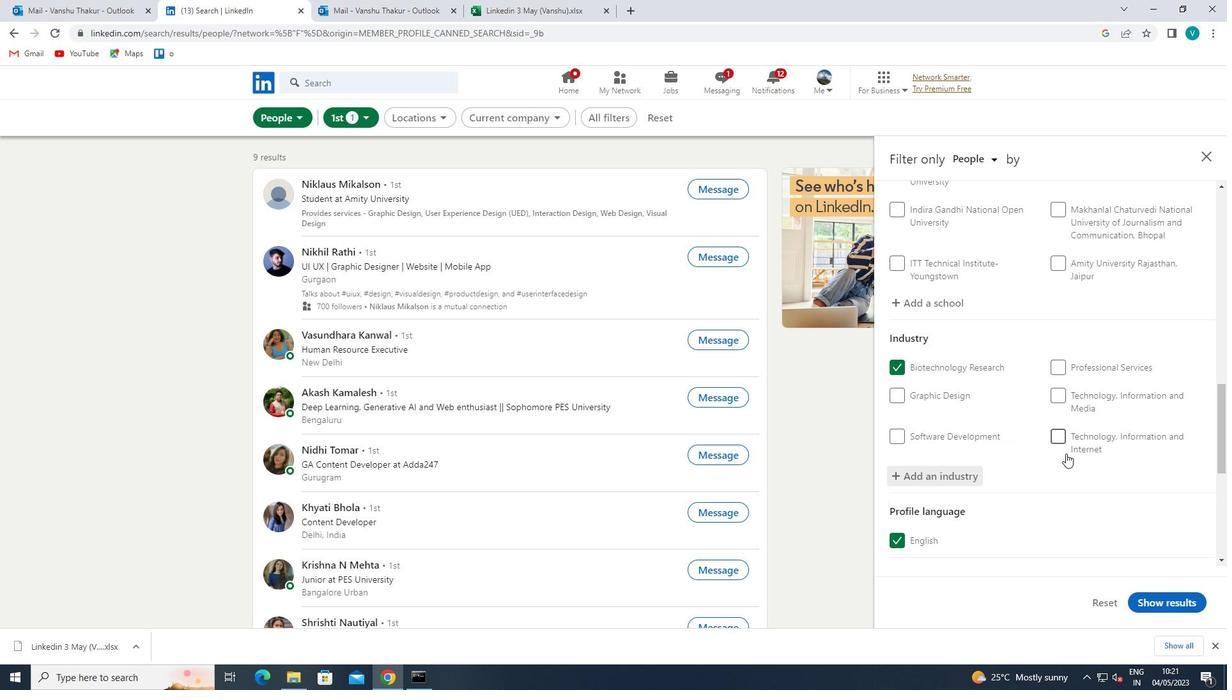 
Action: Mouse scrolled (1065, 453) with delta (0, 0)
Screenshot: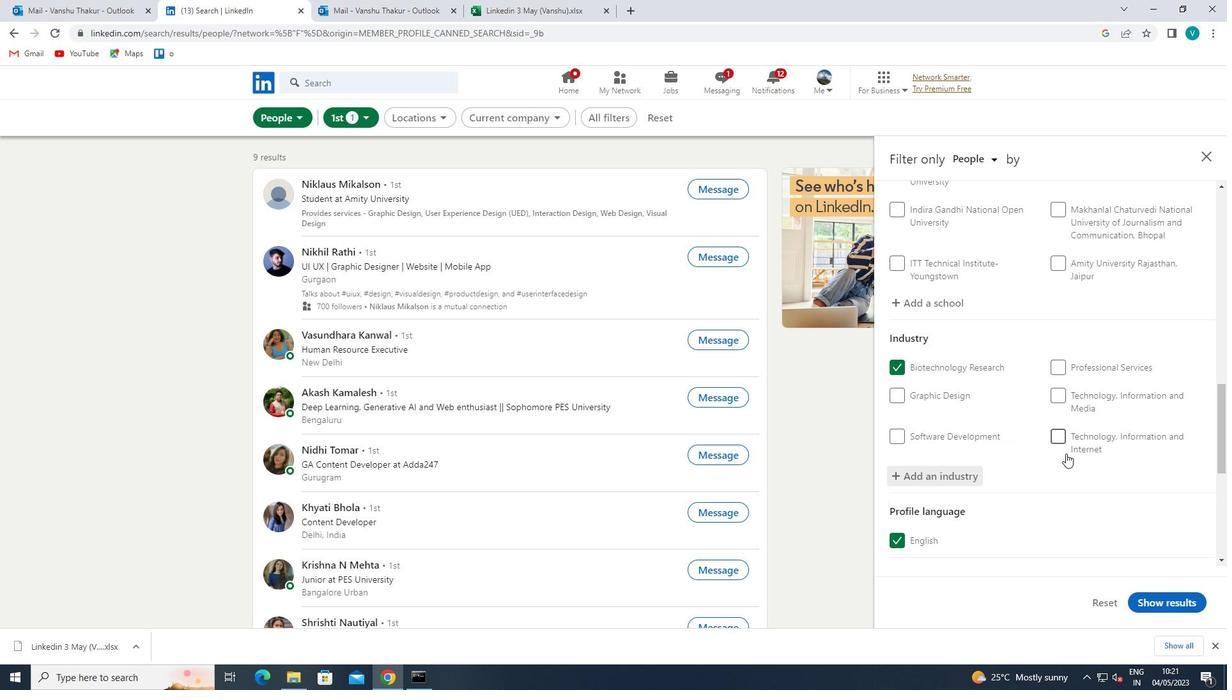 
Action: Mouse scrolled (1065, 453) with delta (0, 0)
Screenshot: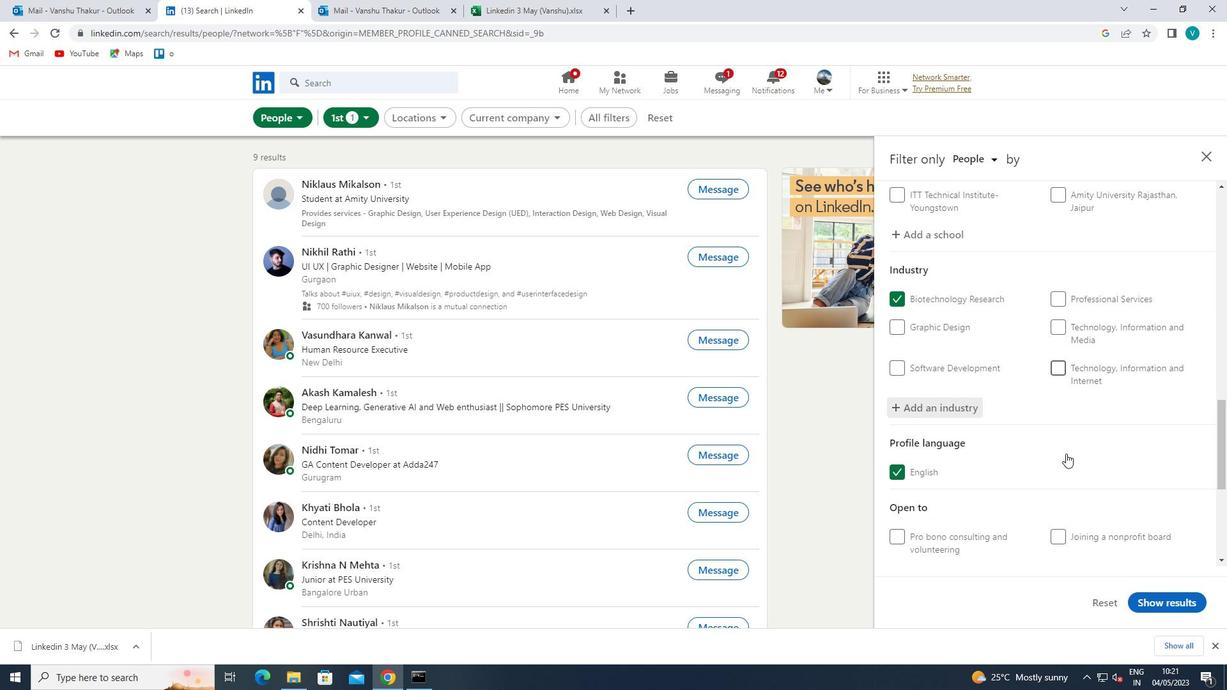 
Action: Mouse scrolled (1065, 453) with delta (0, 0)
Screenshot: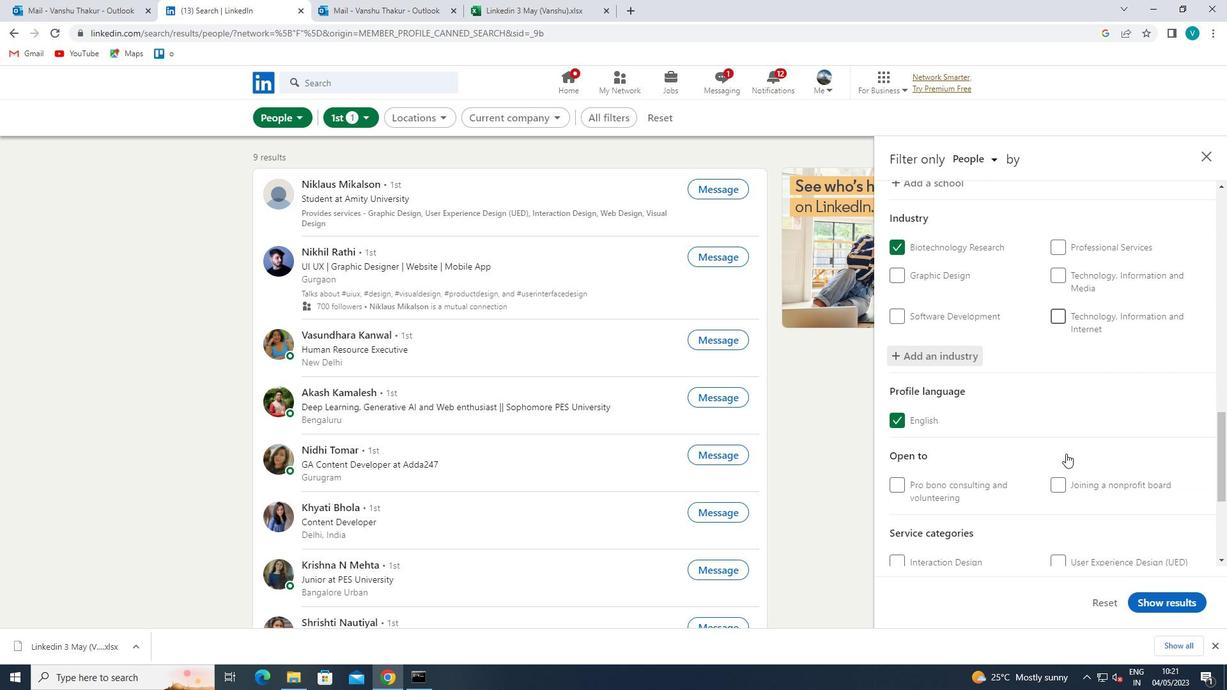 
Action: Mouse scrolled (1065, 453) with delta (0, 0)
Screenshot: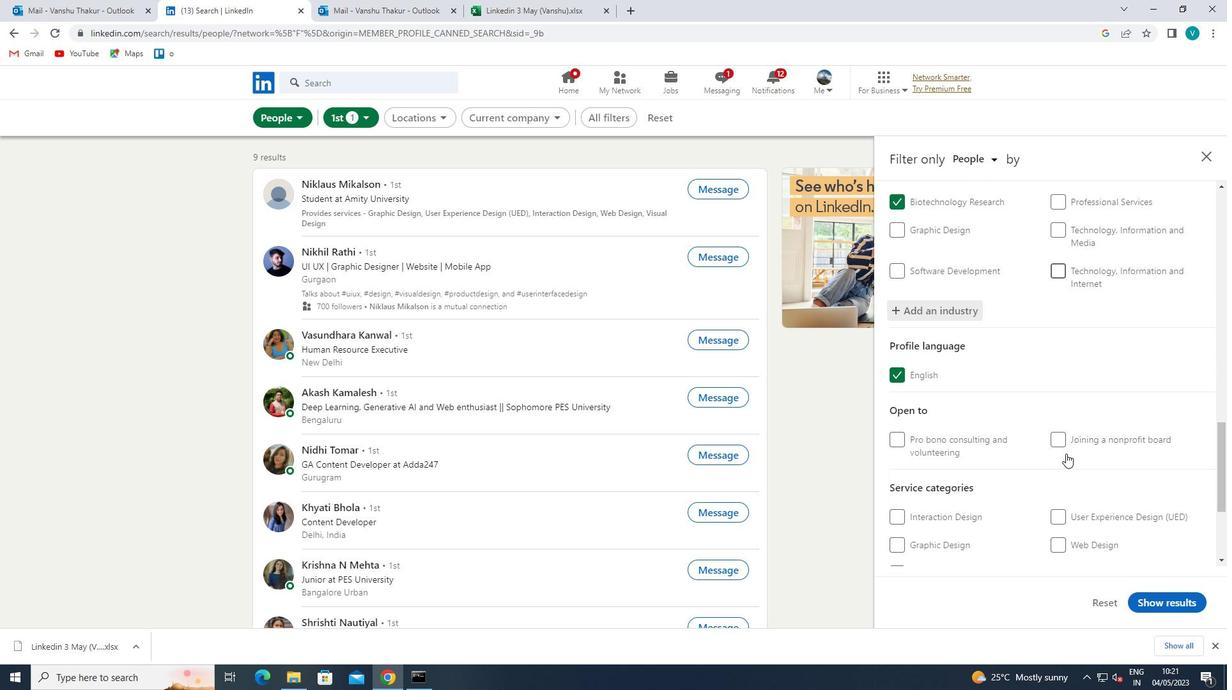 
Action: Mouse scrolled (1065, 453) with delta (0, 0)
Screenshot: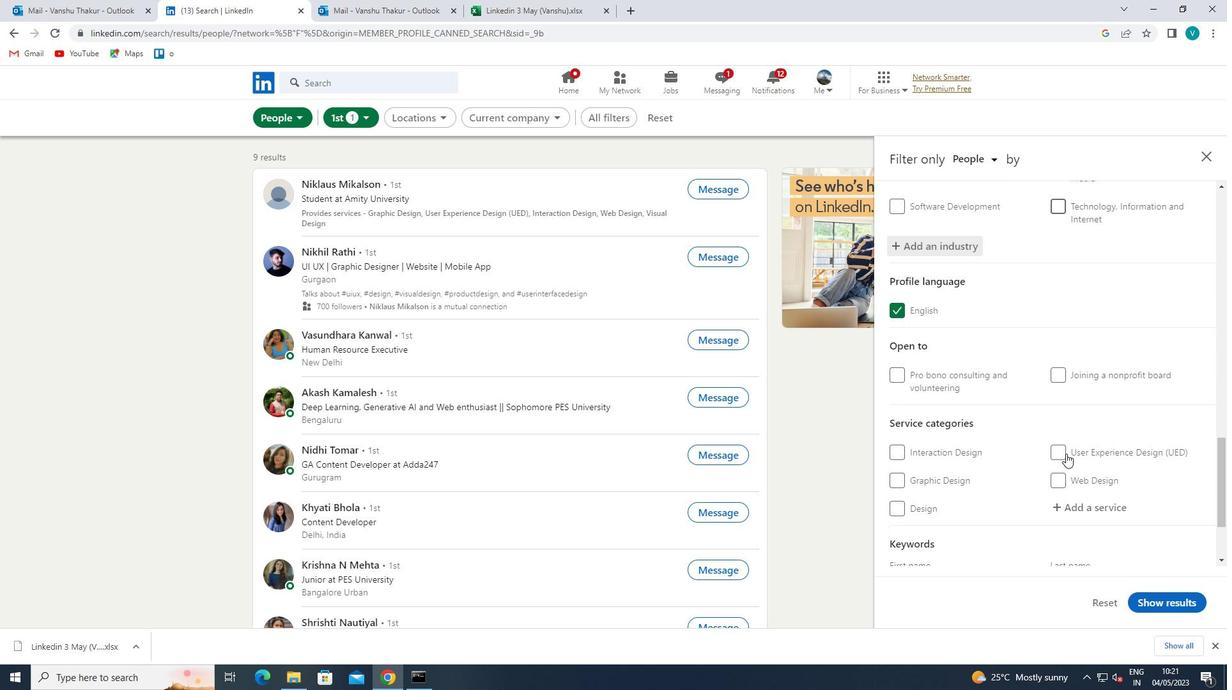 
Action: Mouse moved to (1095, 386)
Screenshot: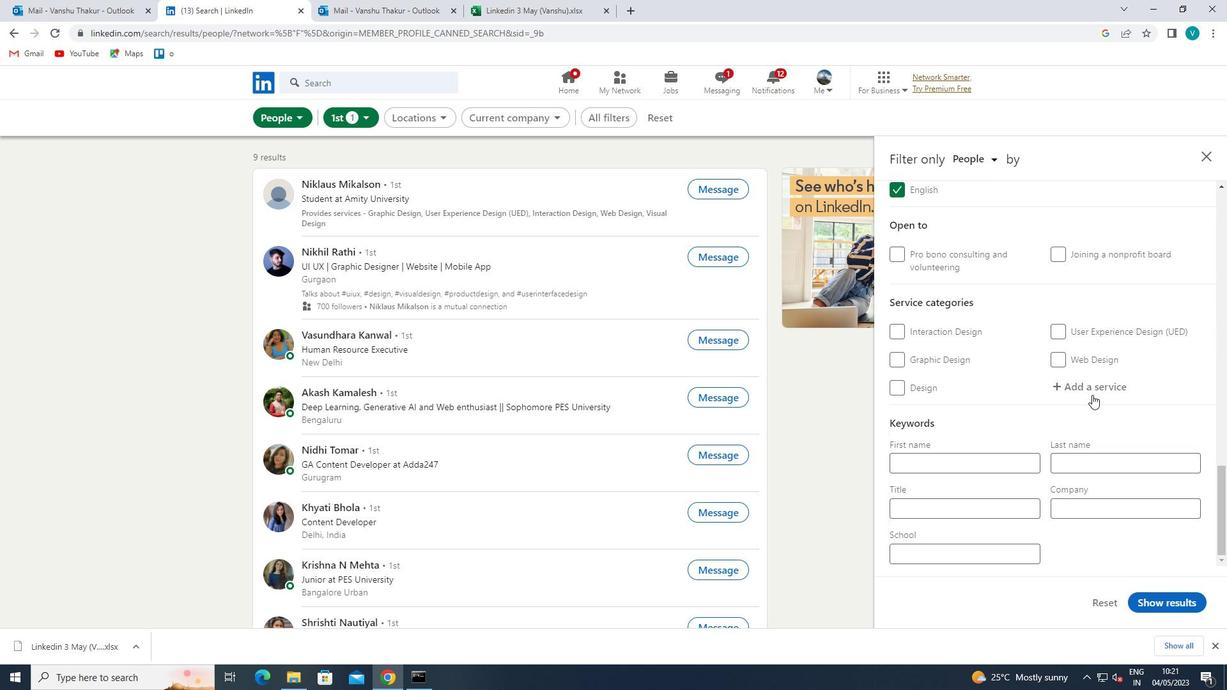 
Action: Mouse pressed left at (1095, 386)
Screenshot: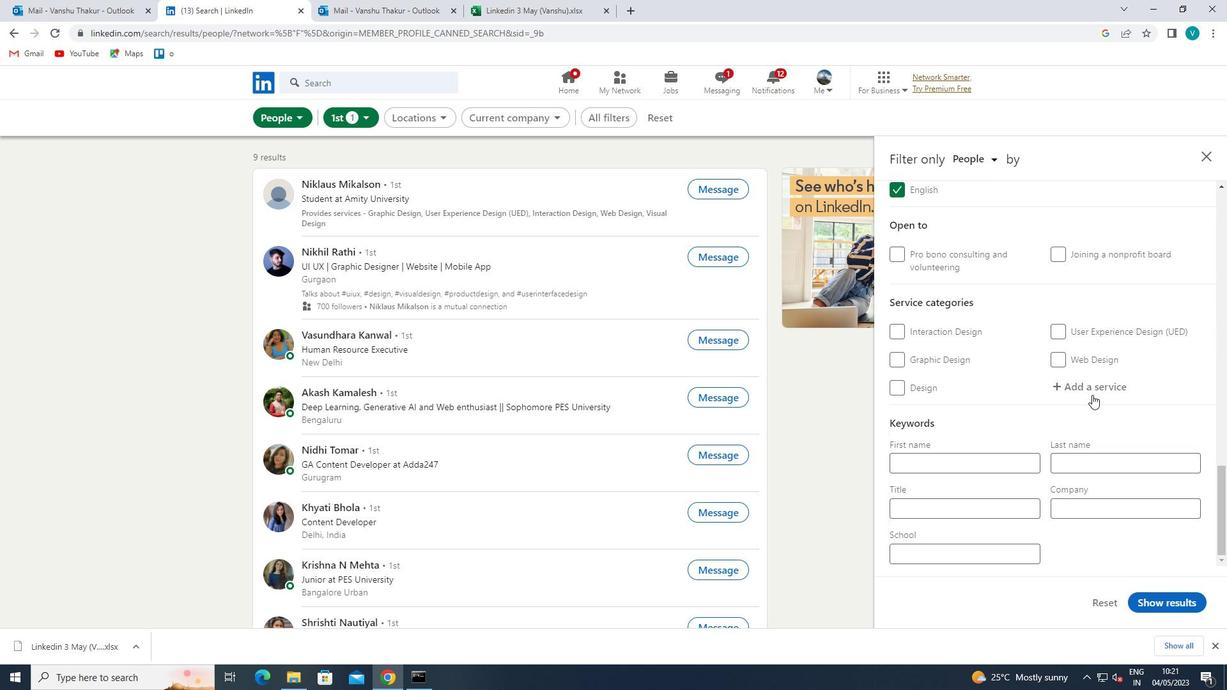 
Action: Key pressed <Key.shift>EXECUTIVE<Key.space>
Screenshot: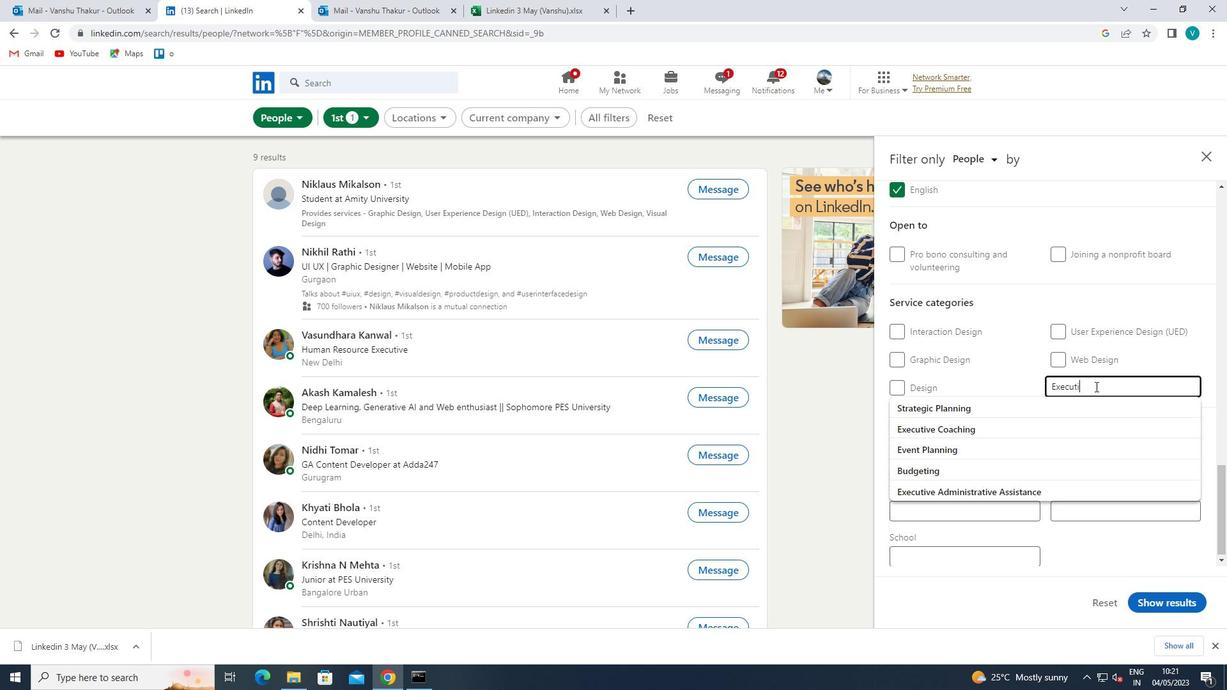 
Action: Mouse moved to (1073, 396)
Screenshot: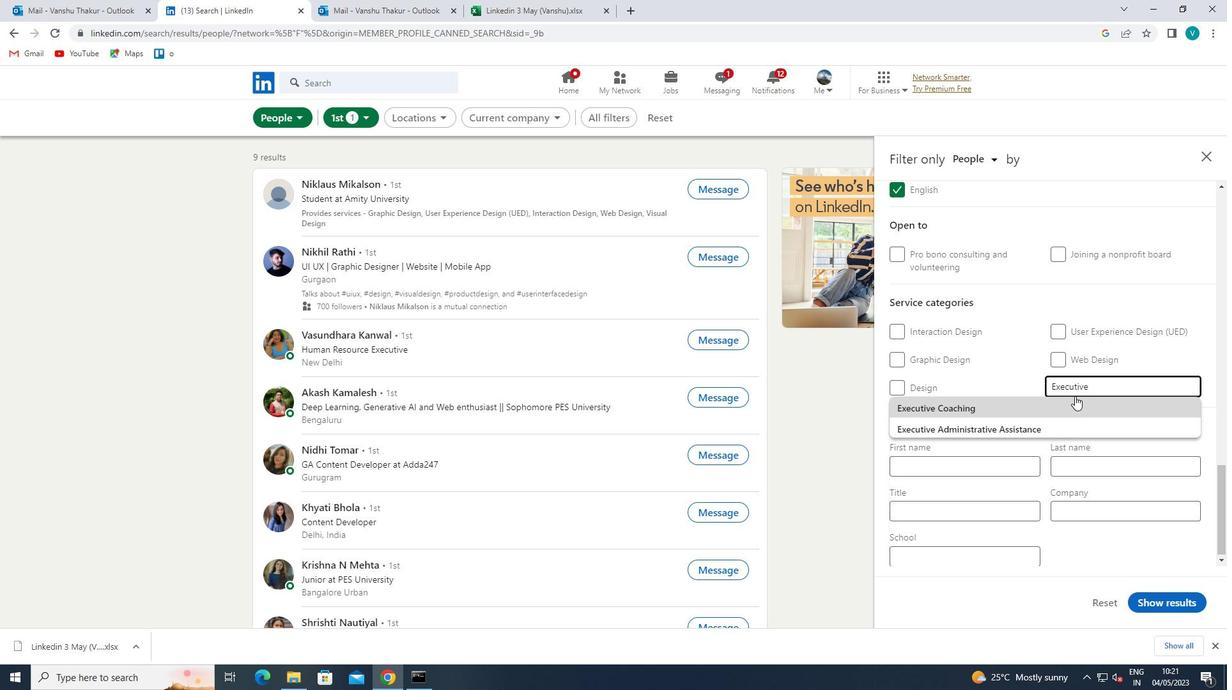 
Action: Mouse pressed left at (1073, 396)
Screenshot: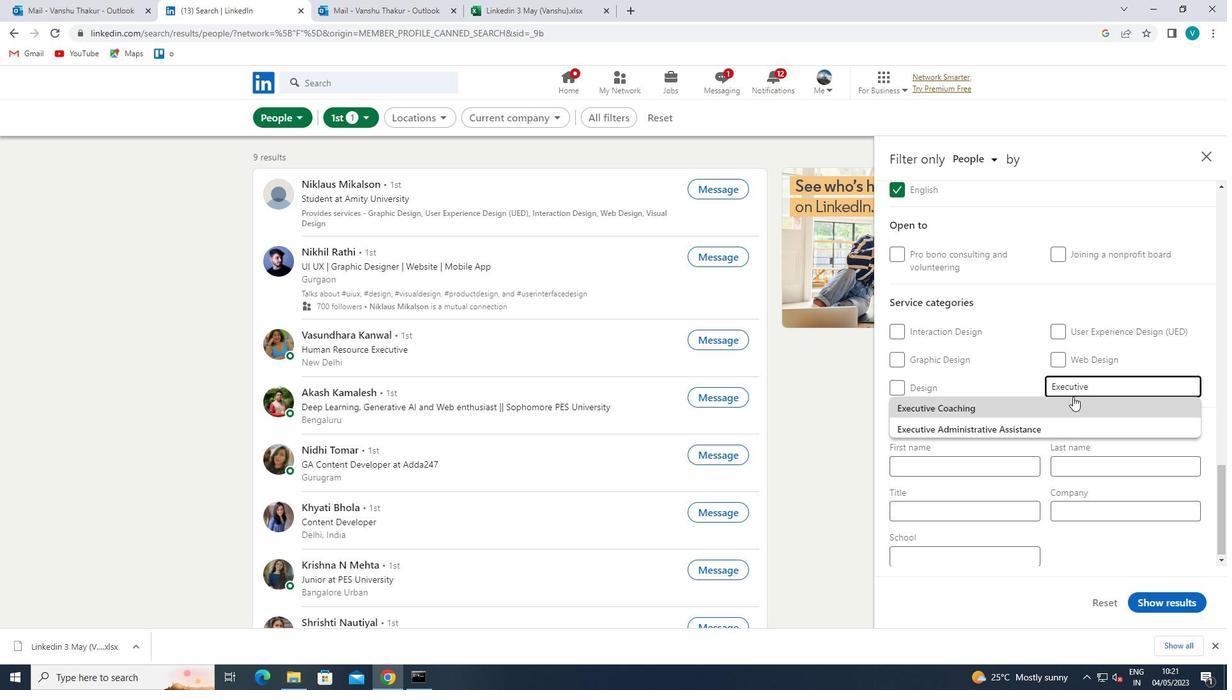 
Action: Mouse scrolled (1073, 396) with delta (0, 0)
Screenshot: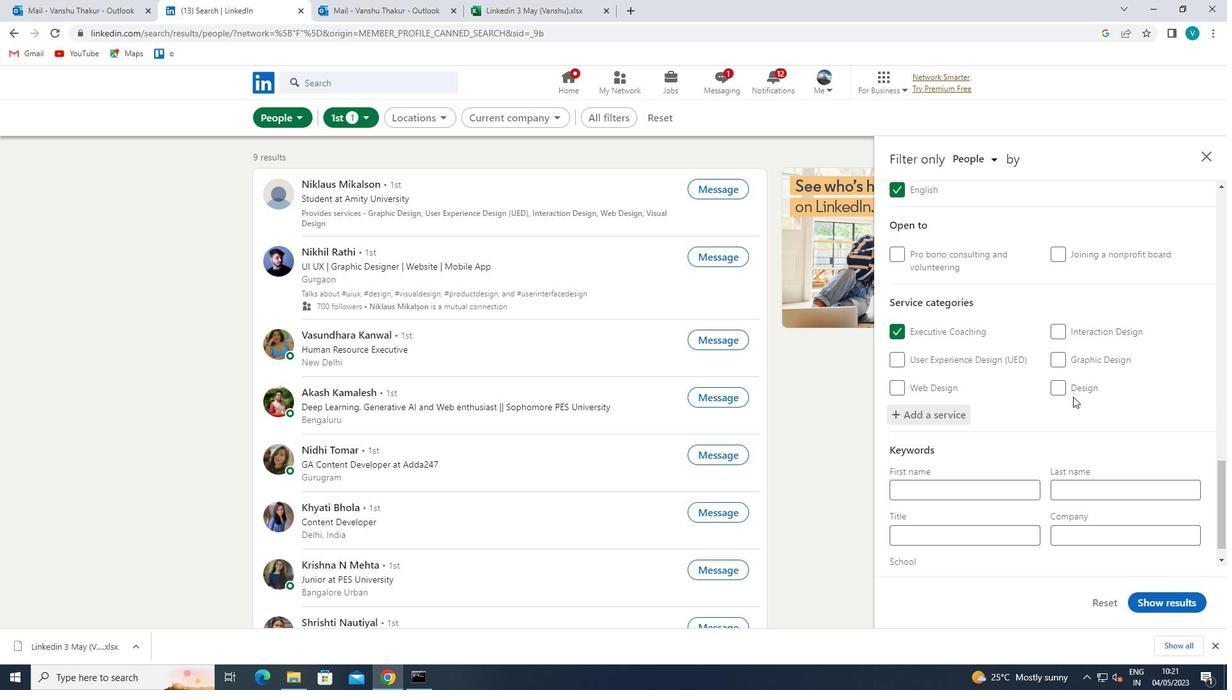 
Action: Mouse scrolled (1073, 396) with delta (0, 0)
Screenshot: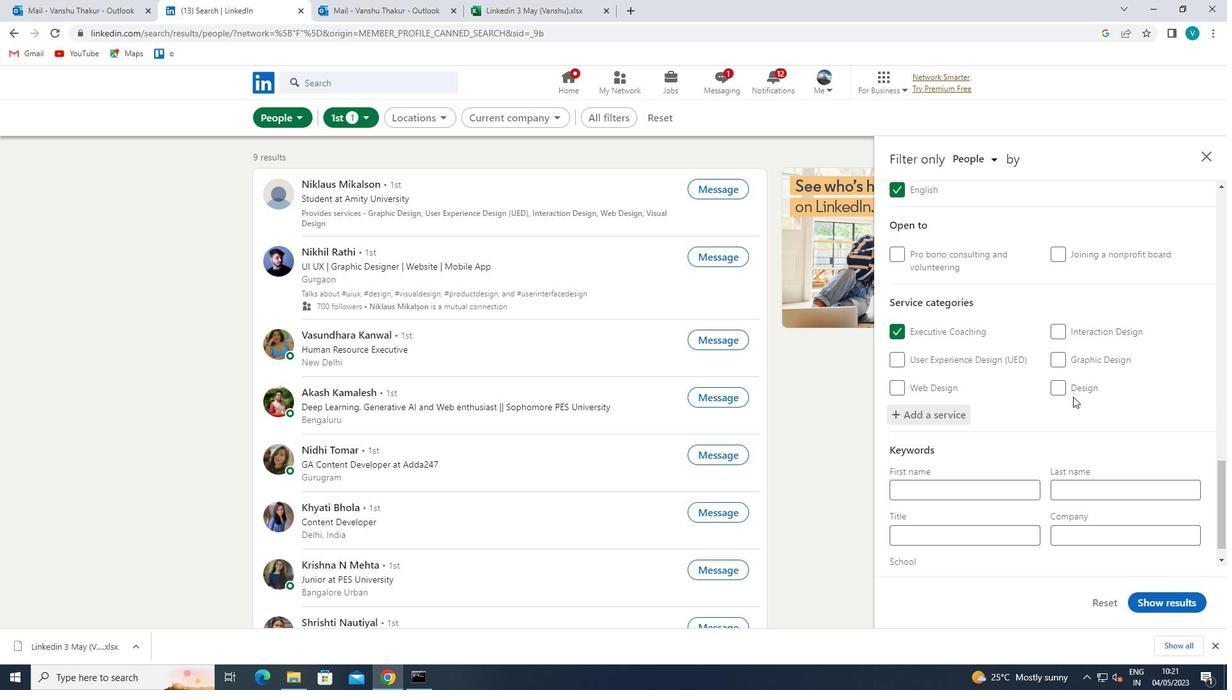 
Action: Mouse moved to (1073, 397)
Screenshot: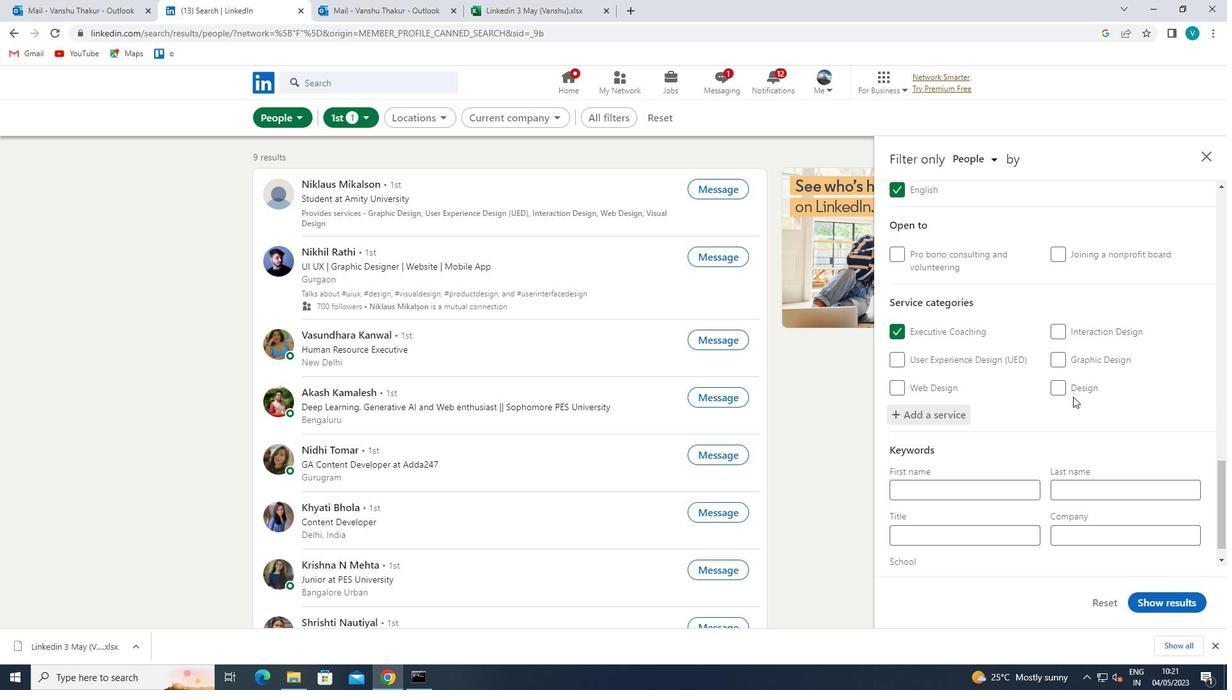 
Action: Mouse scrolled (1073, 396) with delta (0, 0)
Screenshot: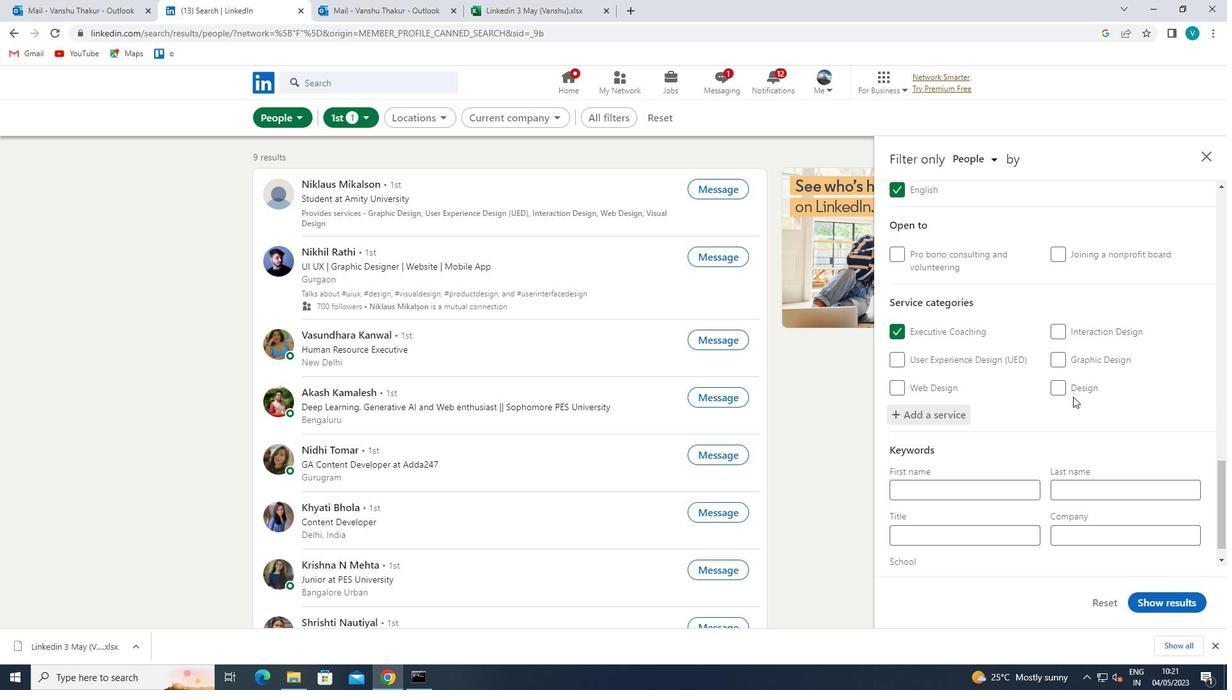 
Action: Mouse scrolled (1073, 396) with delta (0, 0)
Screenshot: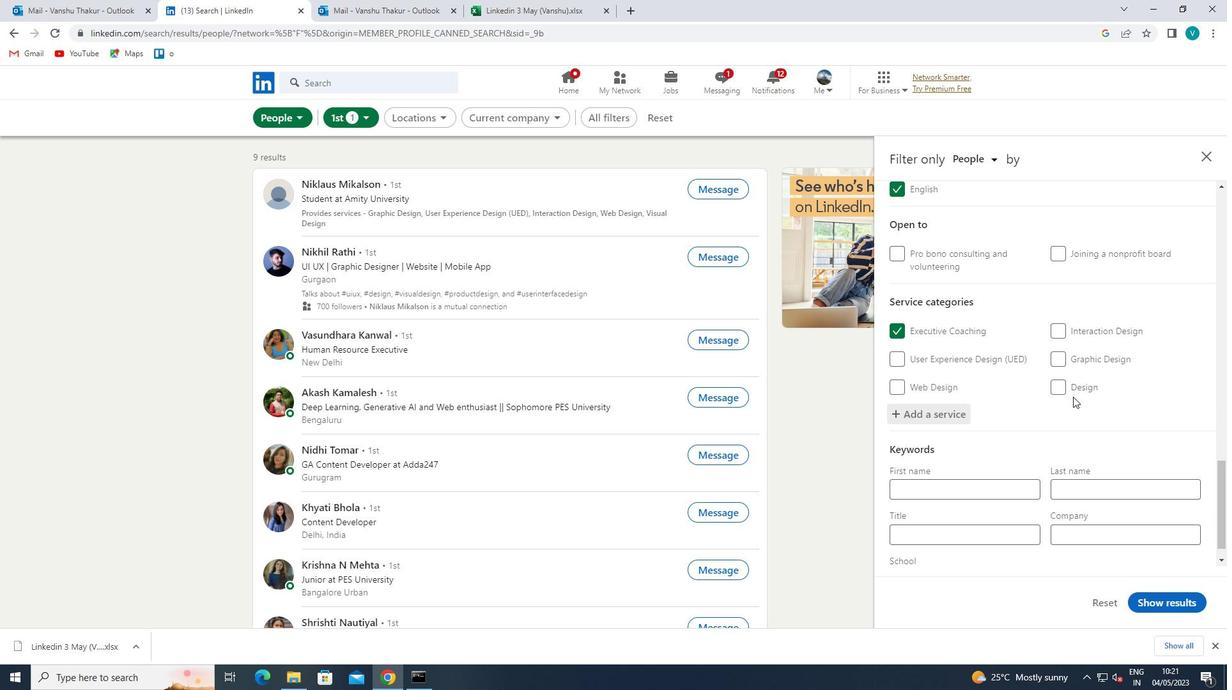 
Action: Mouse moved to (991, 506)
Screenshot: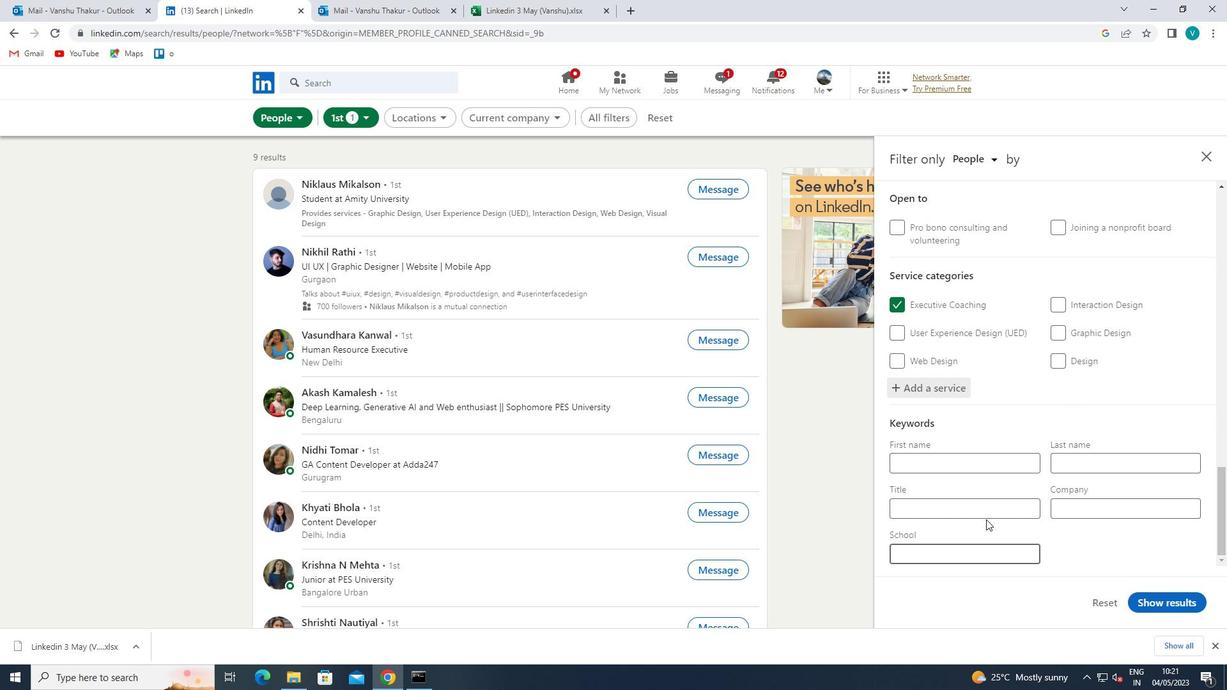 
Action: Mouse pressed left at (991, 506)
Screenshot: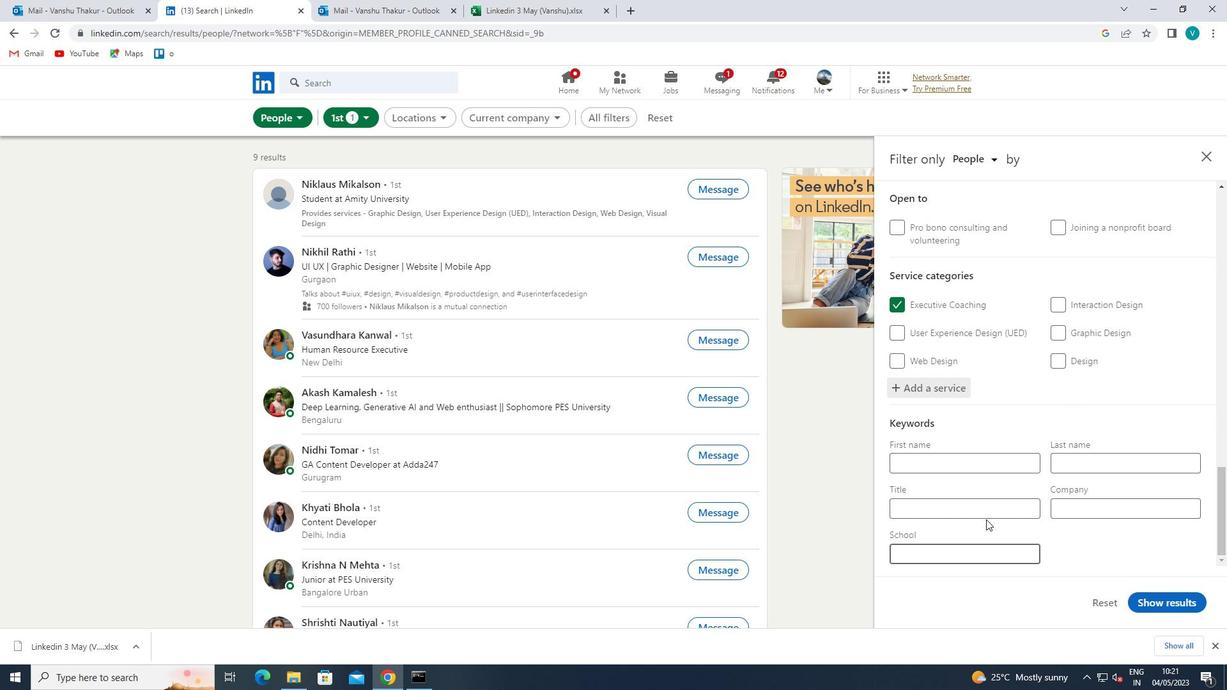 
Action: Mouse moved to (997, 502)
Screenshot: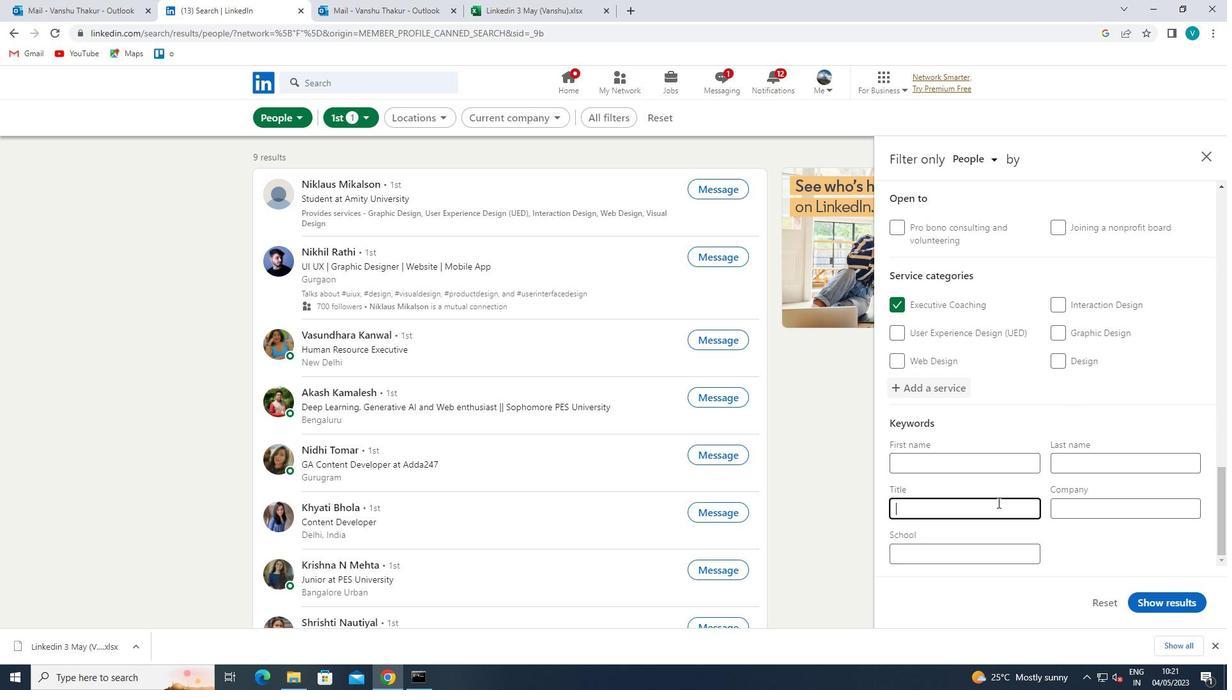 
Action: Key pressed <Key.shift>BUSINESS<Key.space><Key.shift>MANAGER<Key.space>
Screenshot: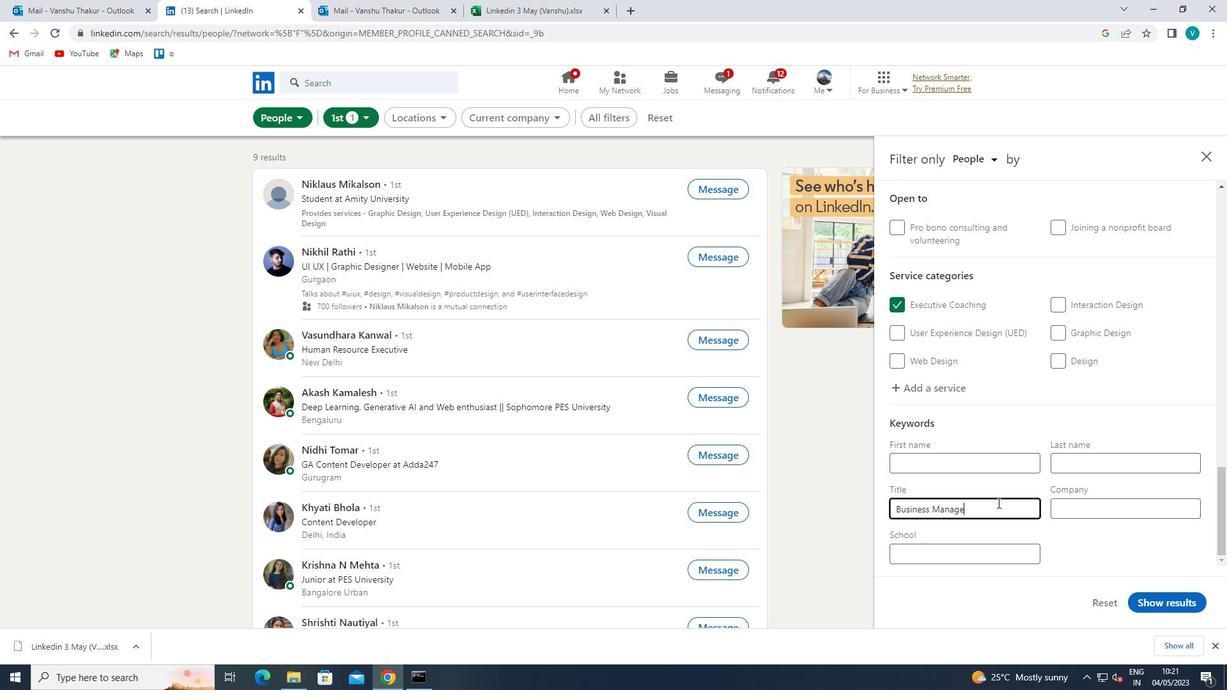 
Action: Mouse moved to (1200, 594)
Screenshot: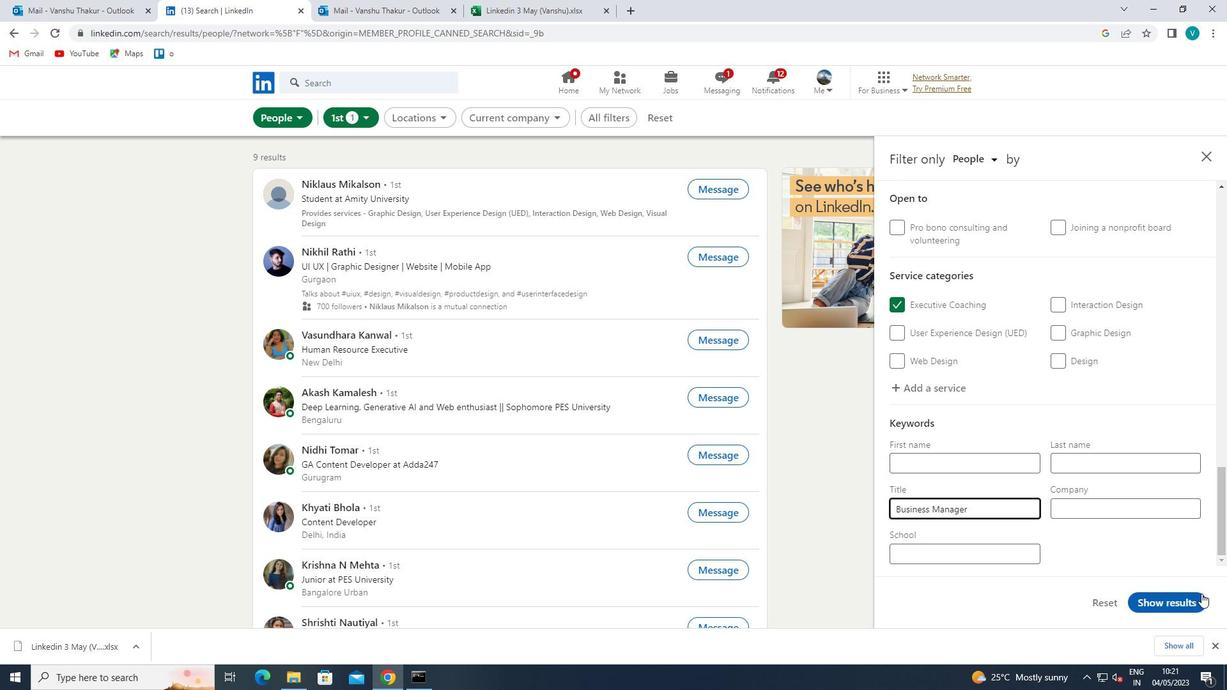 
Action: Mouse pressed left at (1200, 594)
Screenshot: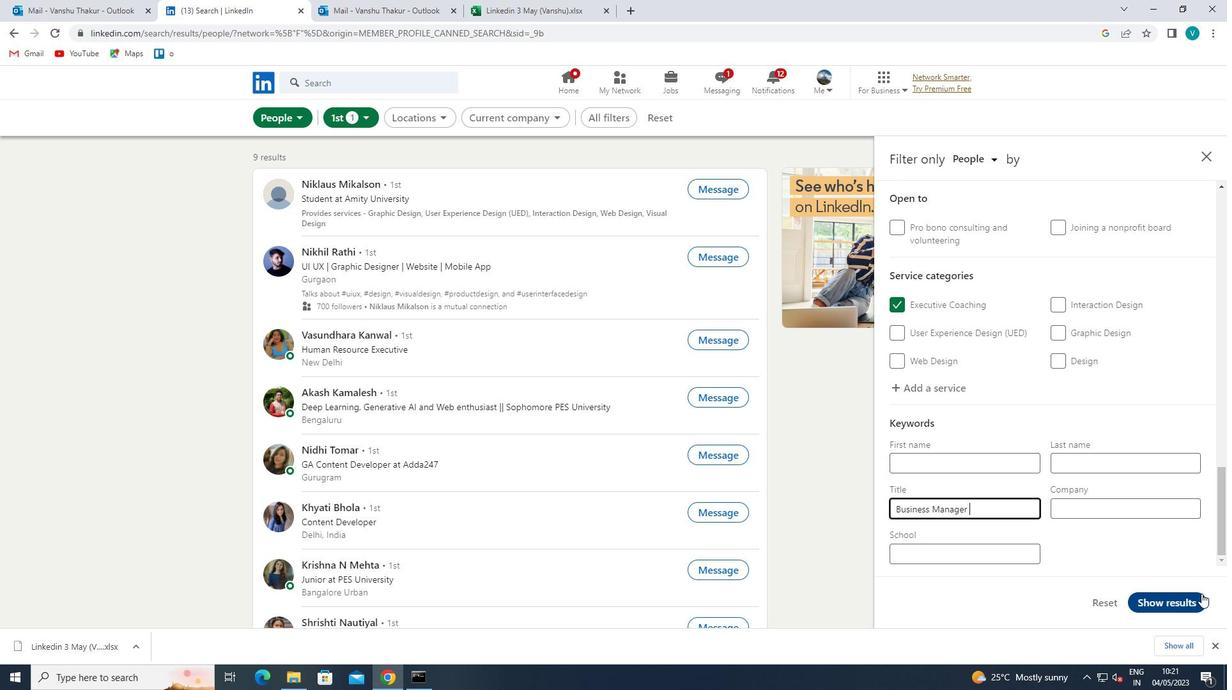 
